 Task: Find connections with filter location Pelileo with filter topic #homeofficewith filter profile language Spanish with filter current company Bhanzu with filter school CEPT University with filter industry Executive Offices with filter service category Business Law with filter keywords title Geologist
Action: Mouse moved to (638, 81)
Screenshot: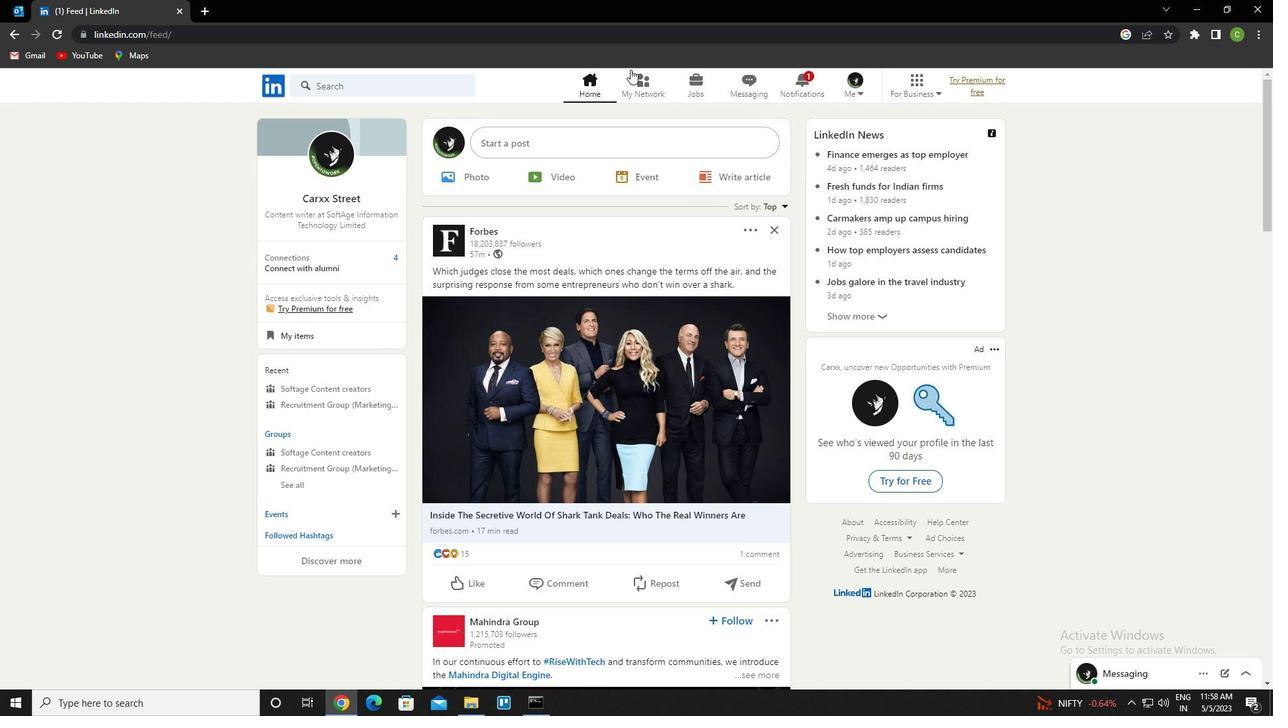 
Action: Mouse pressed left at (638, 81)
Screenshot: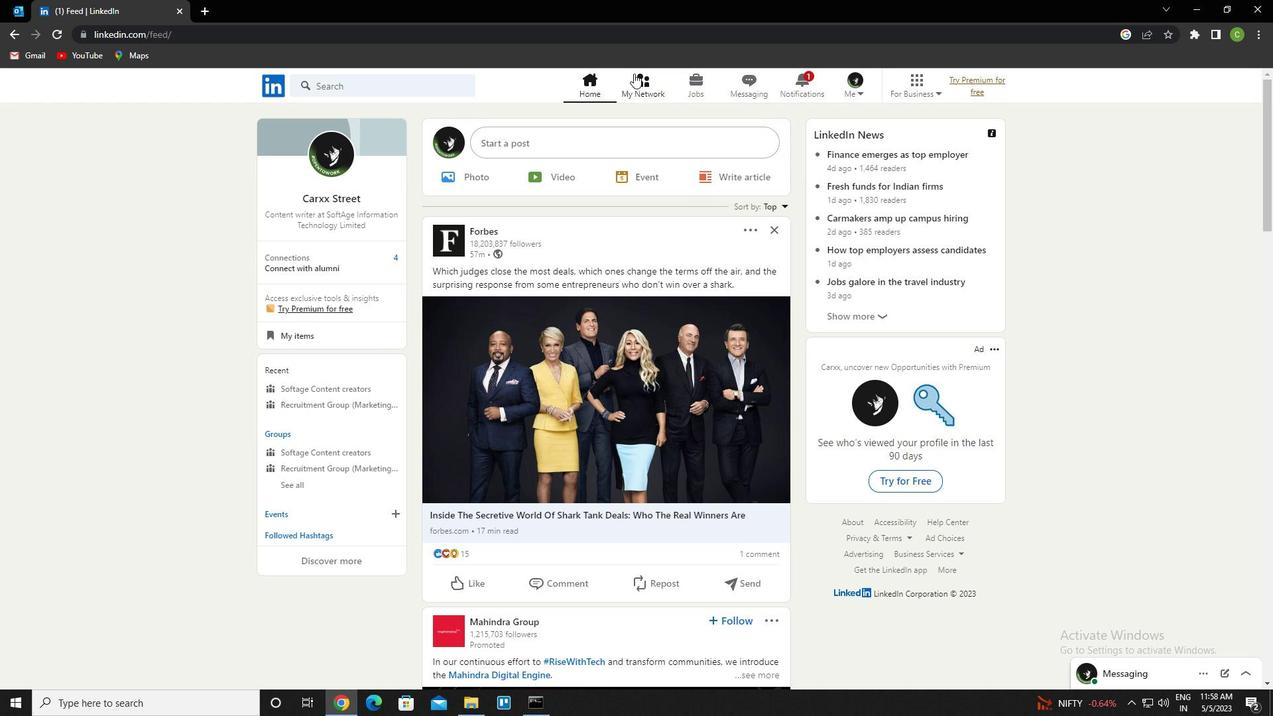 
Action: Mouse moved to (407, 157)
Screenshot: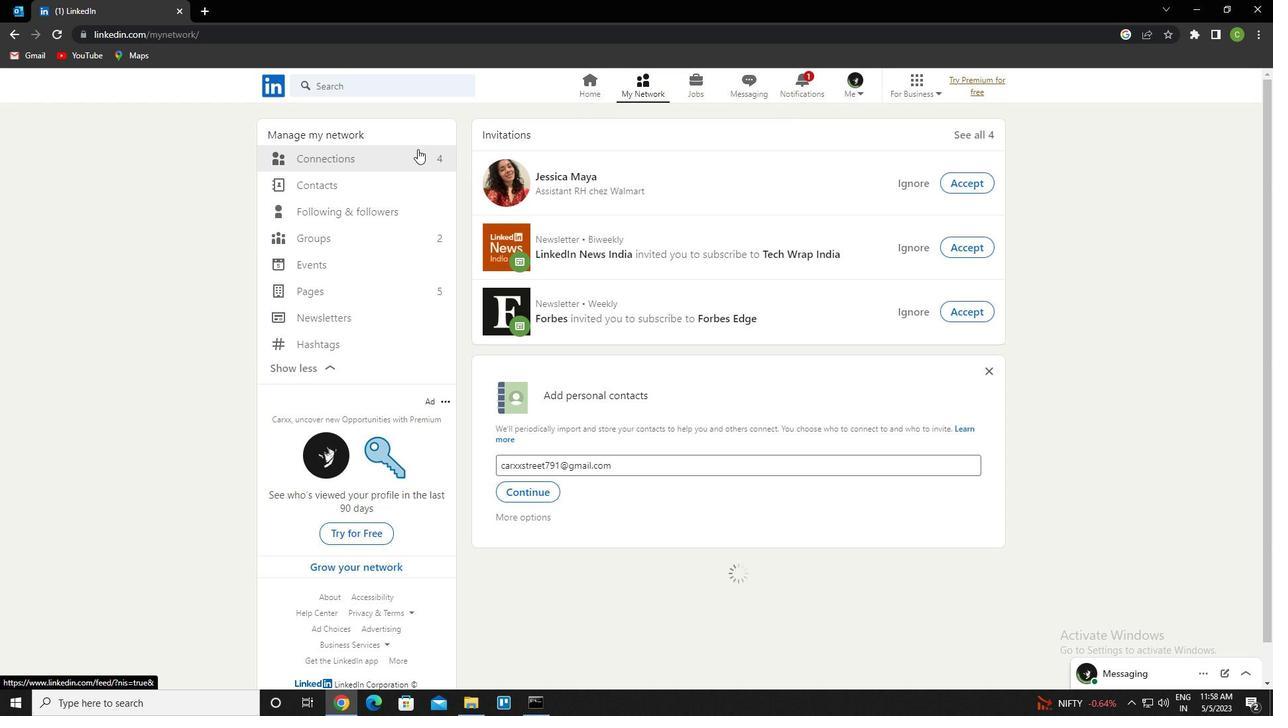 
Action: Mouse pressed left at (407, 157)
Screenshot: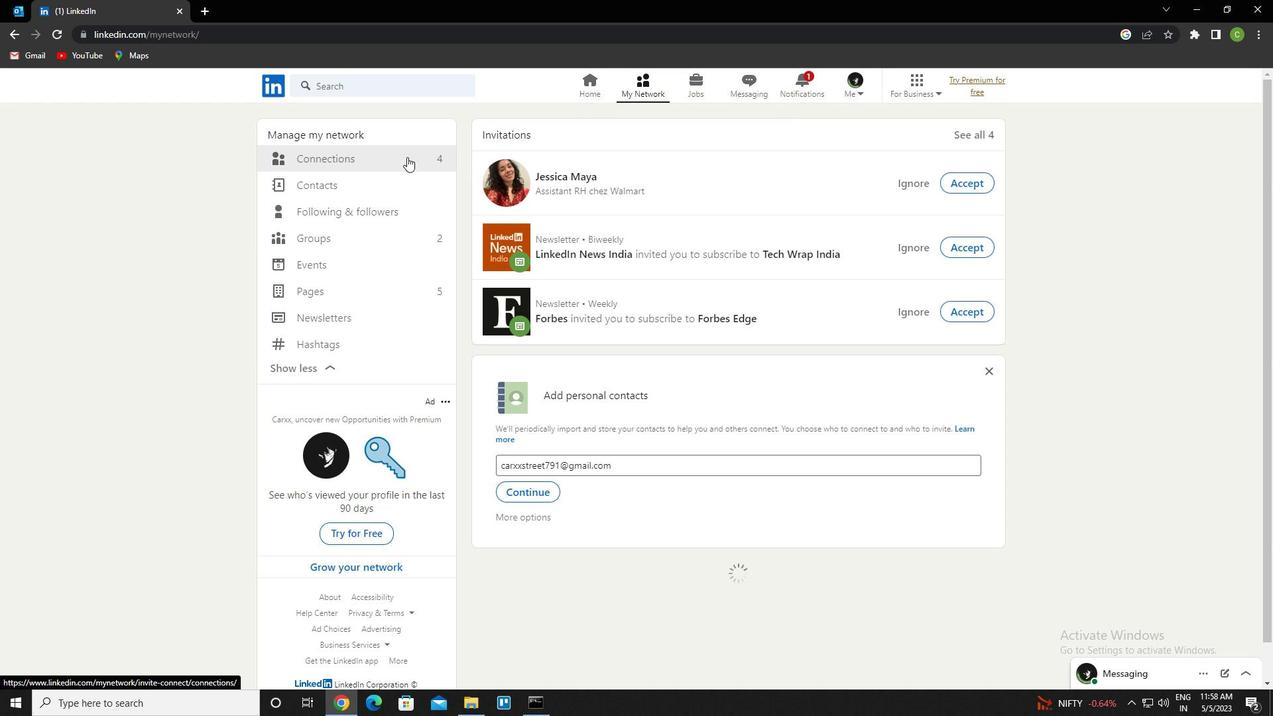 
Action: Mouse moved to (731, 161)
Screenshot: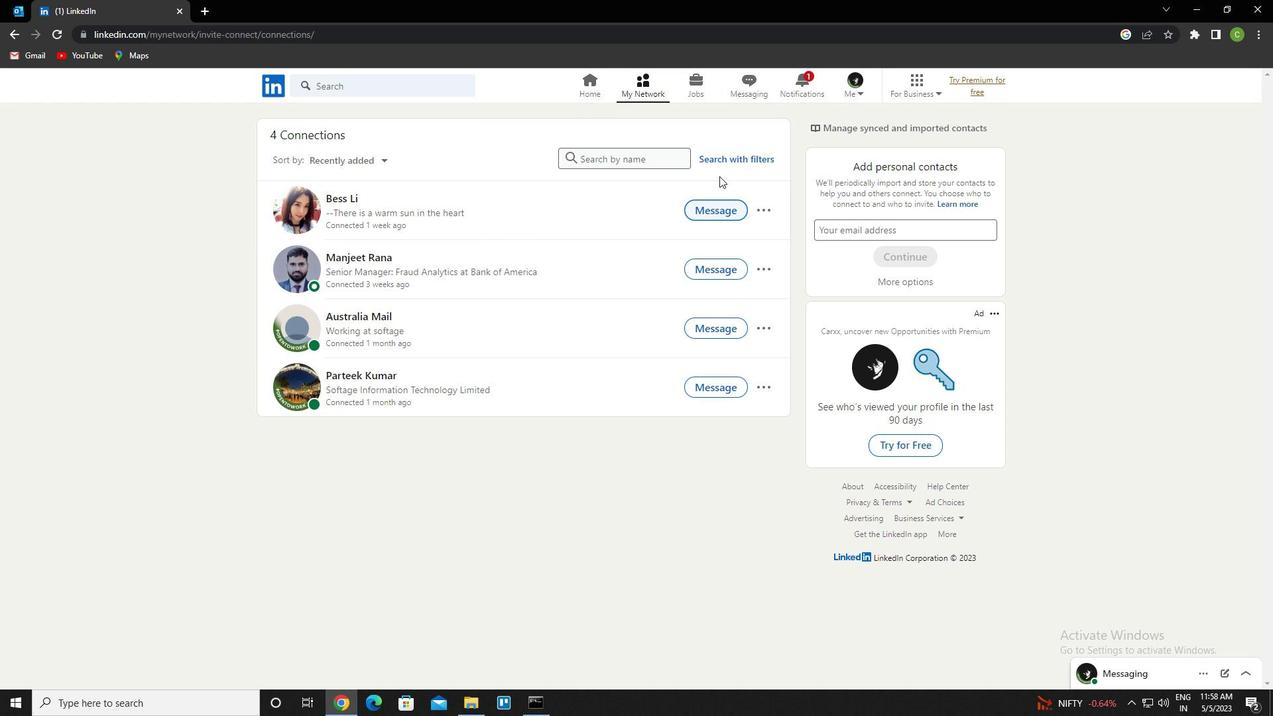 
Action: Mouse pressed left at (731, 161)
Screenshot: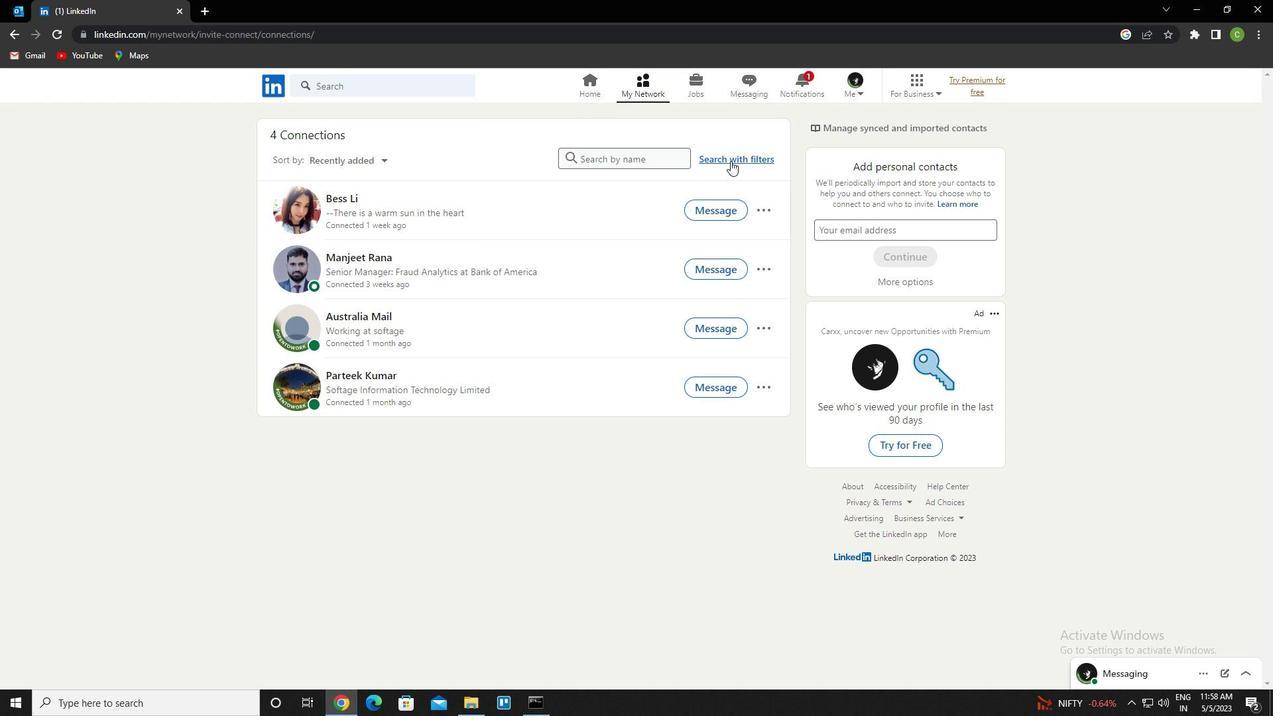 
Action: Mouse moved to (683, 125)
Screenshot: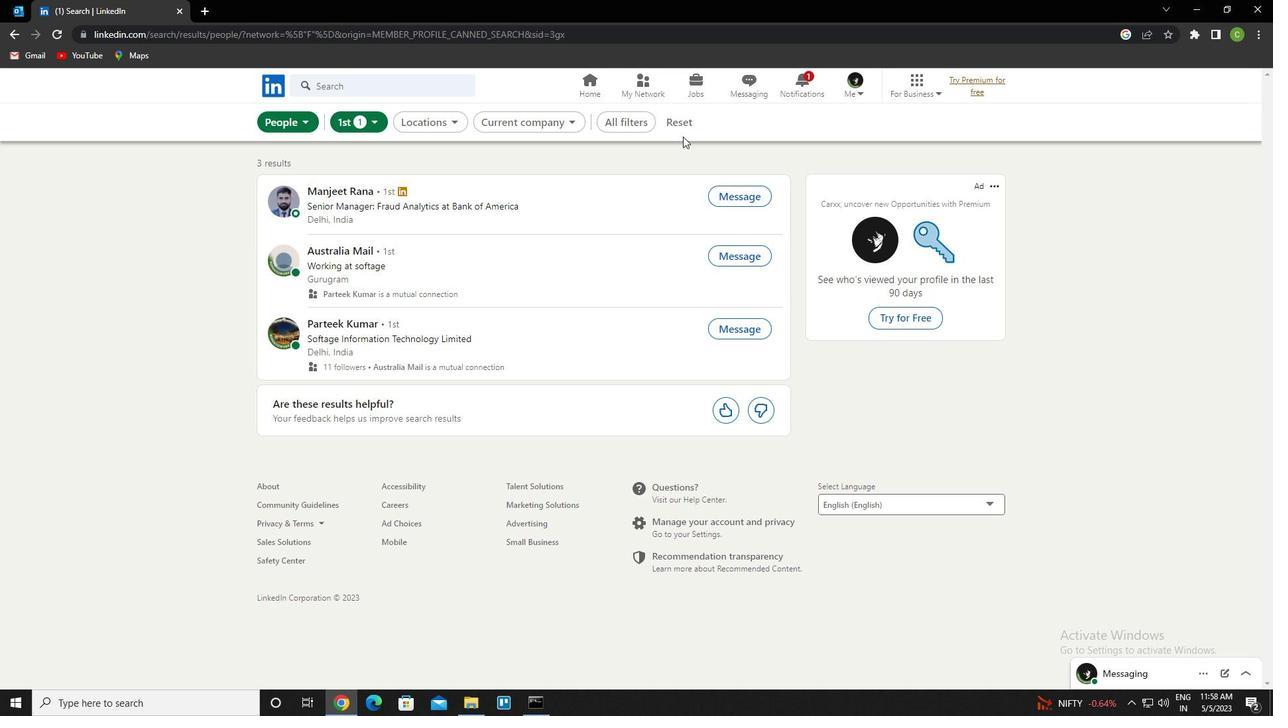 
Action: Mouse pressed left at (683, 125)
Screenshot: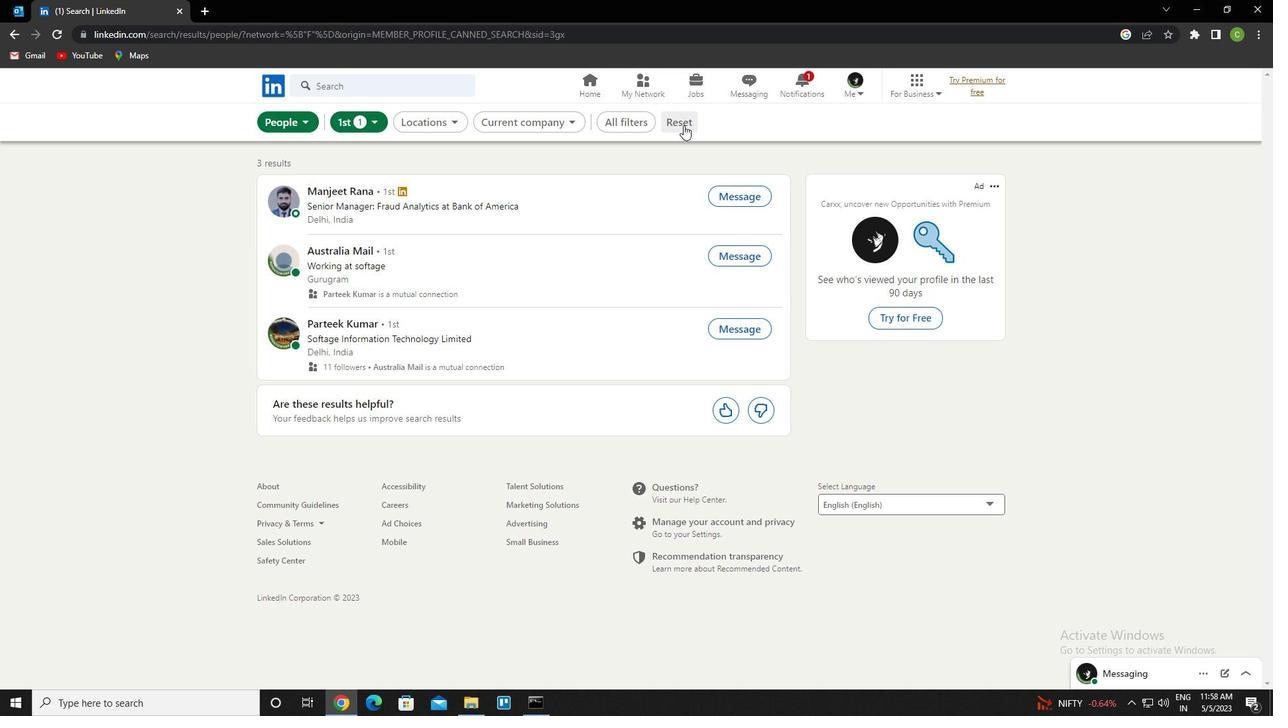 
Action: Mouse moved to (665, 121)
Screenshot: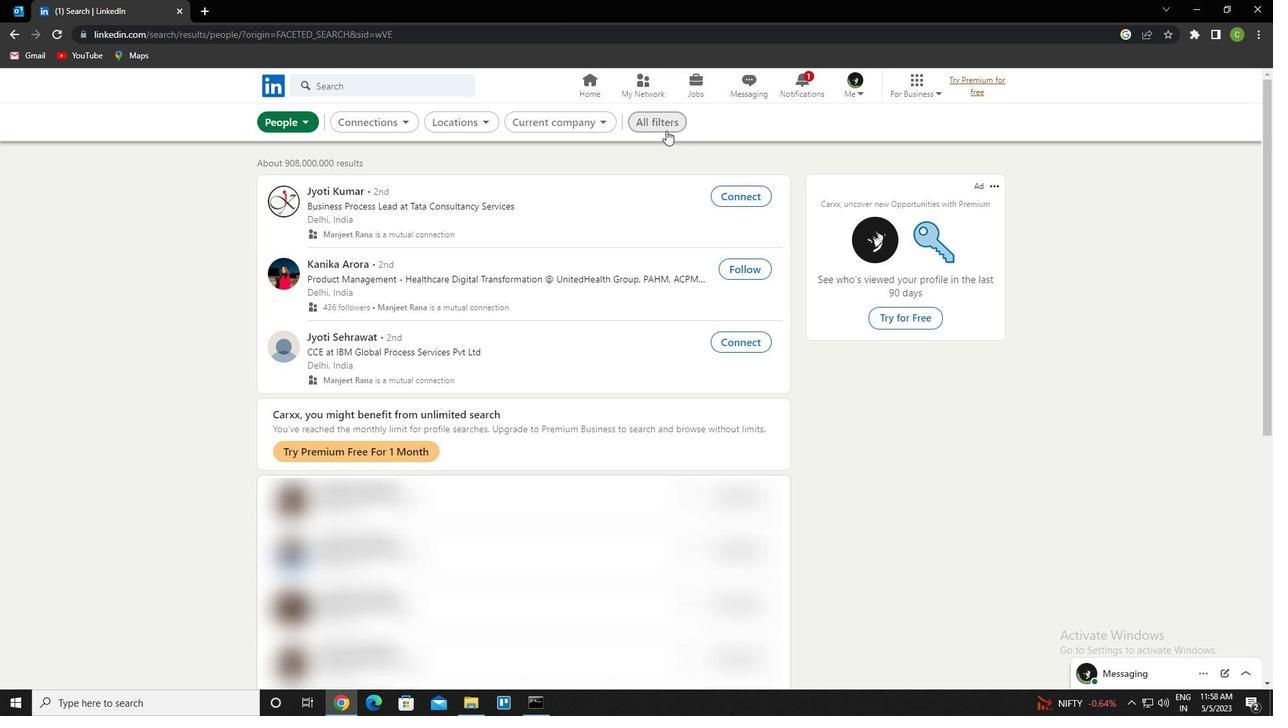 
Action: Mouse pressed left at (665, 121)
Screenshot: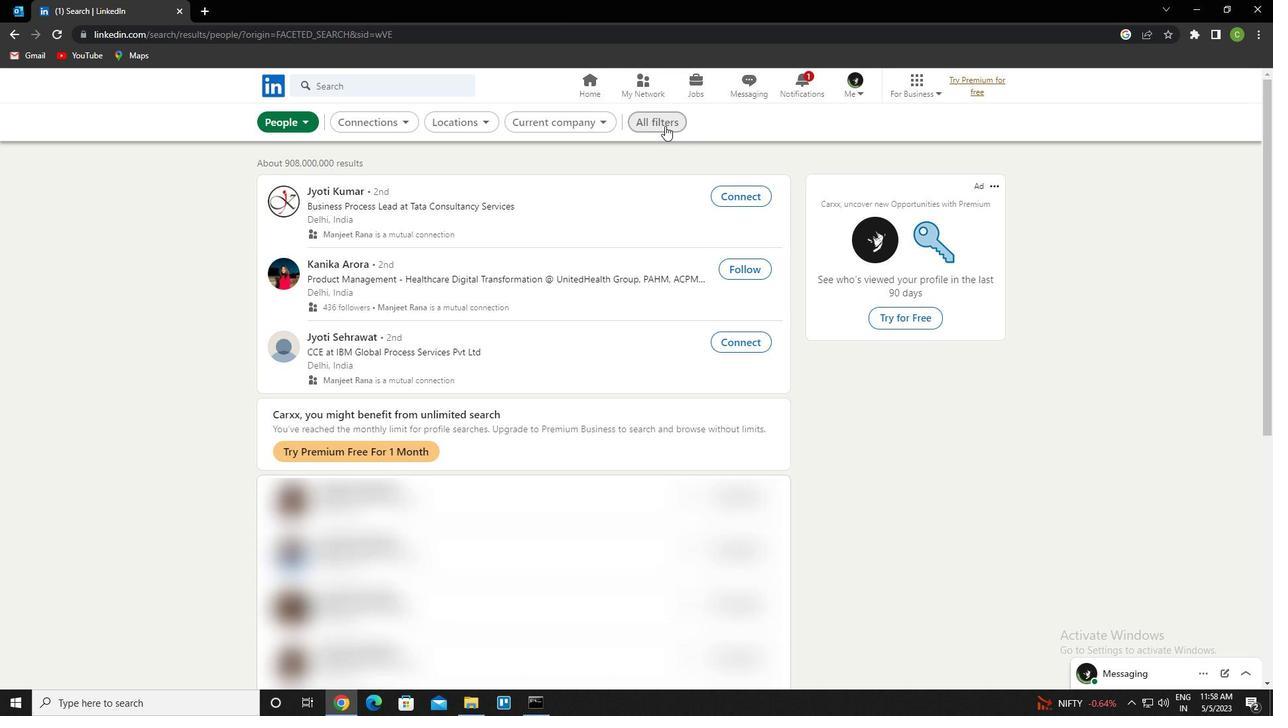 
Action: Mouse moved to (1114, 461)
Screenshot: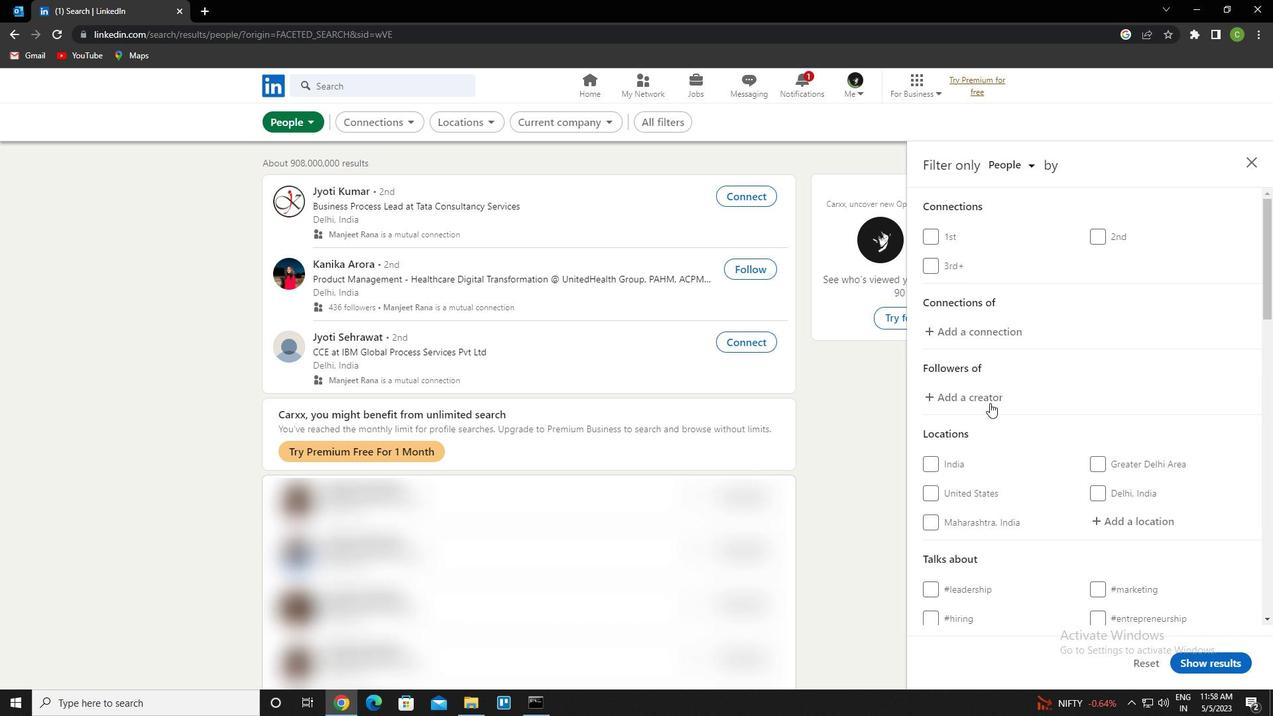 
Action: Mouse scrolled (1114, 461) with delta (0, 0)
Screenshot: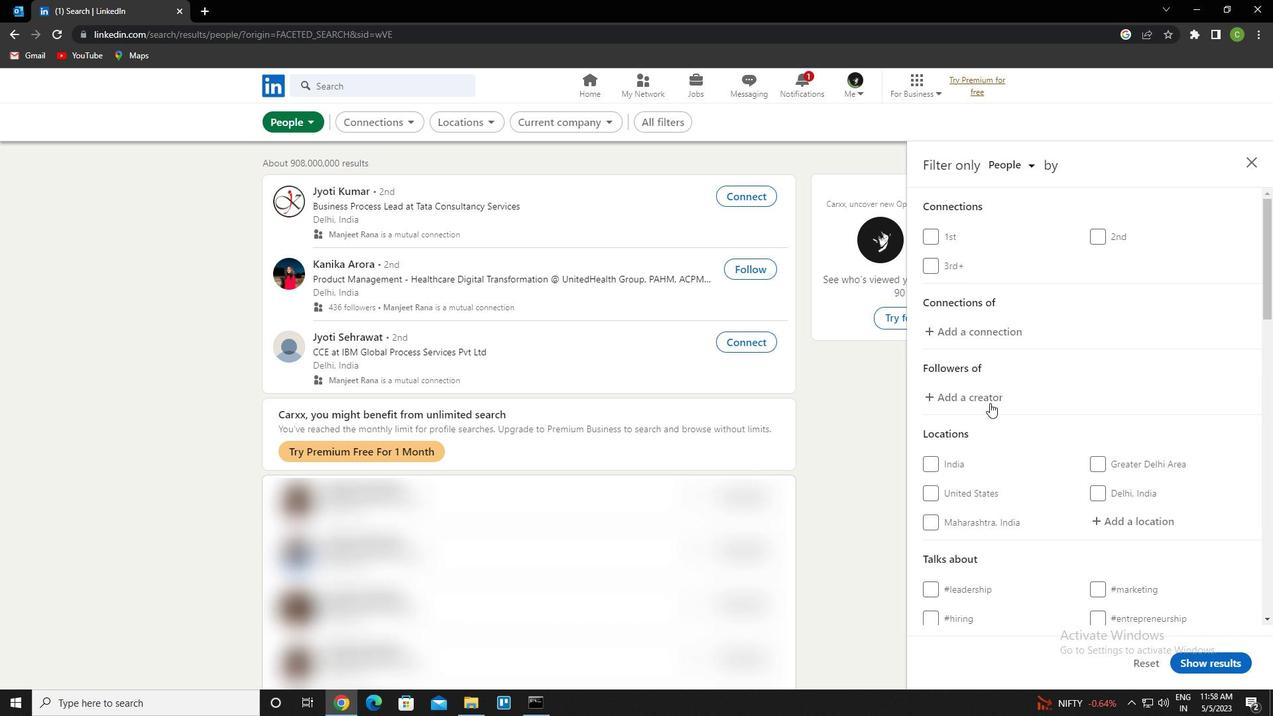 
Action: Mouse moved to (1129, 457)
Screenshot: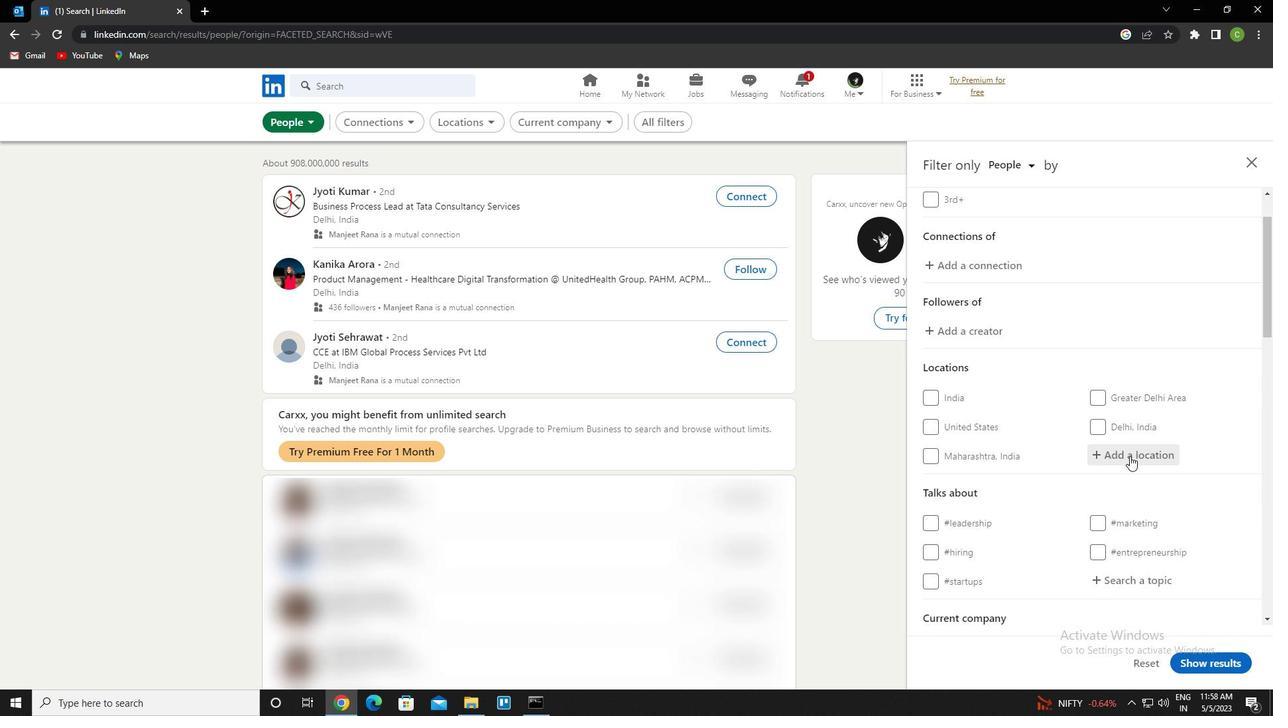 
Action: Mouse pressed left at (1129, 457)
Screenshot: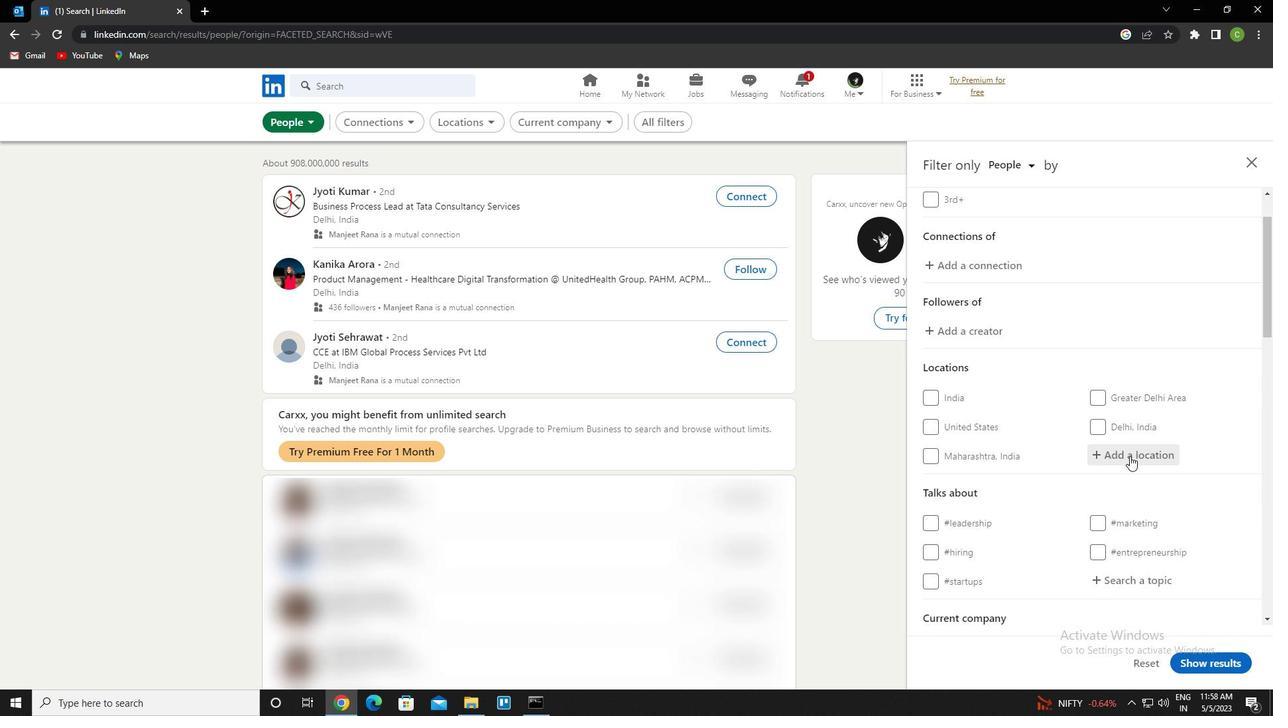 
Action: Key pressed <Key.caps_lock>p<Key.caps_lock>elileo<Key.down><Key.enter>
Screenshot: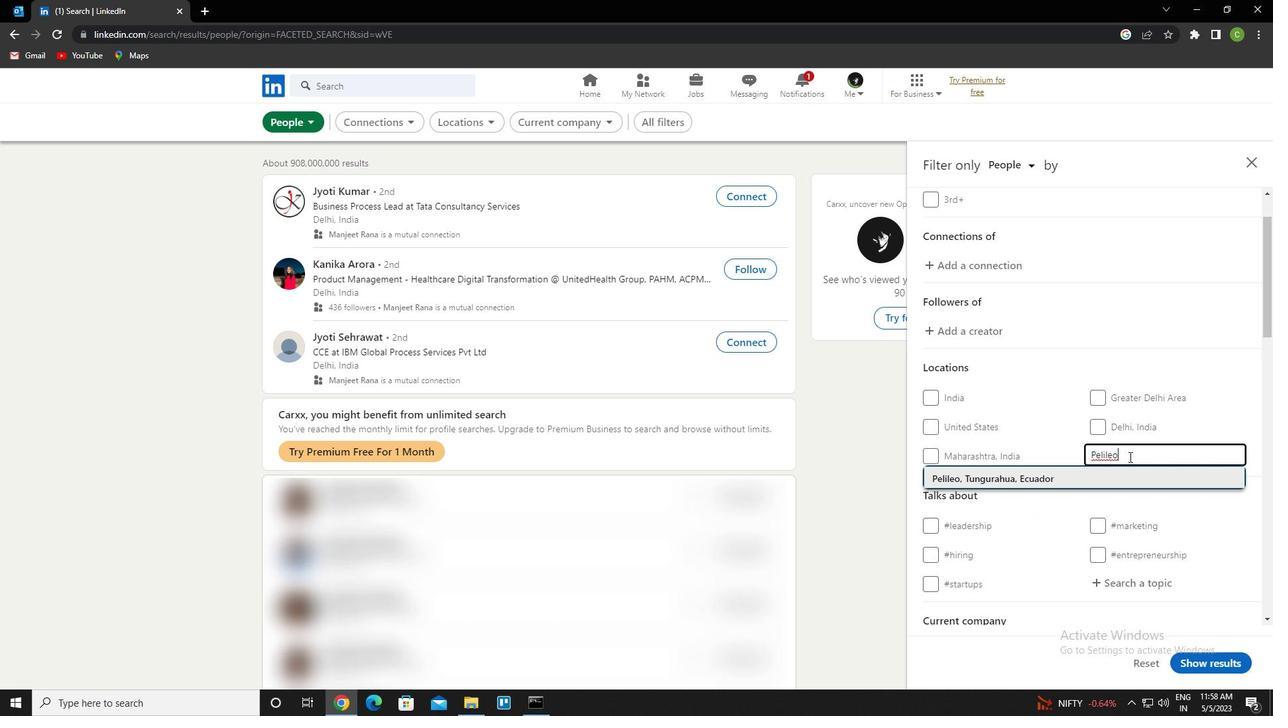 
Action: Mouse scrolled (1129, 456) with delta (0, 0)
Screenshot: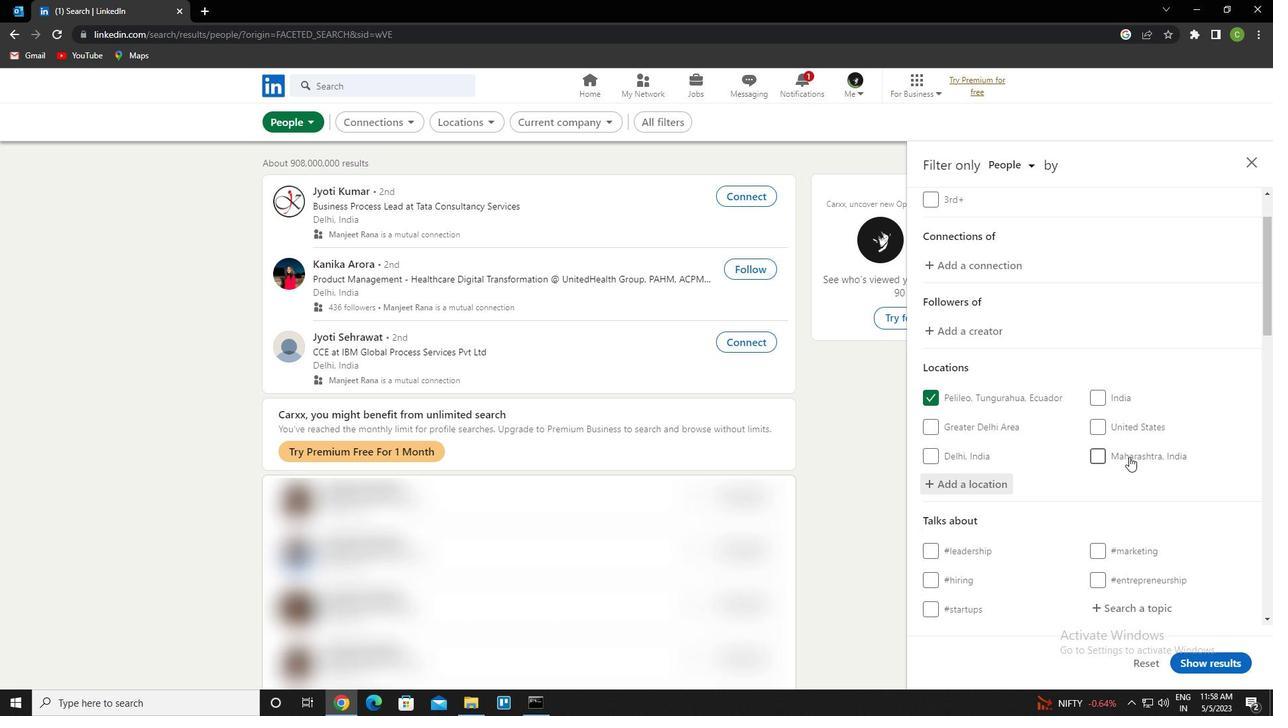 
Action: Mouse moved to (1135, 541)
Screenshot: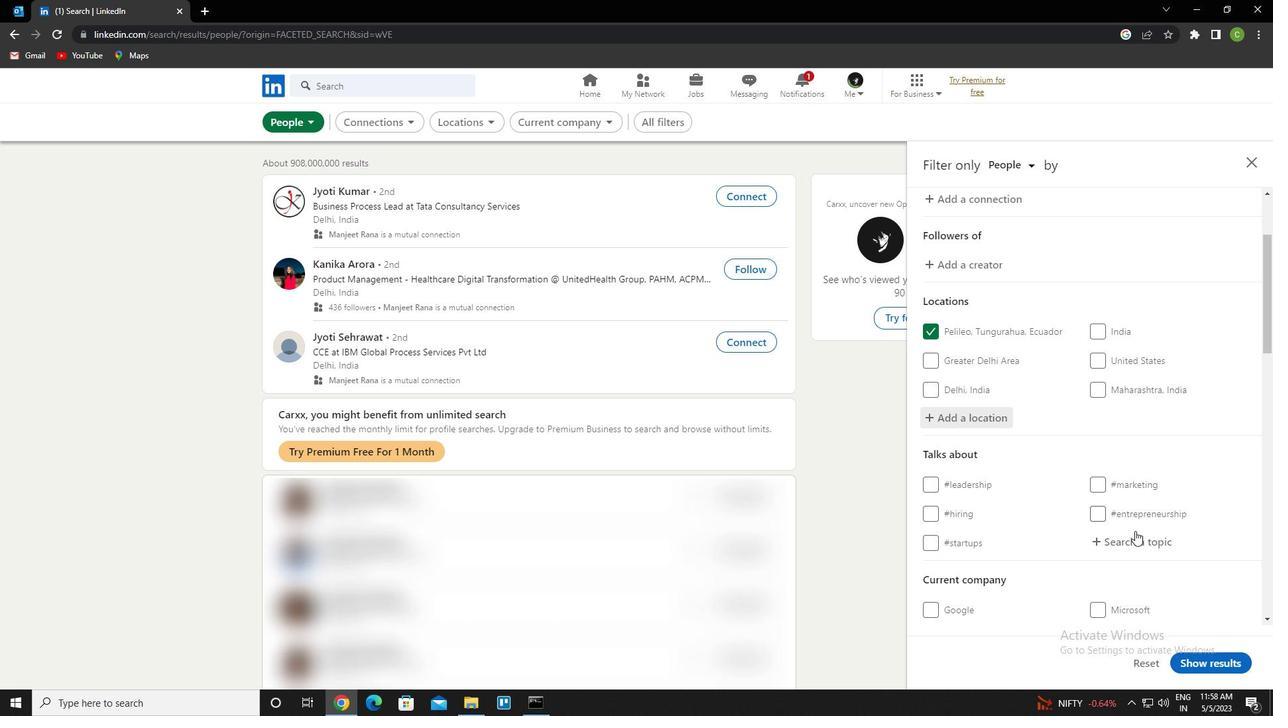 
Action: Mouse pressed left at (1135, 541)
Screenshot: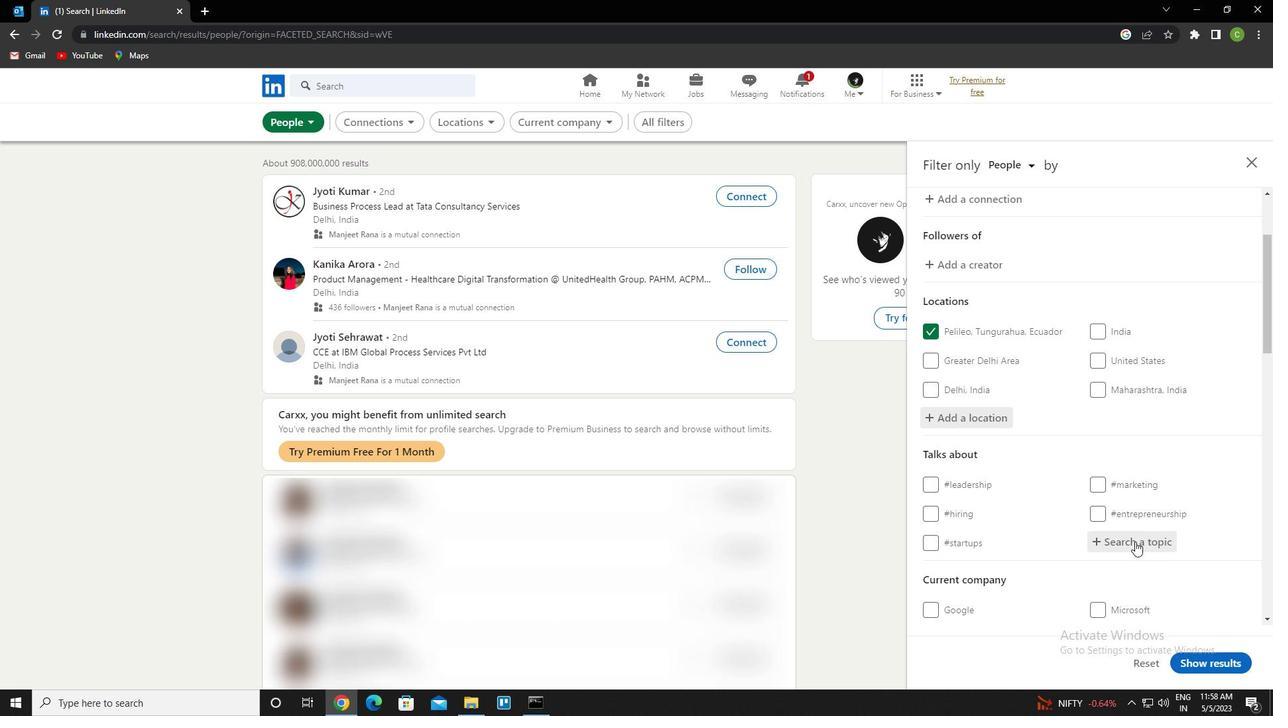 
Action: Key pressed homeoffice<Key.down><Key.enter>
Screenshot: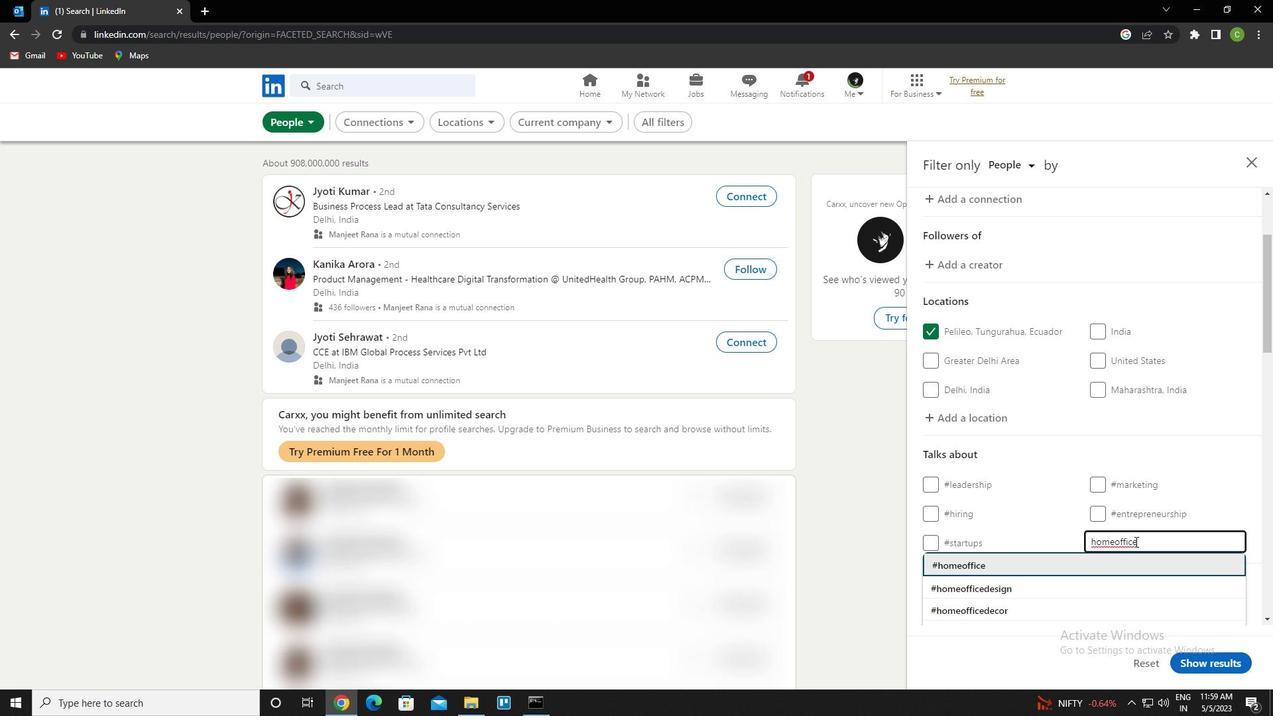 
Action: Mouse moved to (1143, 546)
Screenshot: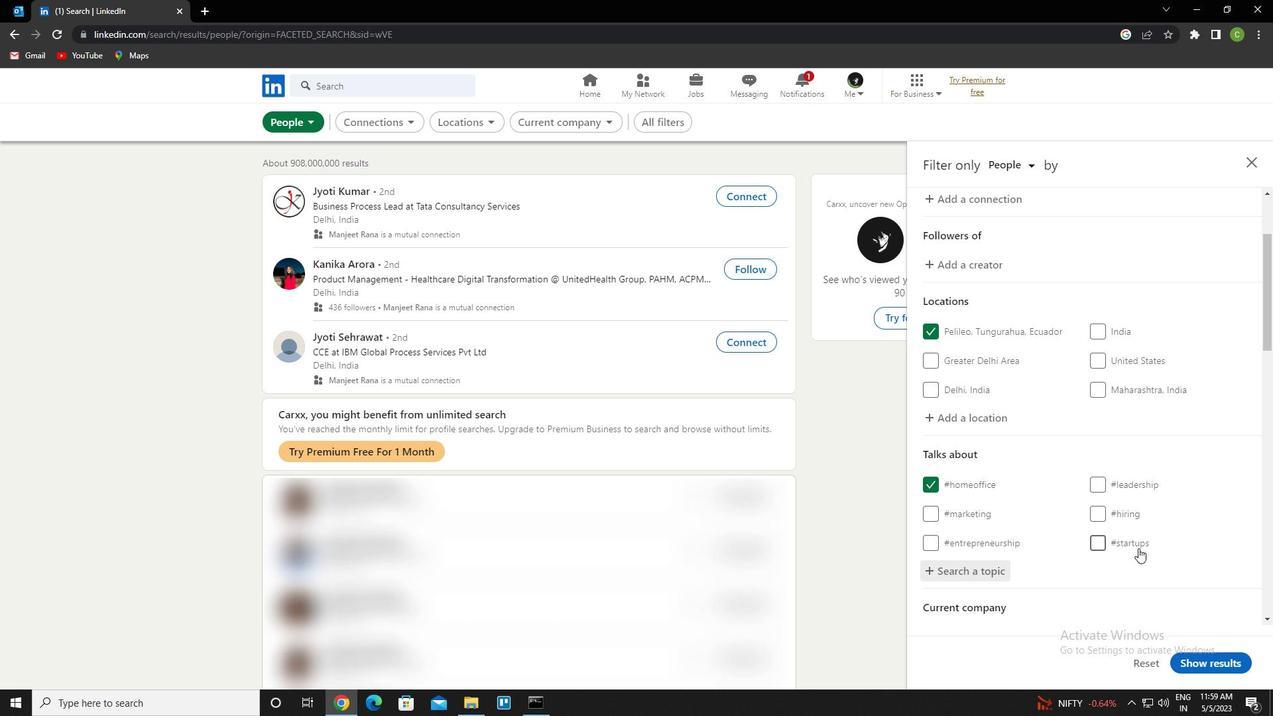 
Action: Mouse scrolled (1143, 545) with delta (0, 0)
Screenshot: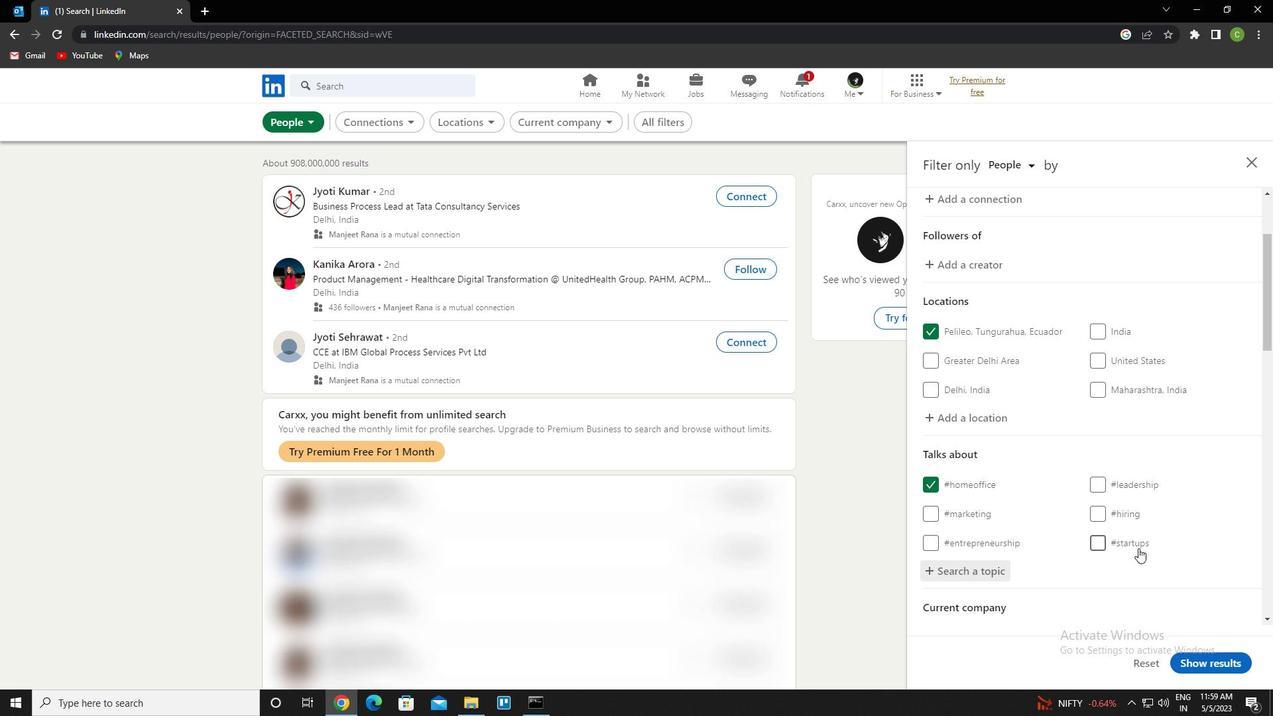 
Action: Mouse moved to (1134, 529)
Screenshot: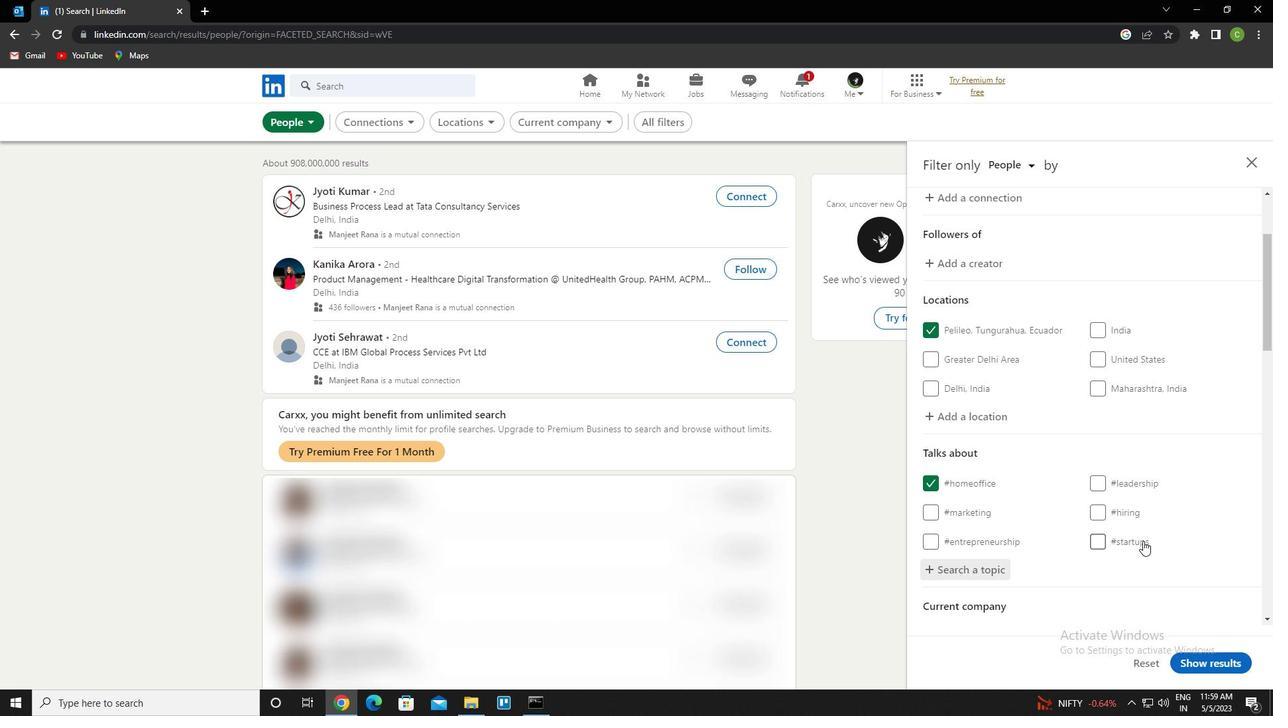
Action: Mouse scrolled (1134, 528) with delta (0, 0)
Screenshot: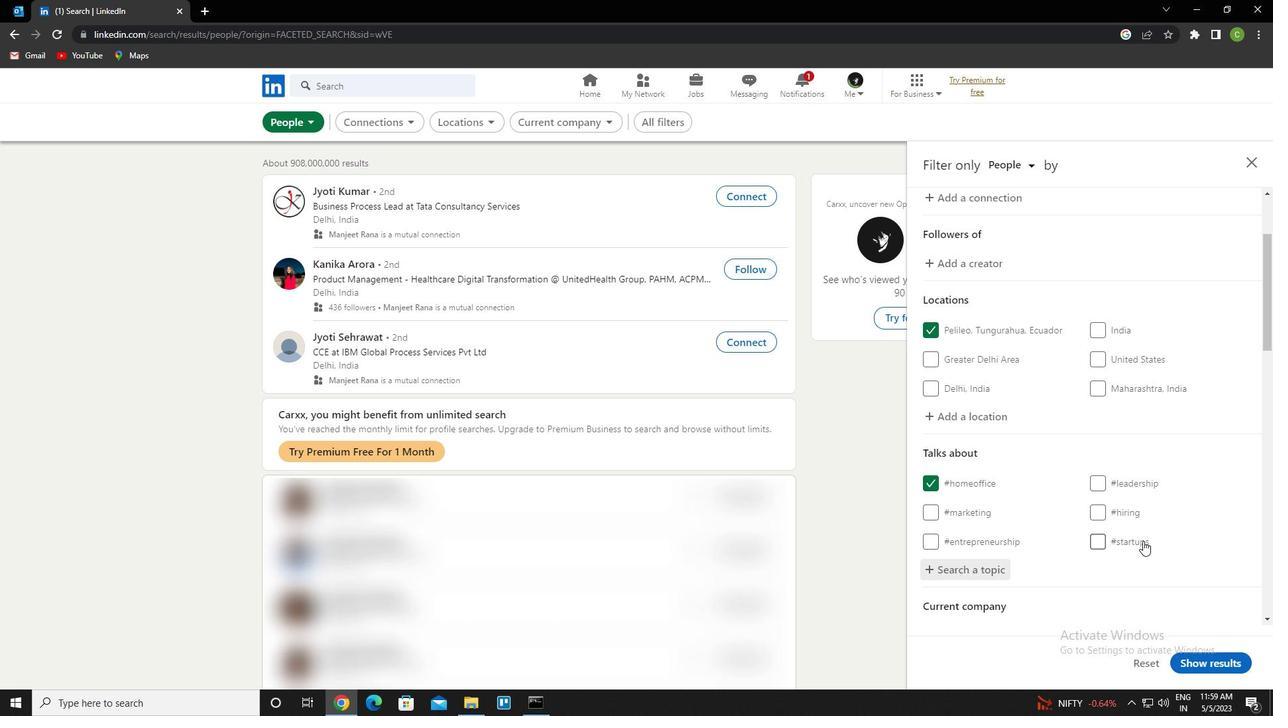 
Action: Mouse moved to (1108, 521)
Screenshot: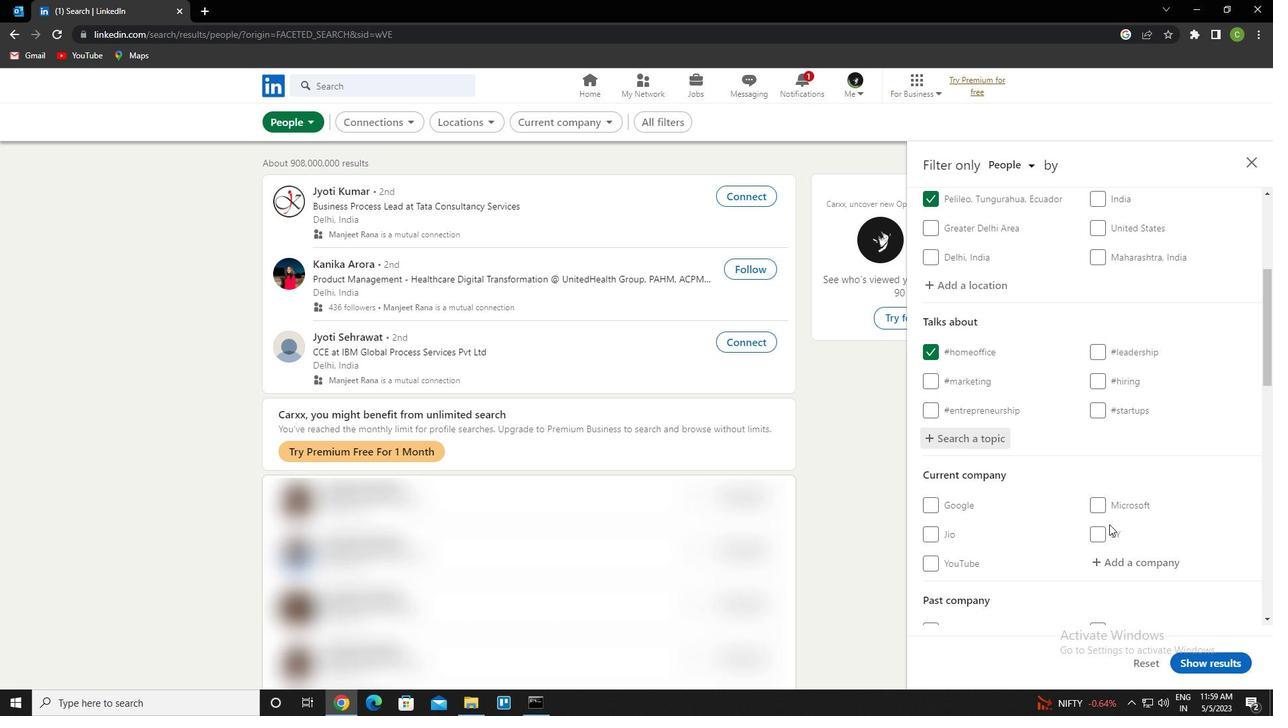 
Action: Mouse scrolled (1108, 520) with delta (0, 0)
Screenshot: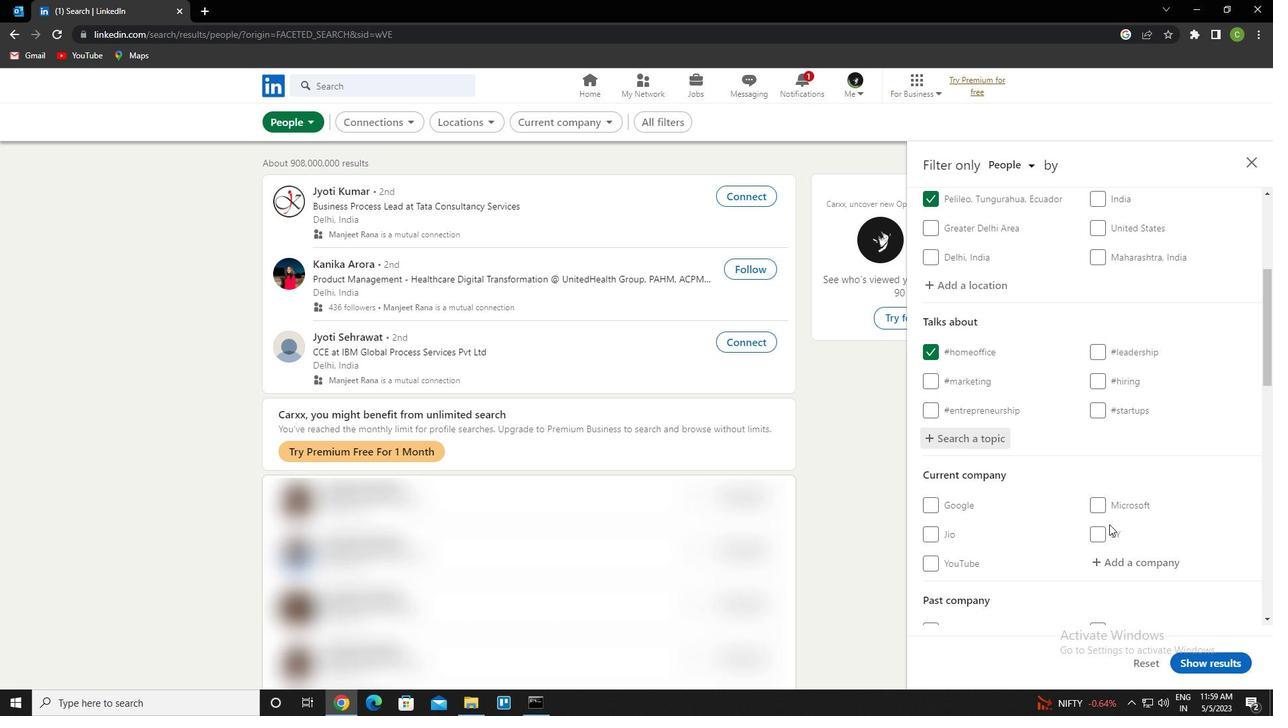 
Action: Mouse moved to (1097, 489)
Screenshot: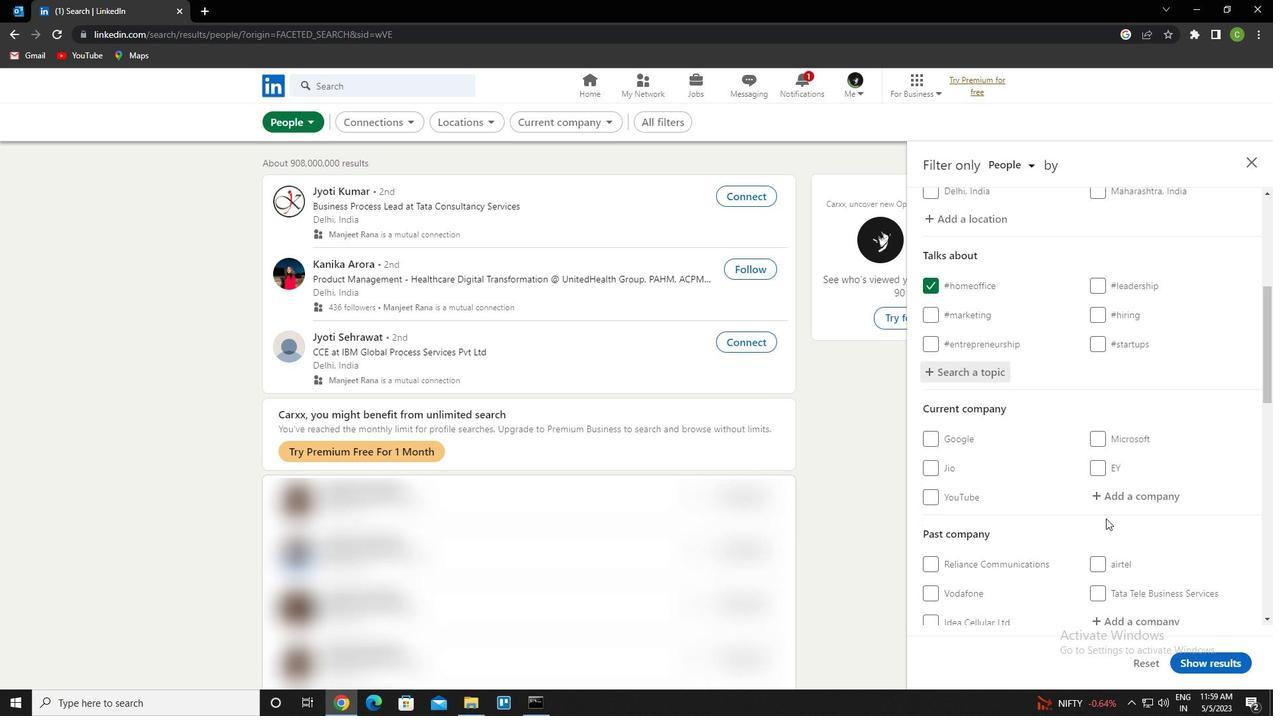 
Action: Mouse scrolled (1097, 488) with delta (0, 0)
Screenshot: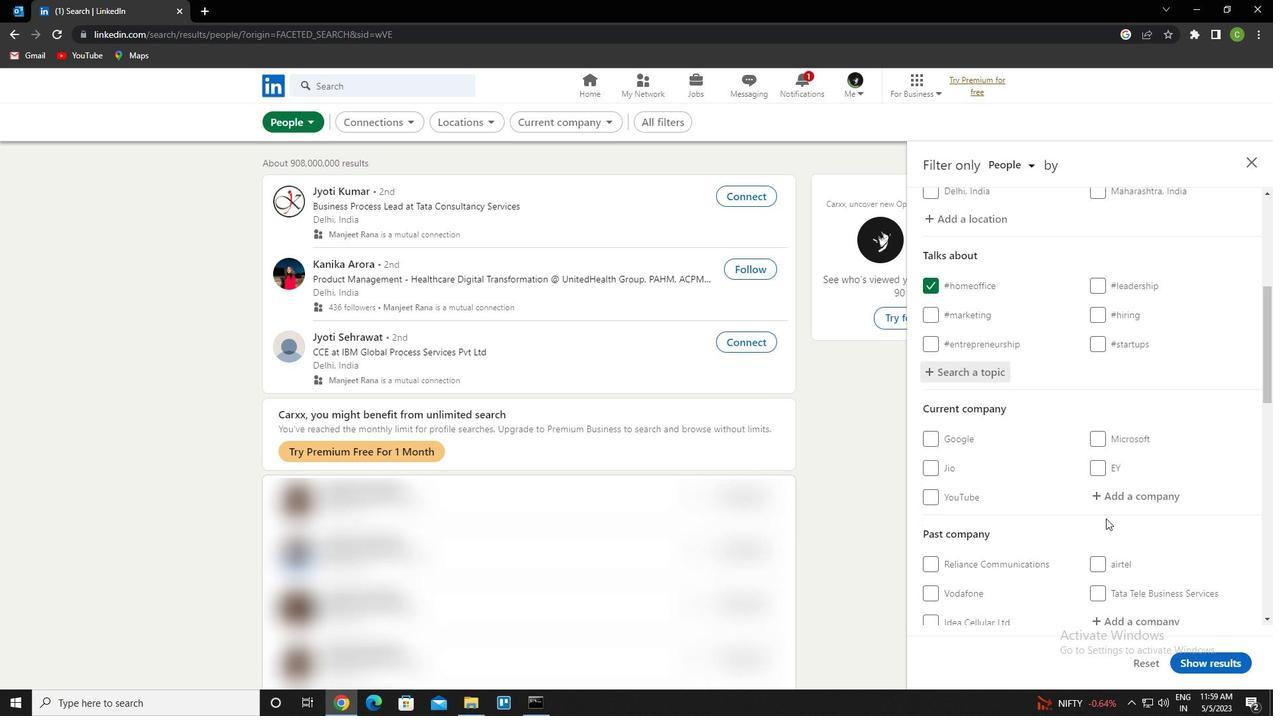 
Action: Mouse moved to (1094, 484)
Screenshot: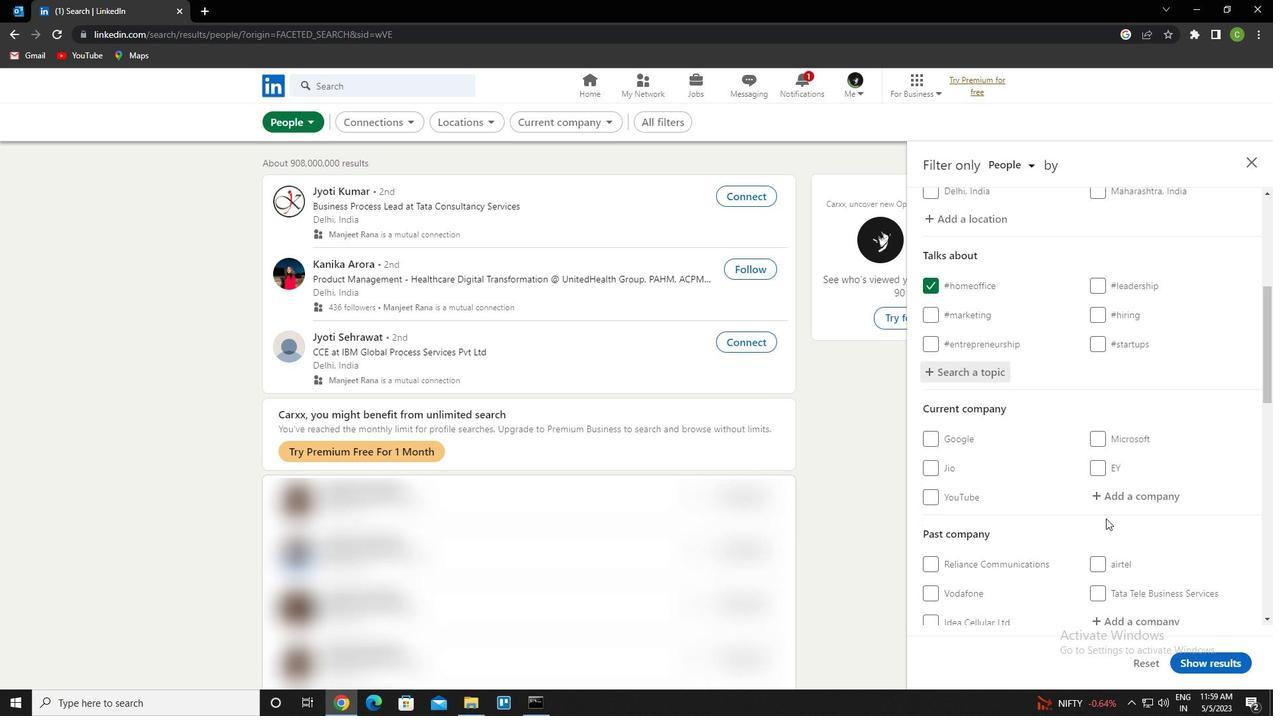 
Action: Mouse scrolled (1094, 484) with delta (0, 0)
Screenshot: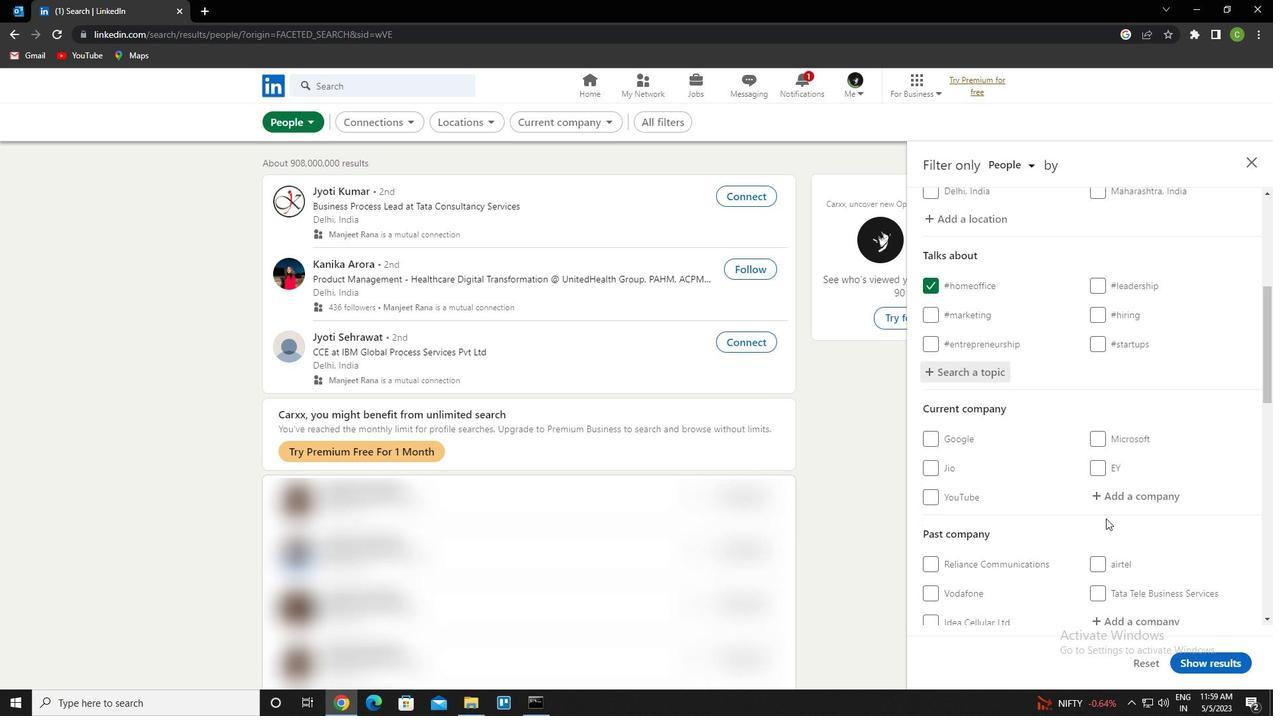 
Action: Mouse moved to (1095, 476)
Screenshot: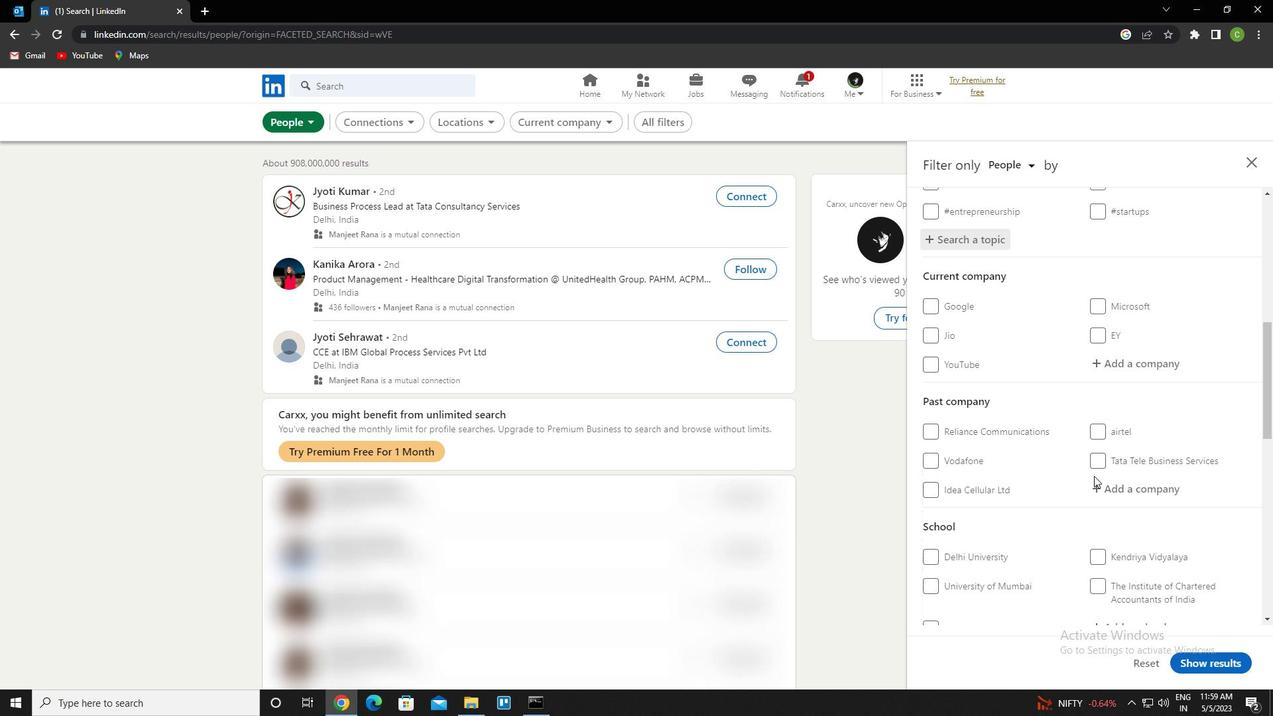 
Action: Mouse scrolled (1095, 475) with delta (0, 0)
Screenshot: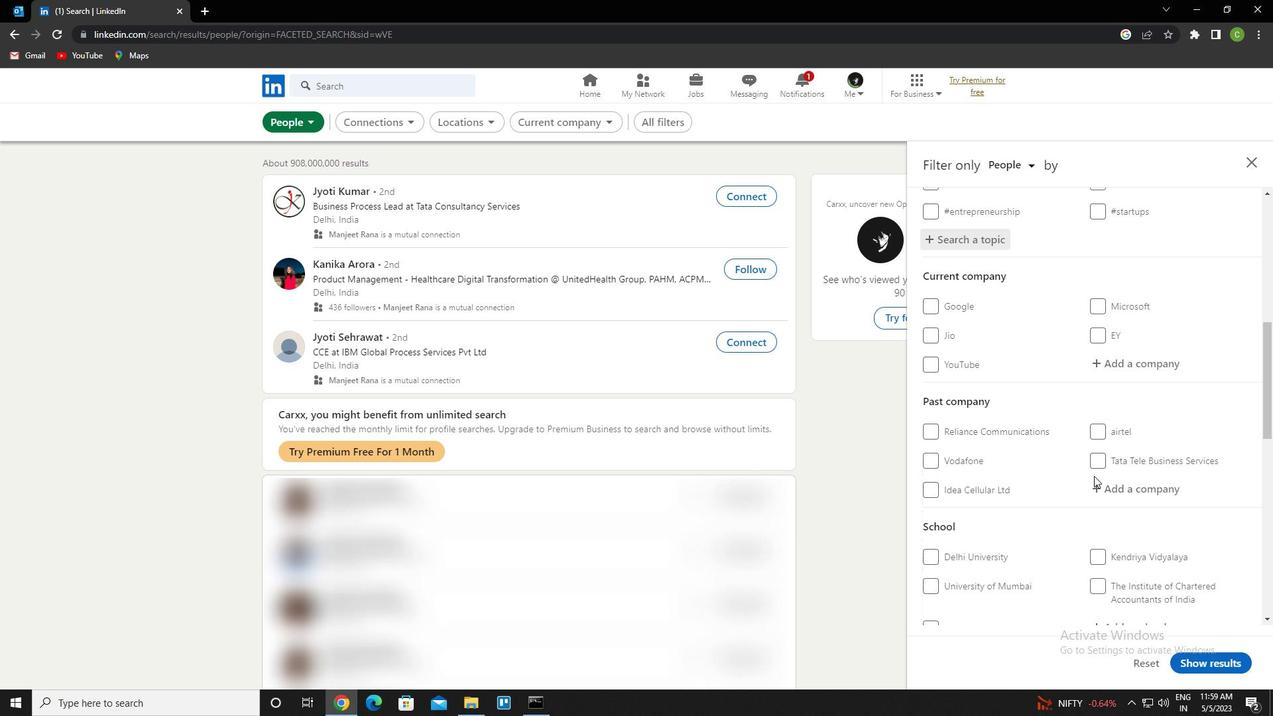 
Action: Mouse moved to (1095, 476)
Screenshot: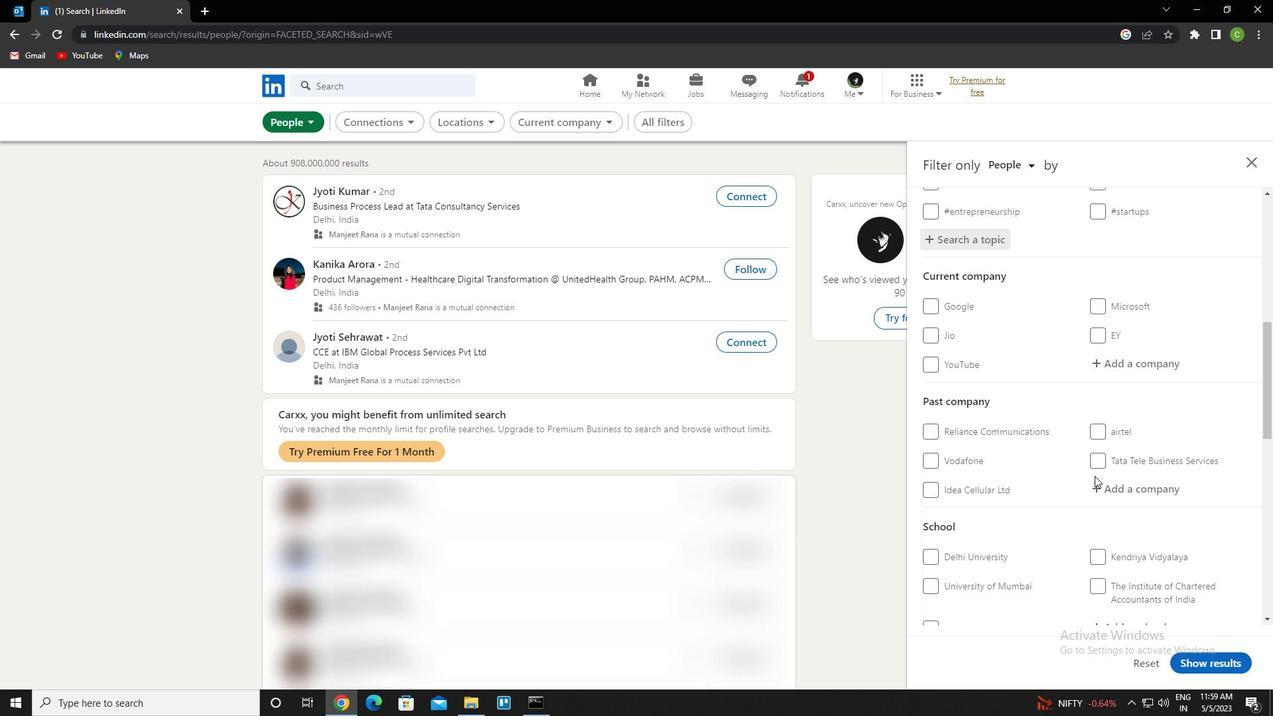 
Action: Mouse scrolled (1095, 476) with delta (0, 0)
Screenshot: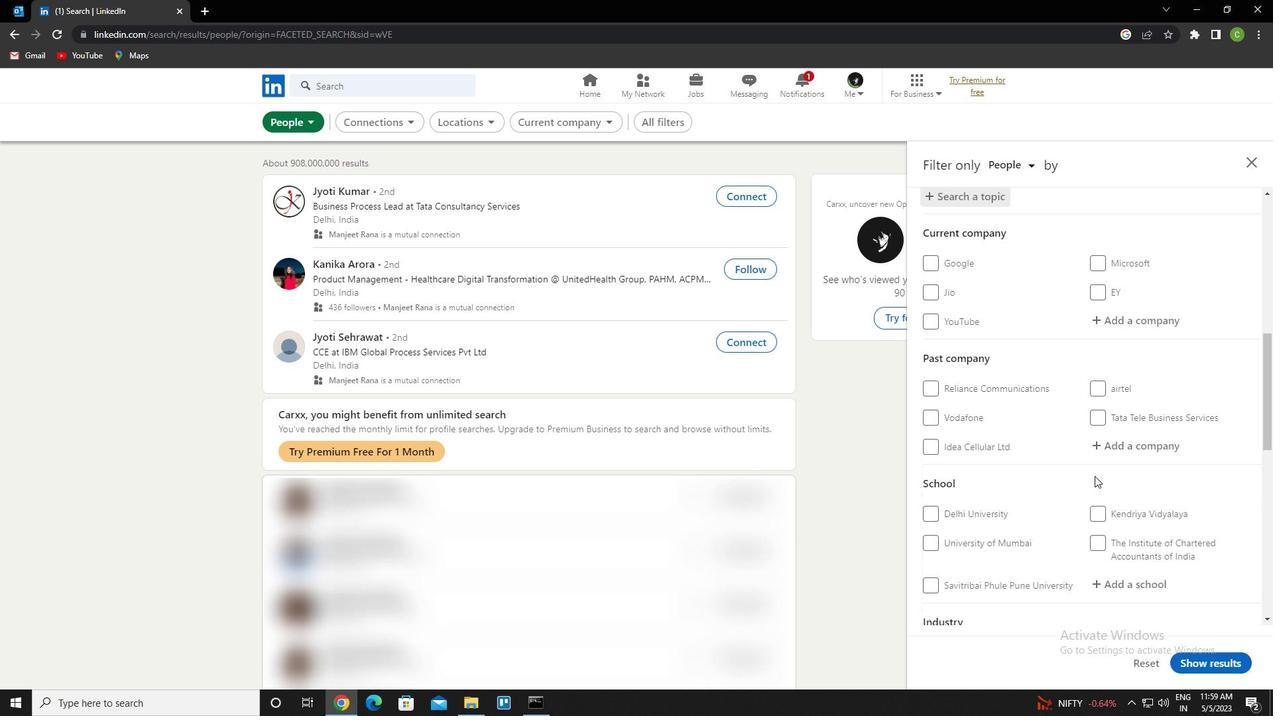 
Action: Mouse moved to (1094, 477)
Screenshot: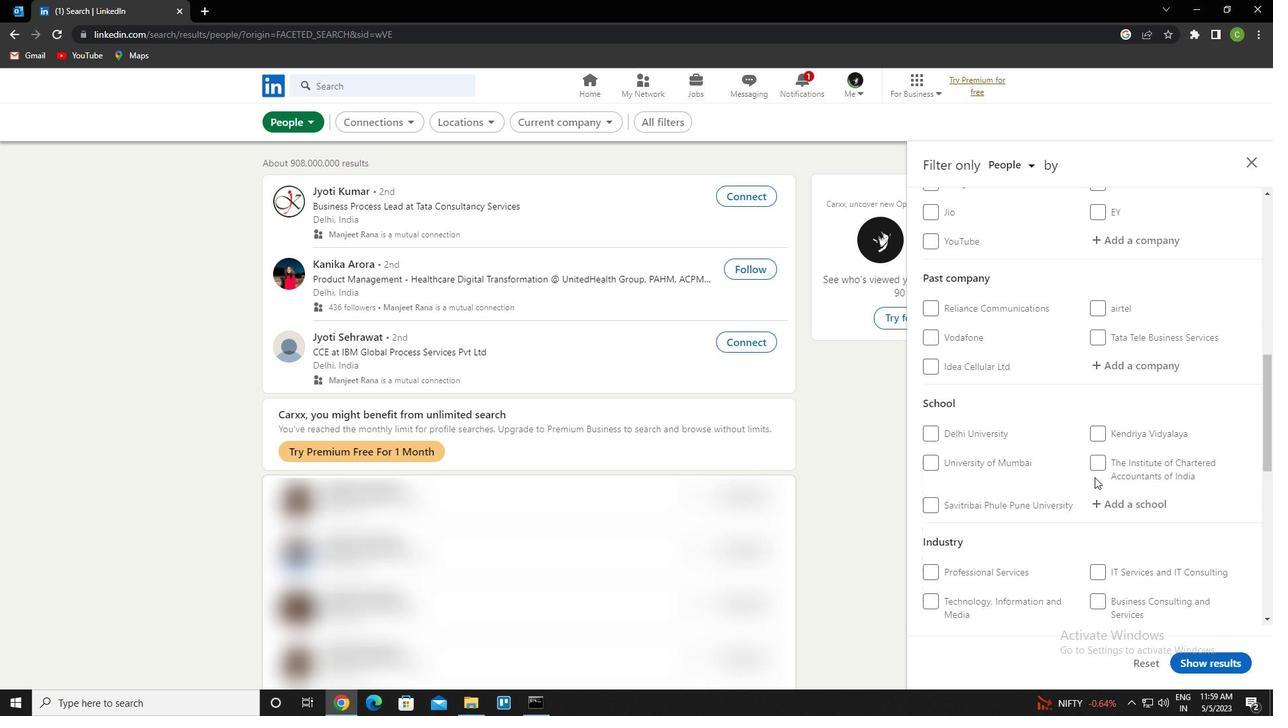 
Action: Mouse scrolled (1094, 476) with delta (0, 0)
Screenshot: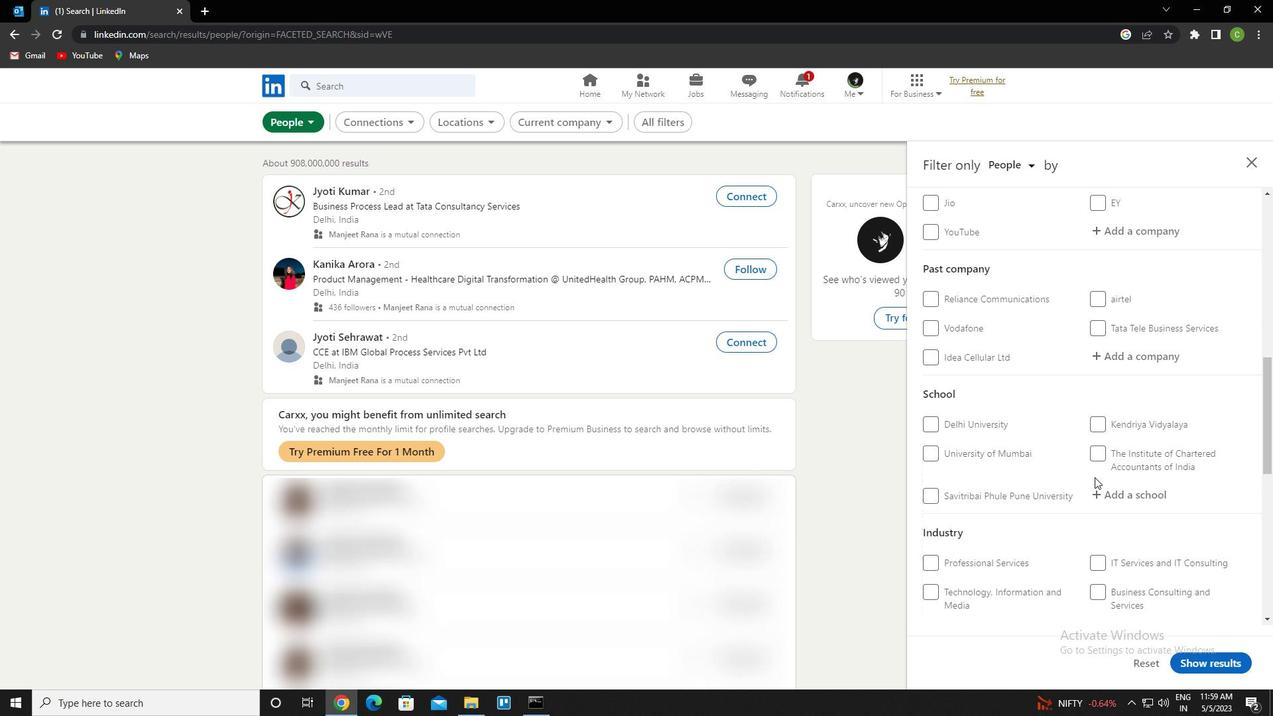 
Action: Mouse moved to (1080, 474)
Screenshot: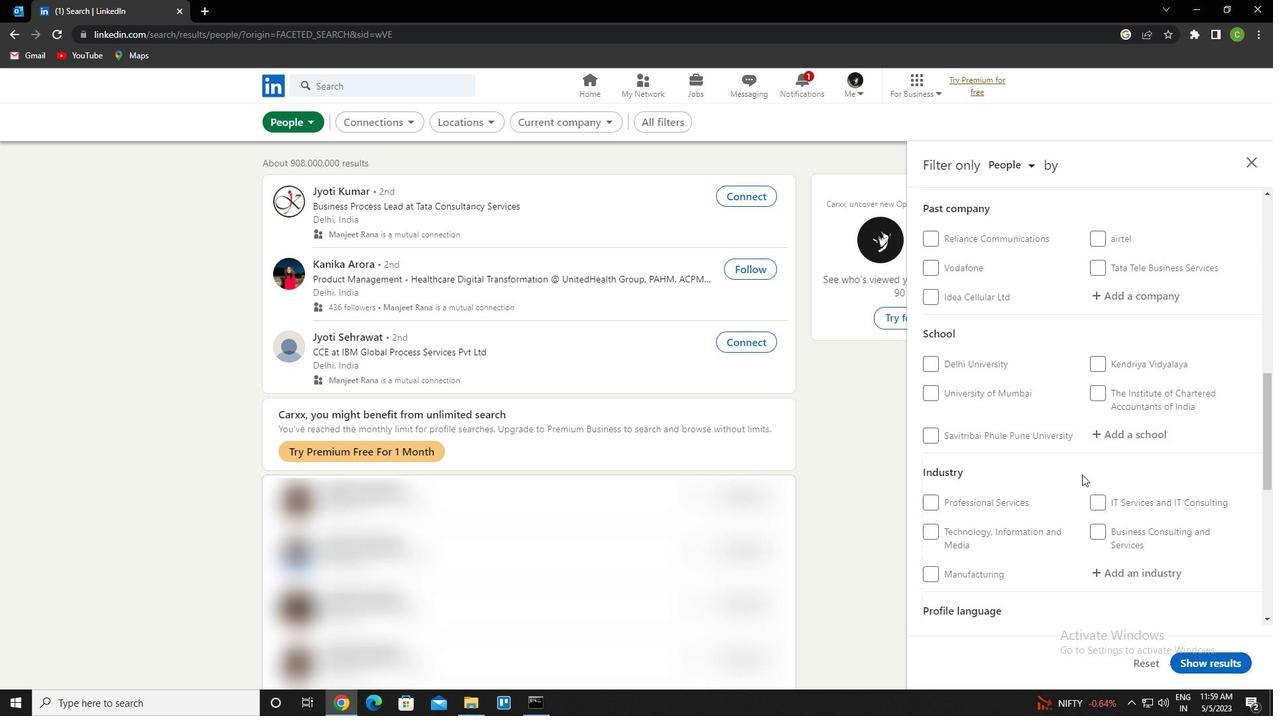 
Action: Mouse scrolled (1080, 474) with delta (0, 0)
Screenshot: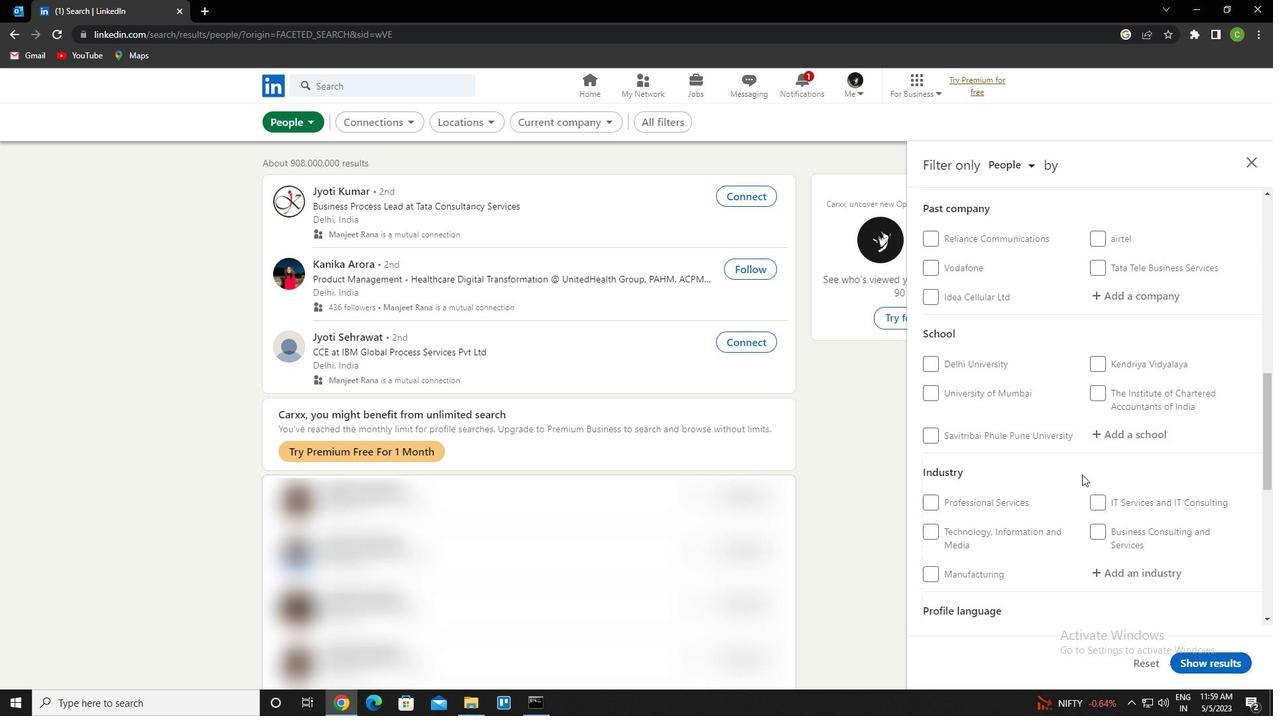 
Action: Mouse moved to (1056, 481)
Screenshot: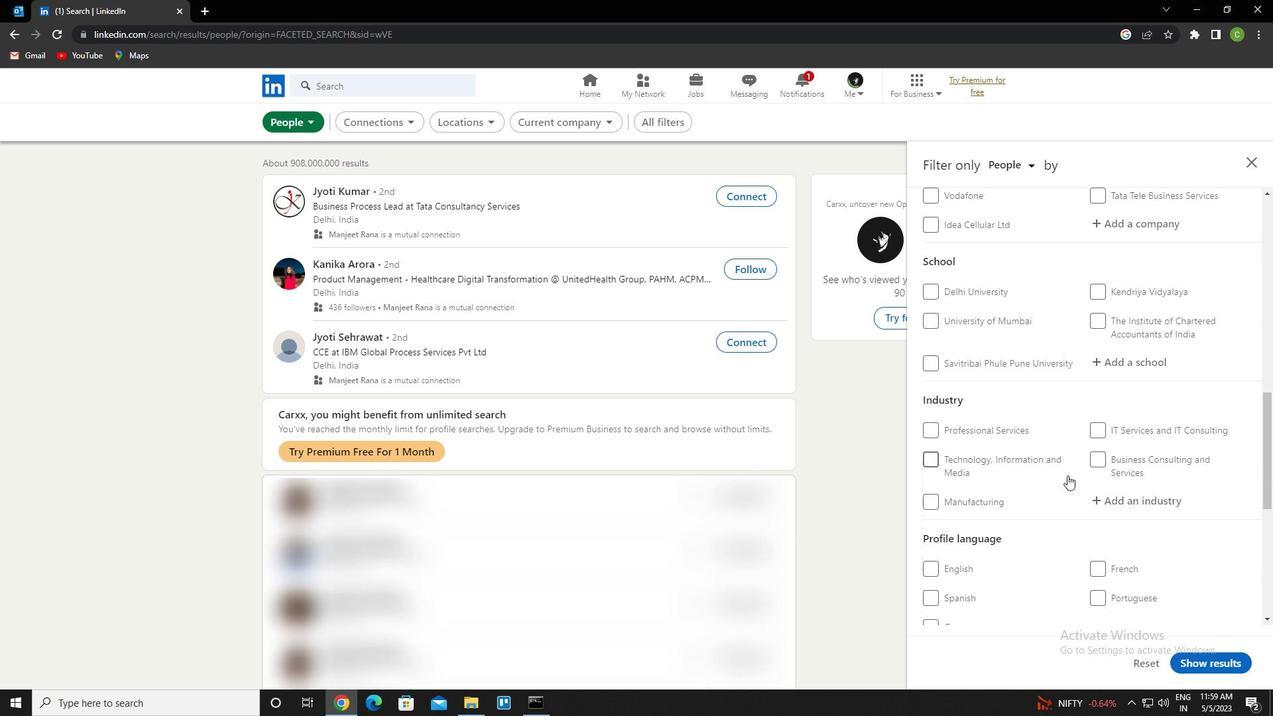 
Action: Mouse scrolled (1056, 480) with delta (0, 0)
Screenshot: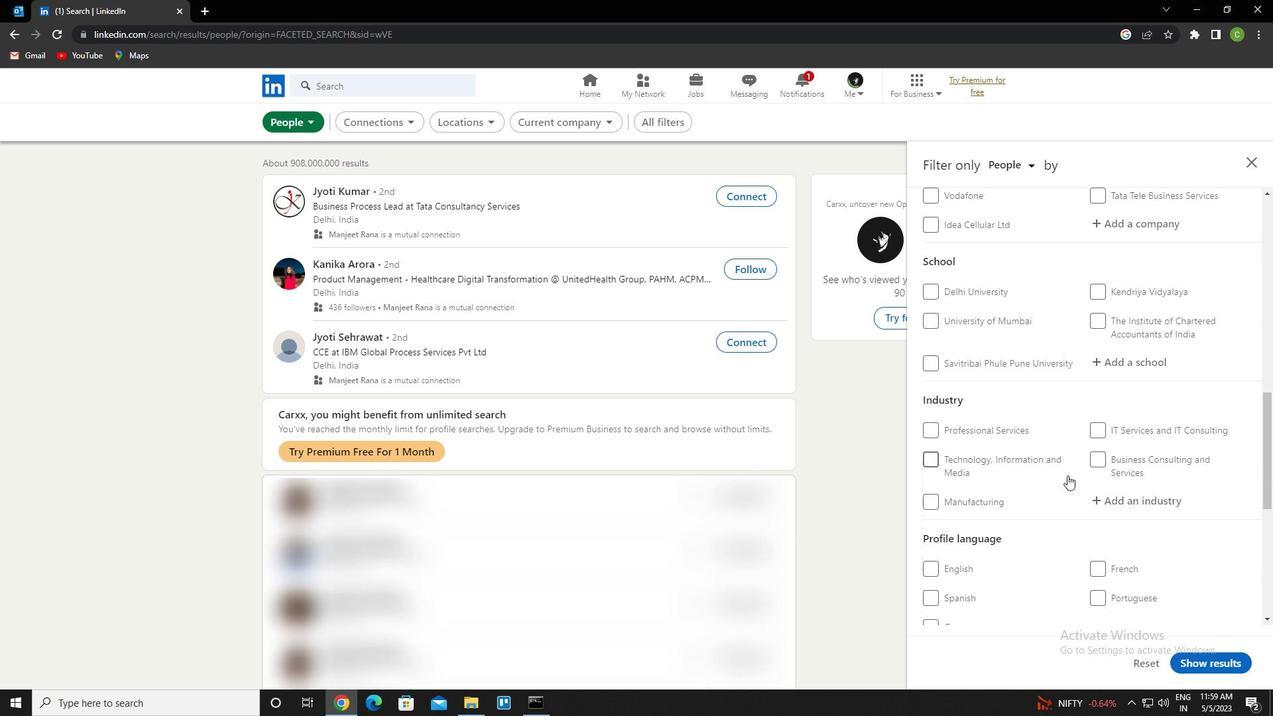 
Action: Mouse moved to (1053, 488)
Screenshot: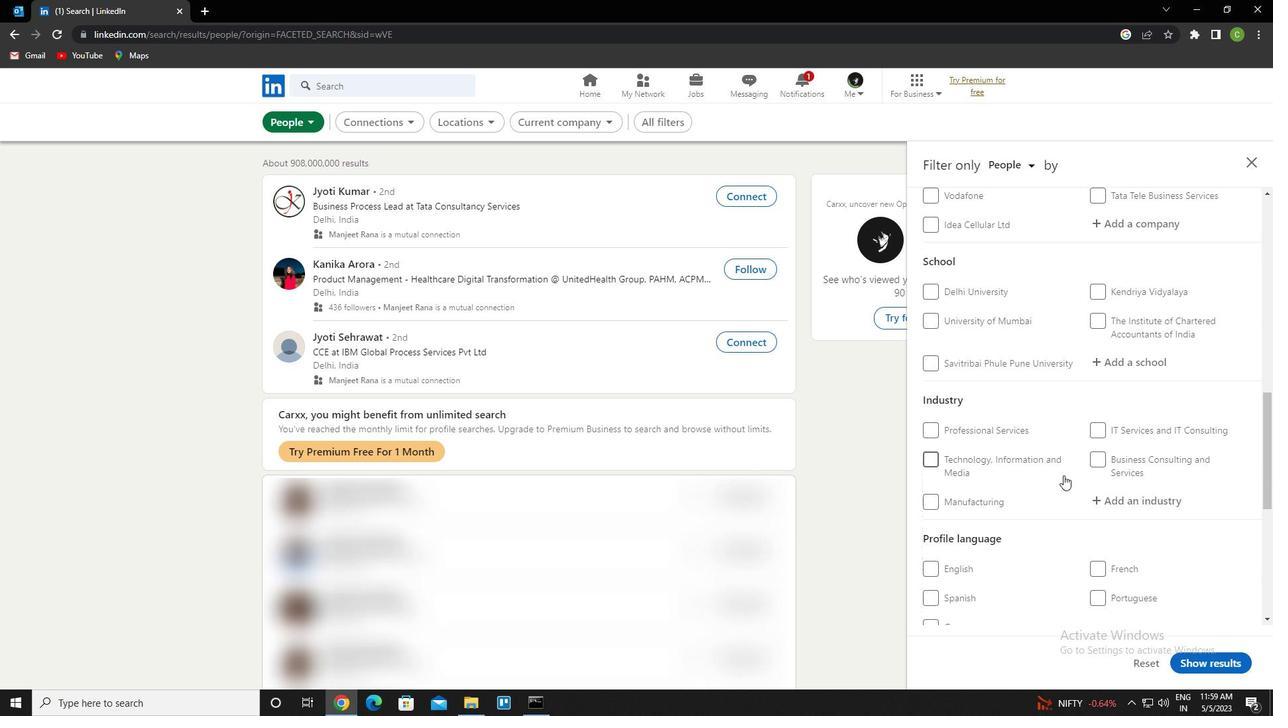 
Action: Mouse scrolled (1053, 488) with delta (0, 0)
Screenshot: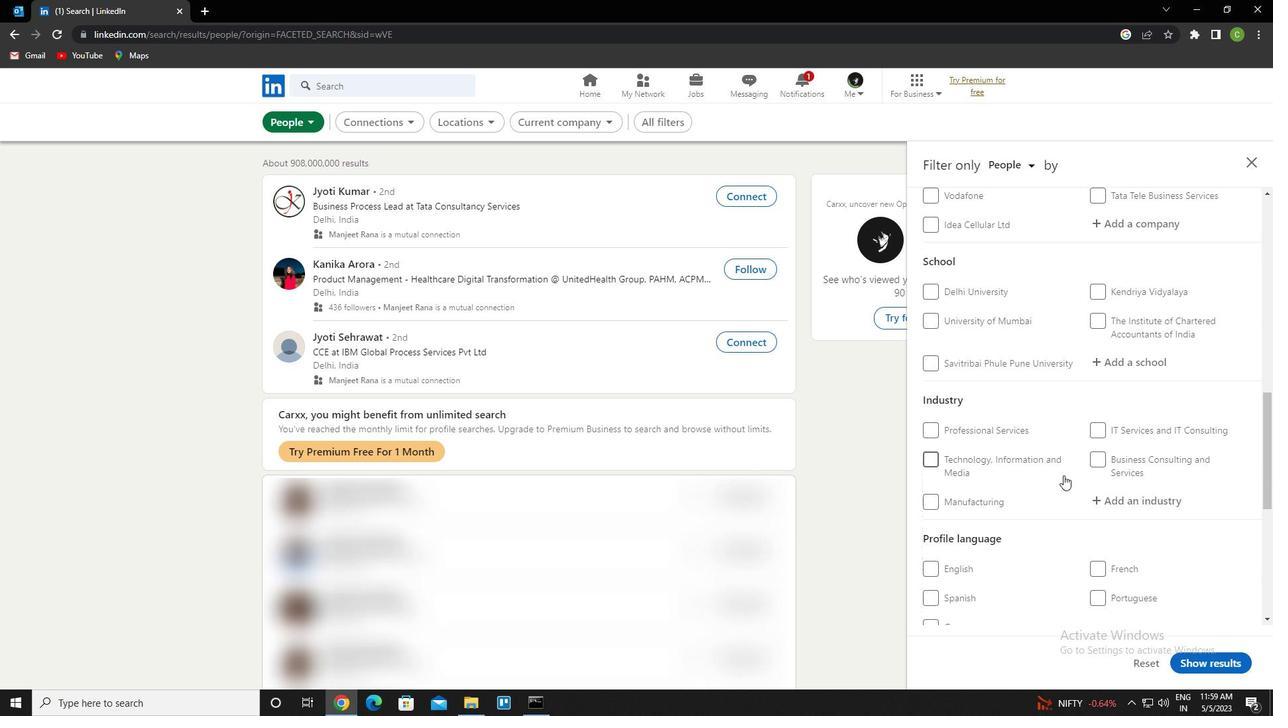 
Action: Mouse moved to (1052, 489)
Screenshot: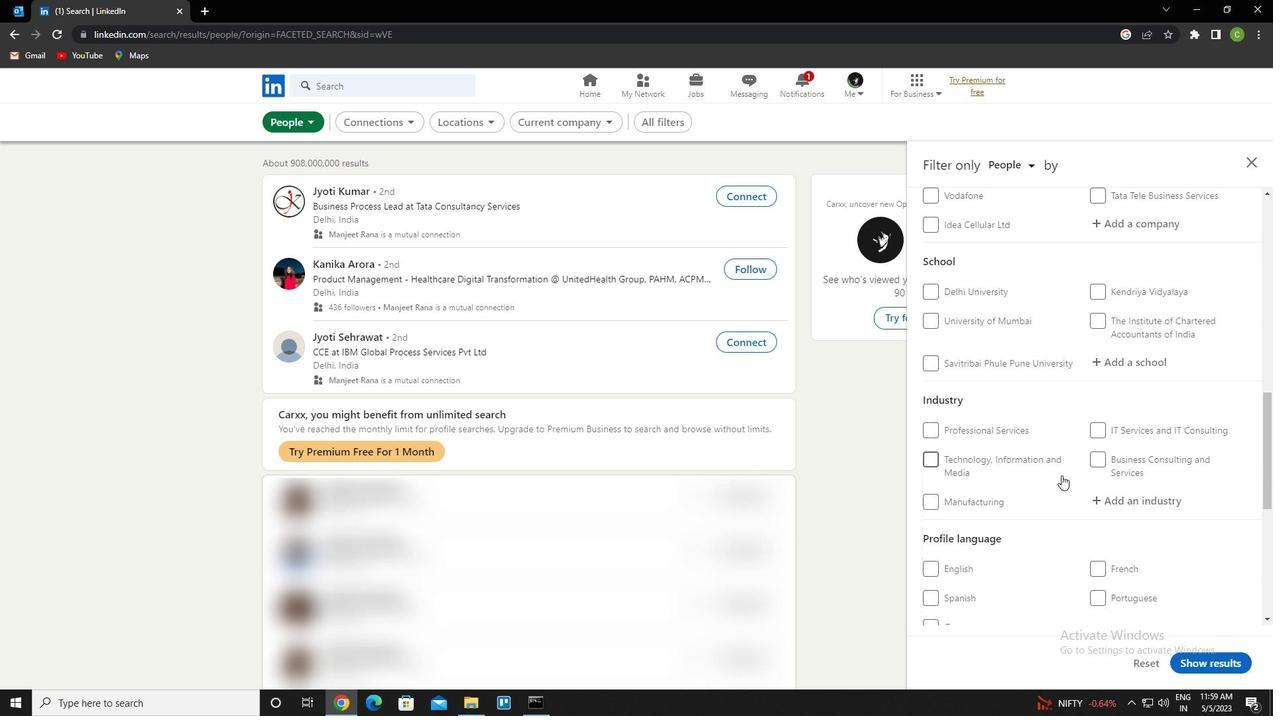 
Action: Mouse scrolled (1052, 488) with delta (0, 0)
Screenshot: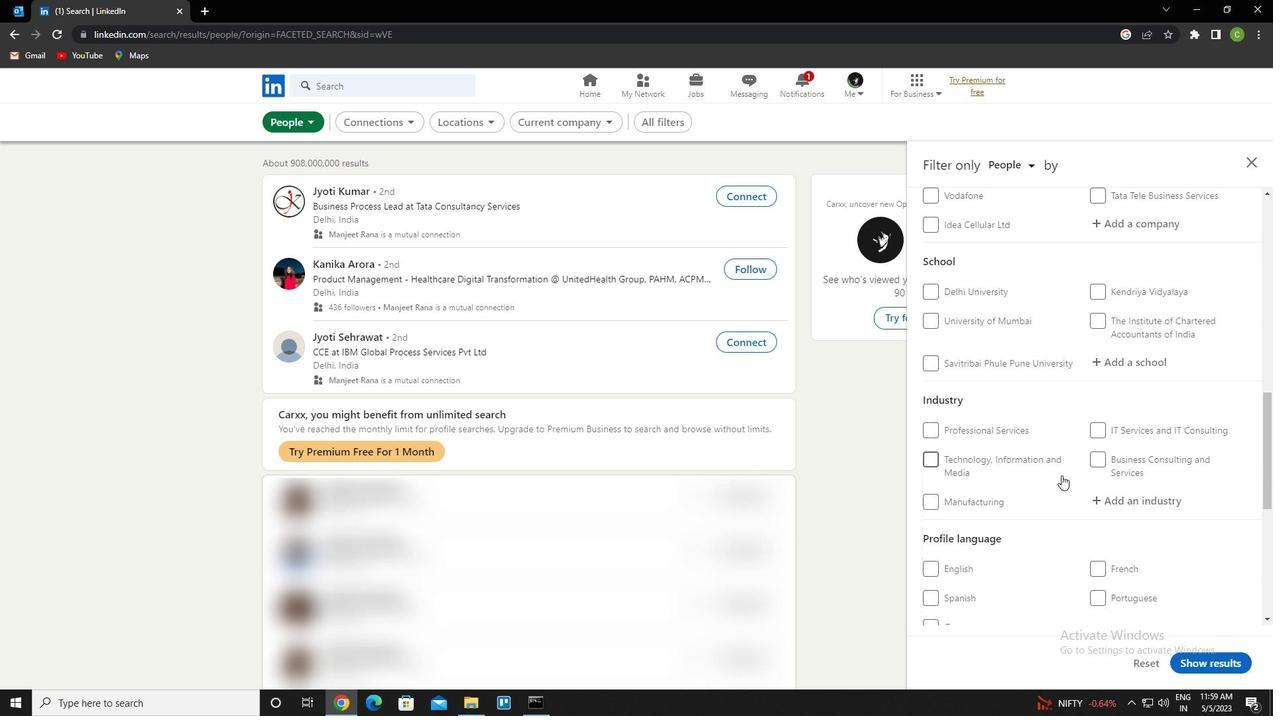 
Action: Mouse moved to (932, 396)
Screenshot: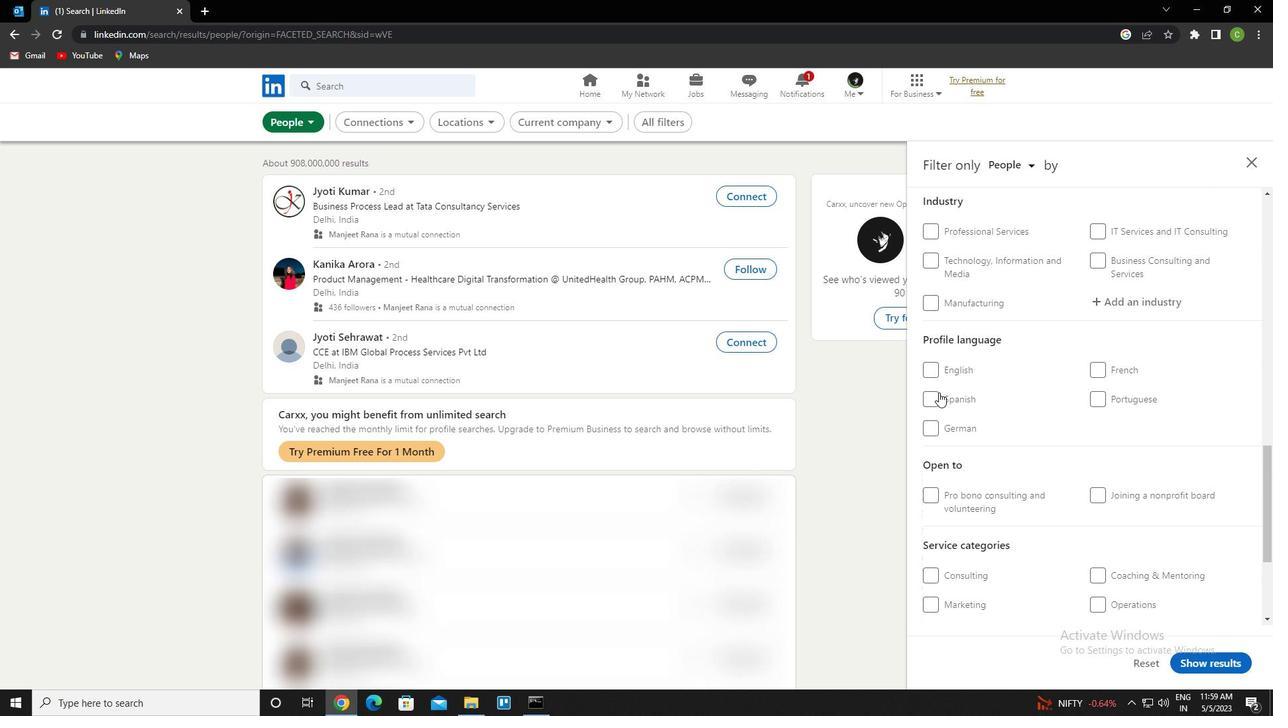 
Action: Mouse pressed left at (932, 396)
Screenshot: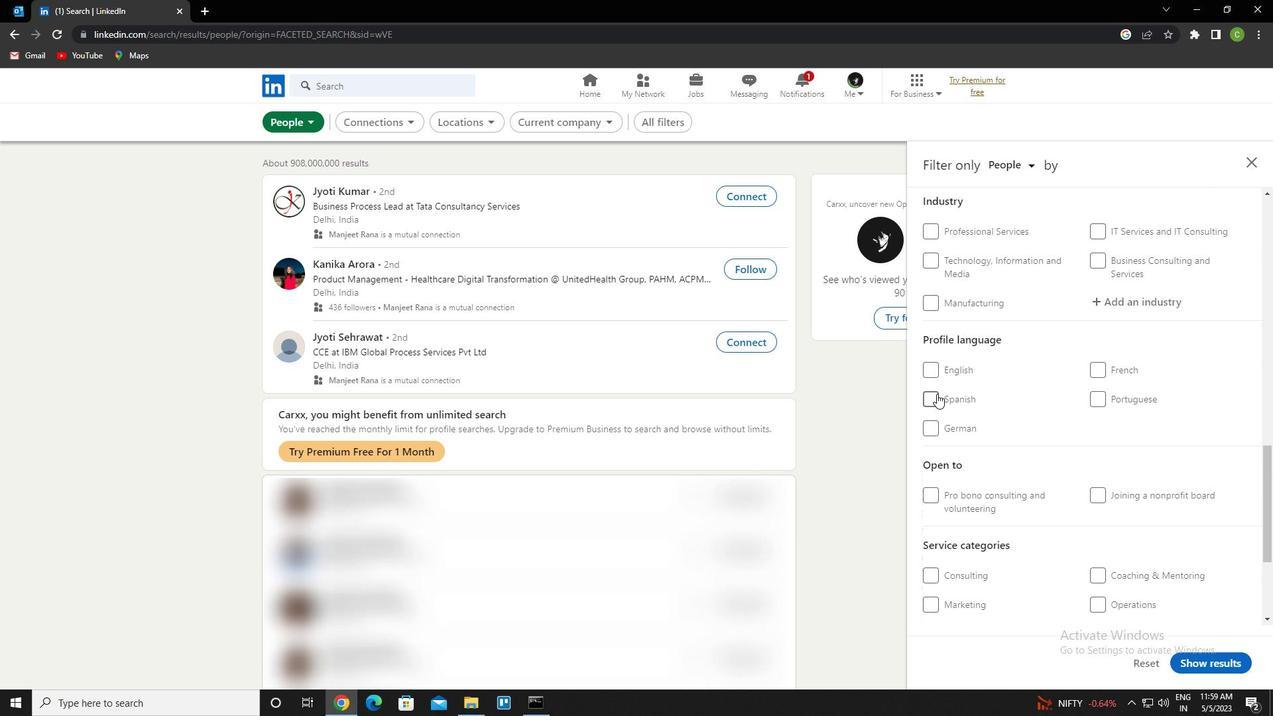 
Action: Mouse moved to (1079, 423)
Screenshot: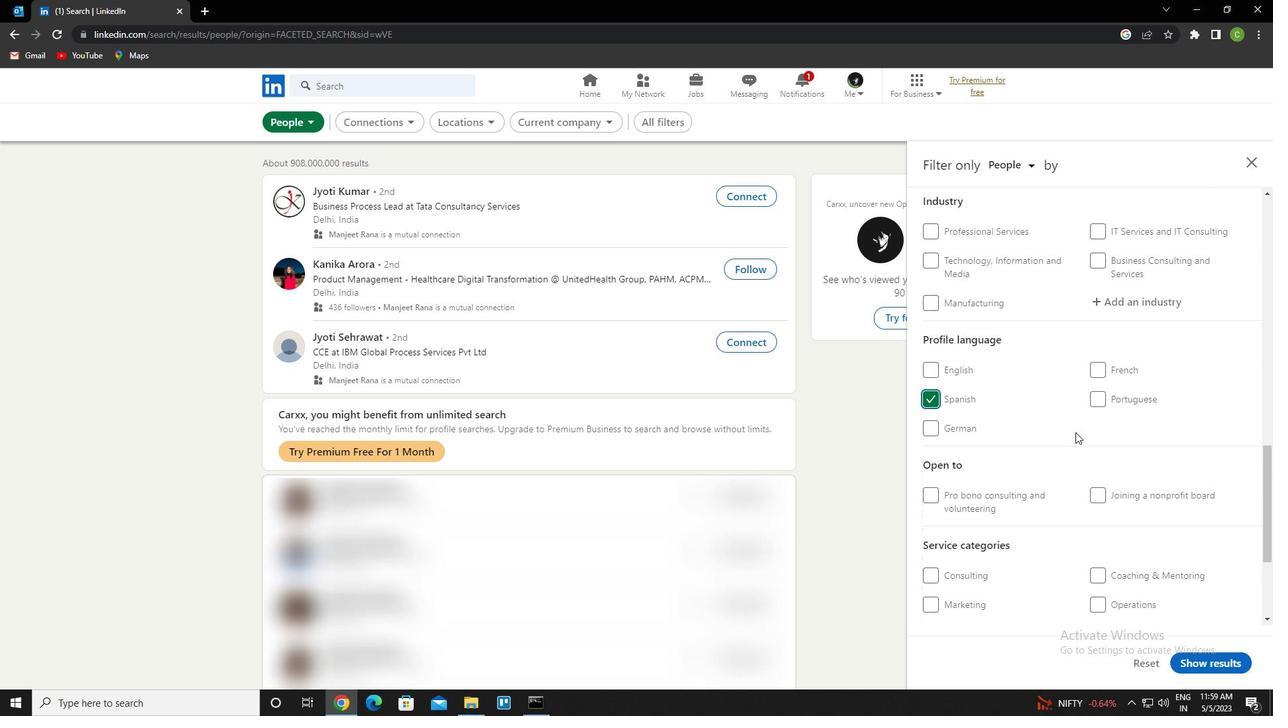 
Action: Mouse scrolled (1079, 423) with delta (0, 0)
Screenshot: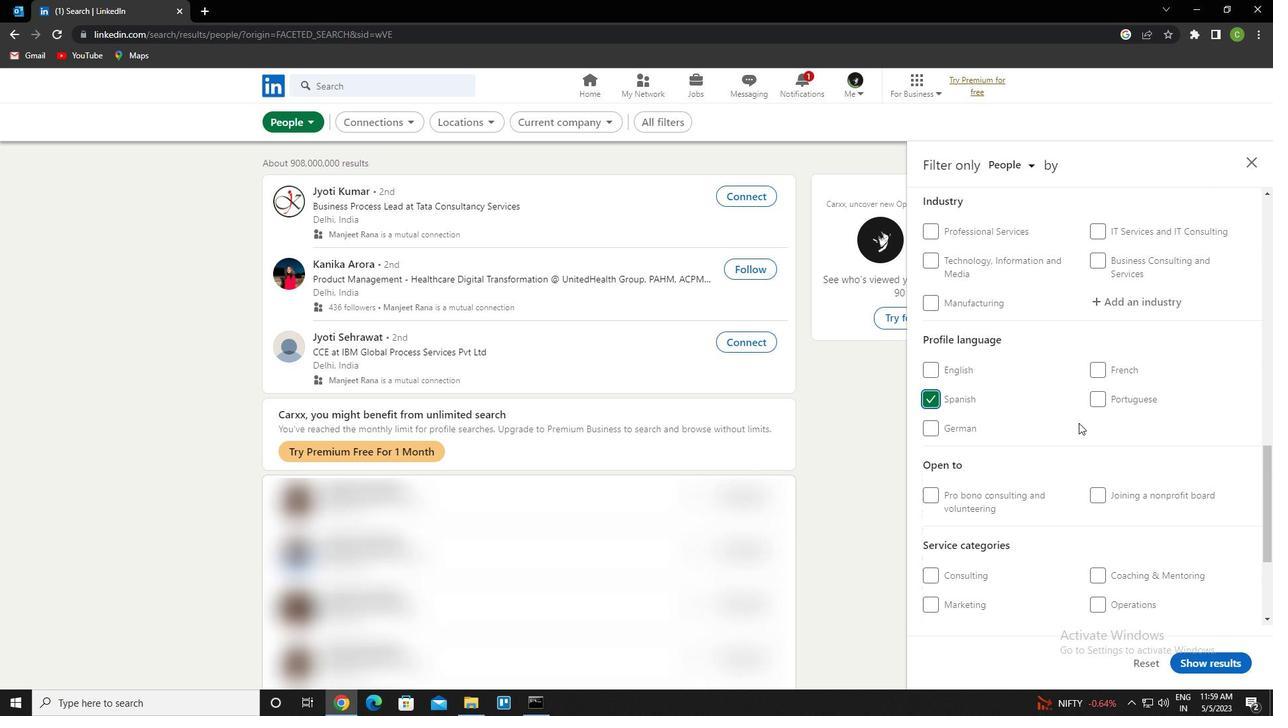 
Action: Mouse scrolled (1079, 423) with delta (0, 0)
Screenshot: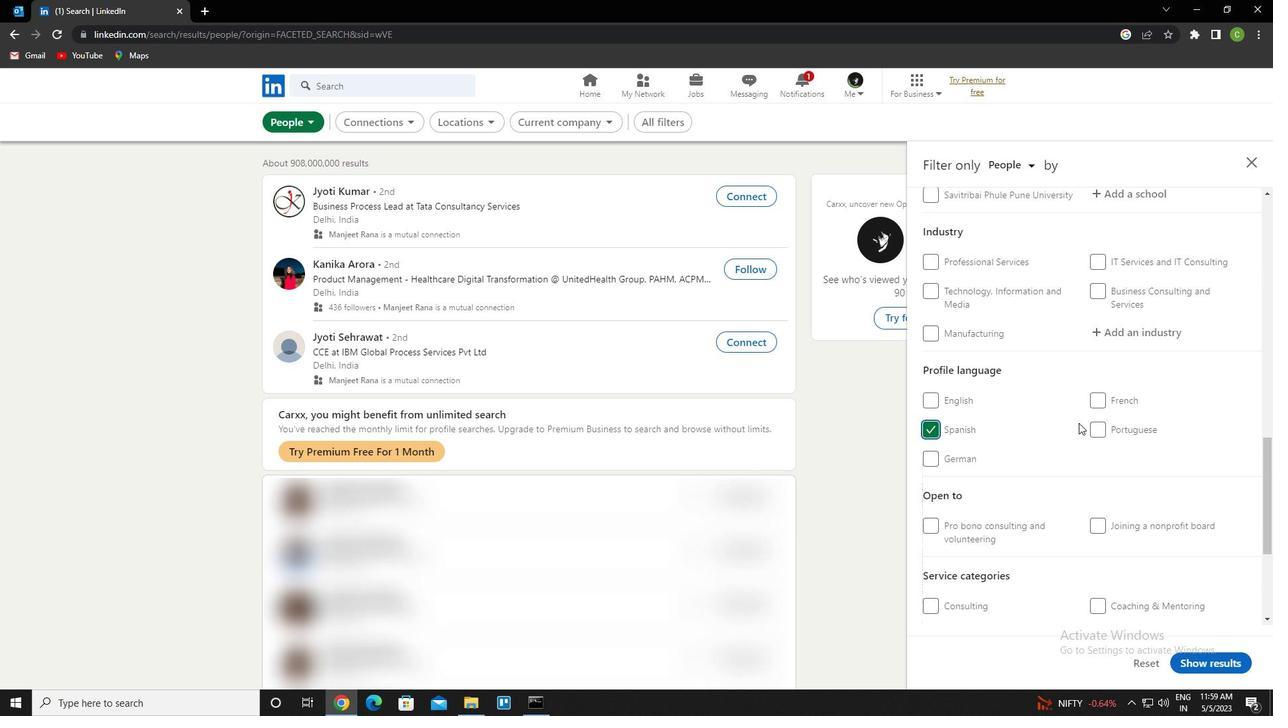 
Action: Mouse scrolled (1079, 423) with delta (0, 0)
Screenshot: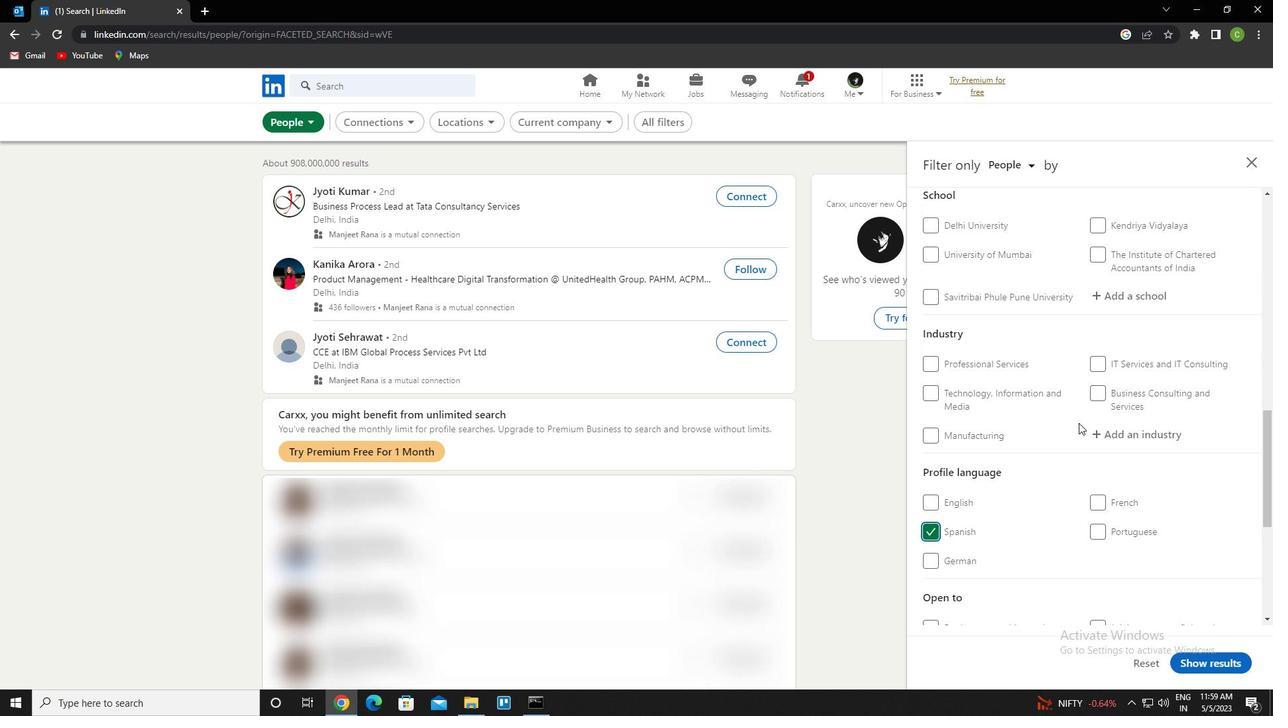 
Action: Mouse scrolled (1079, 423) with delta (0, 0)
Screenshot: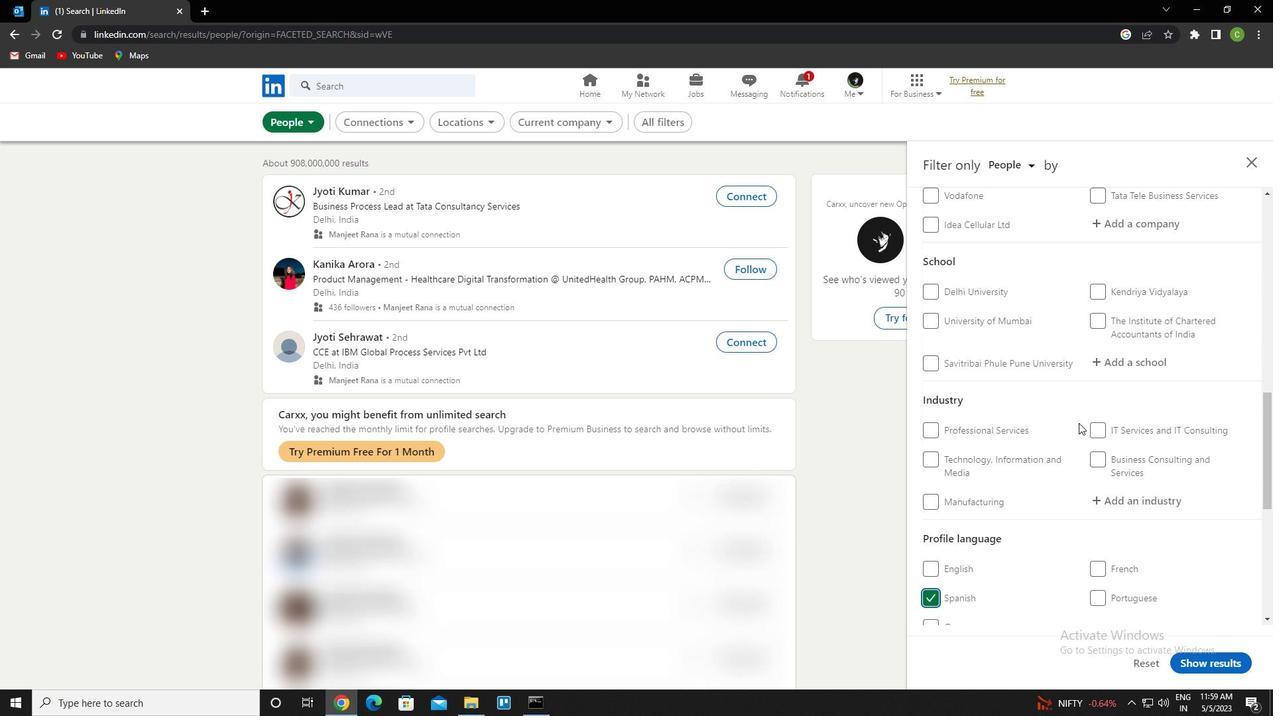 
Action: Mouse scrolled (1079, 423) with delta (0, 0)
Screenshot: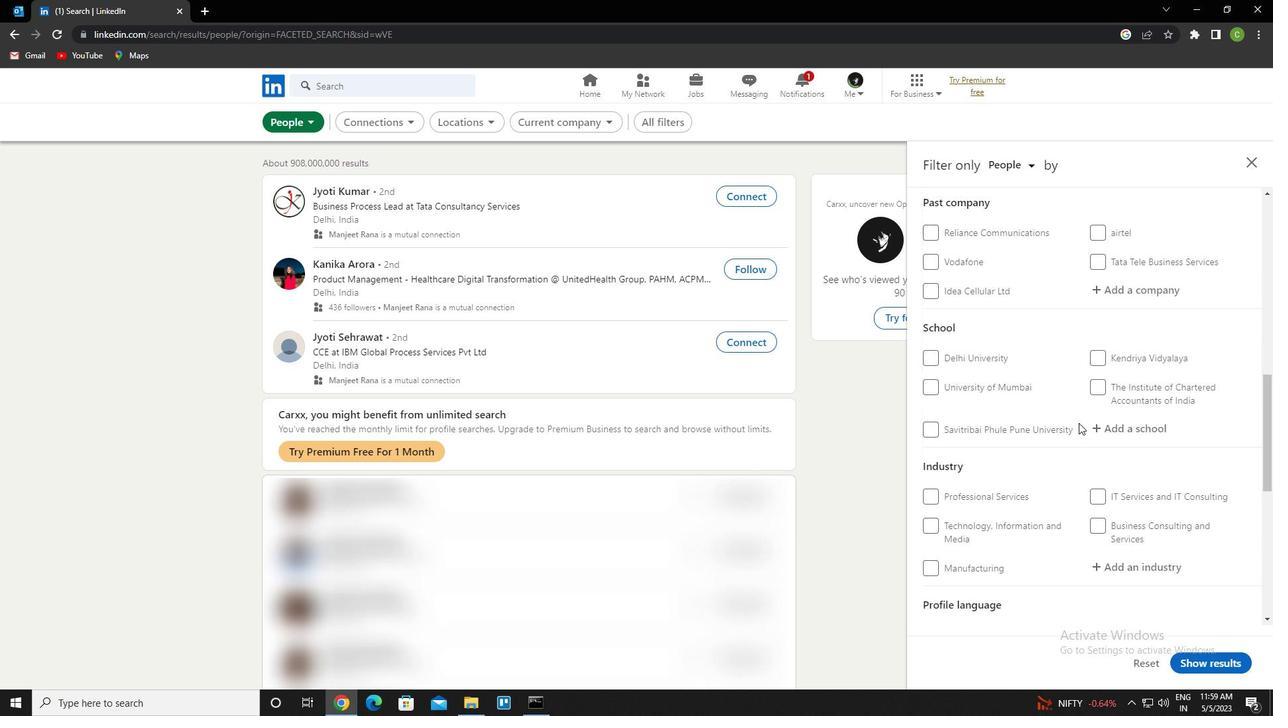
Action: Mouse moved to (1032, 358)
Screenshot: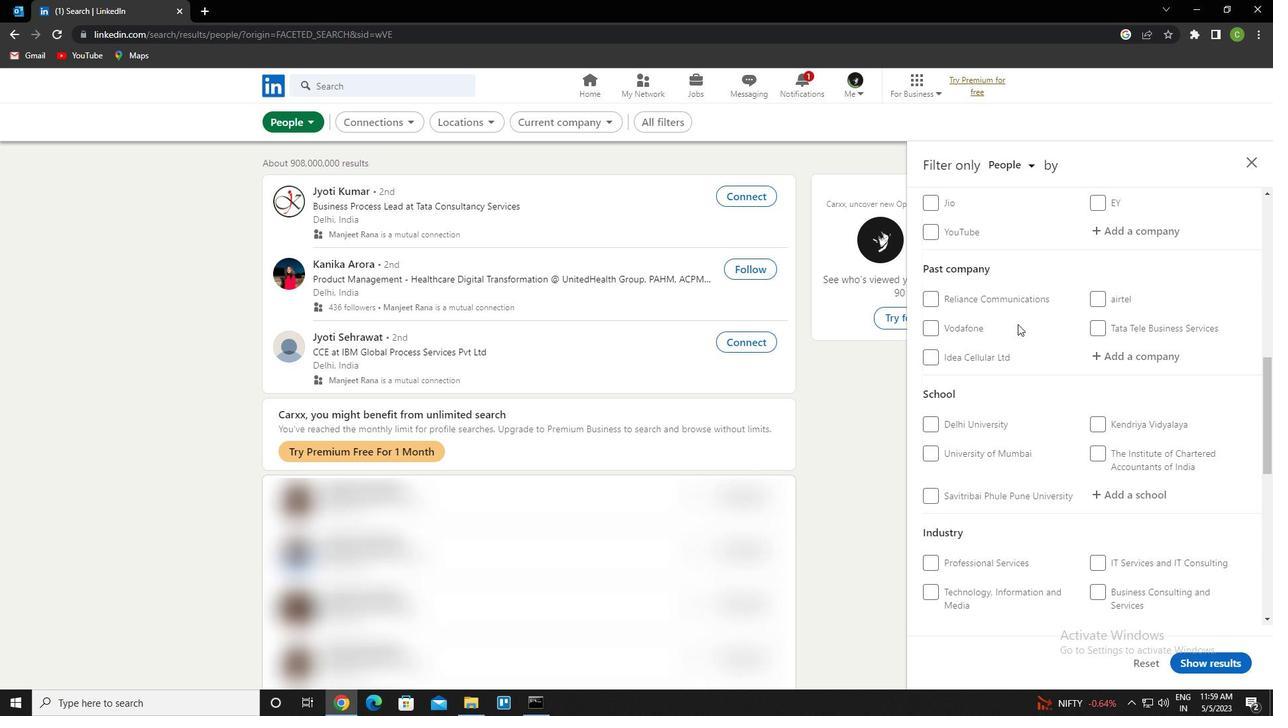 
Action: Mouse scrolled (1032, 358) with delta (0, 0)
Screenshot: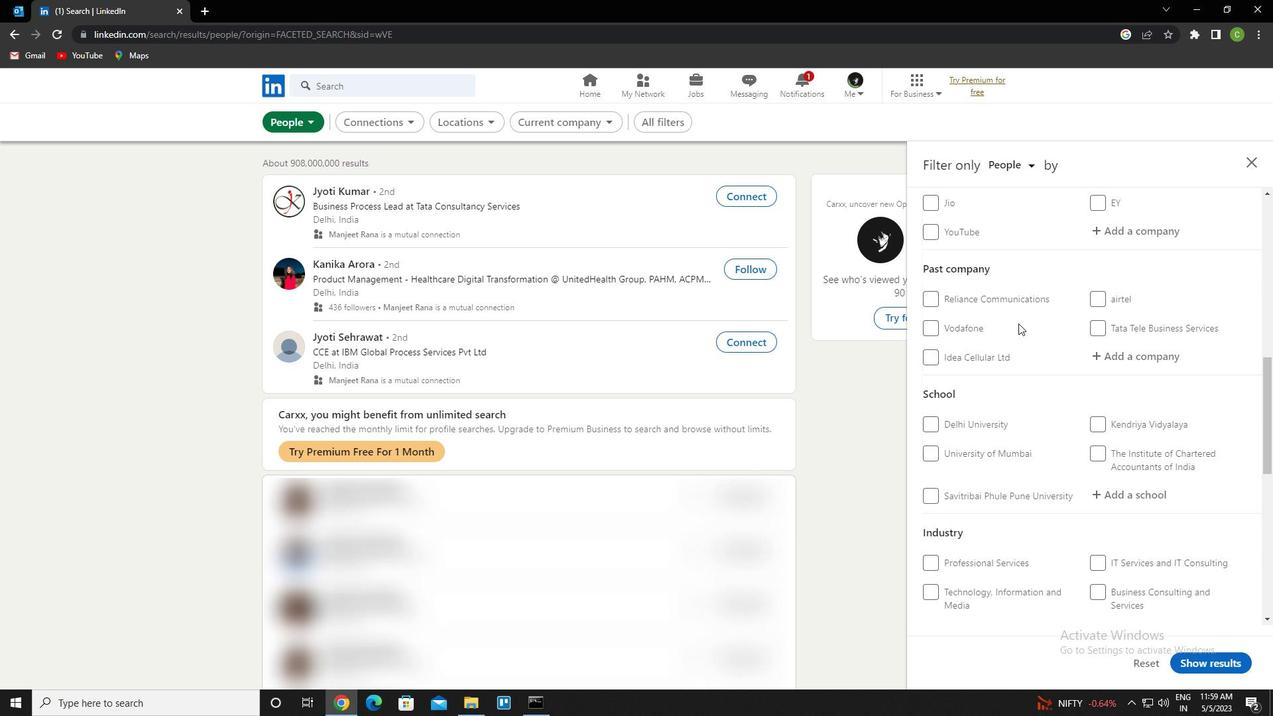 
Action: Mouse scrolled (1032, 358) with delta (0, 0)
Screenshot: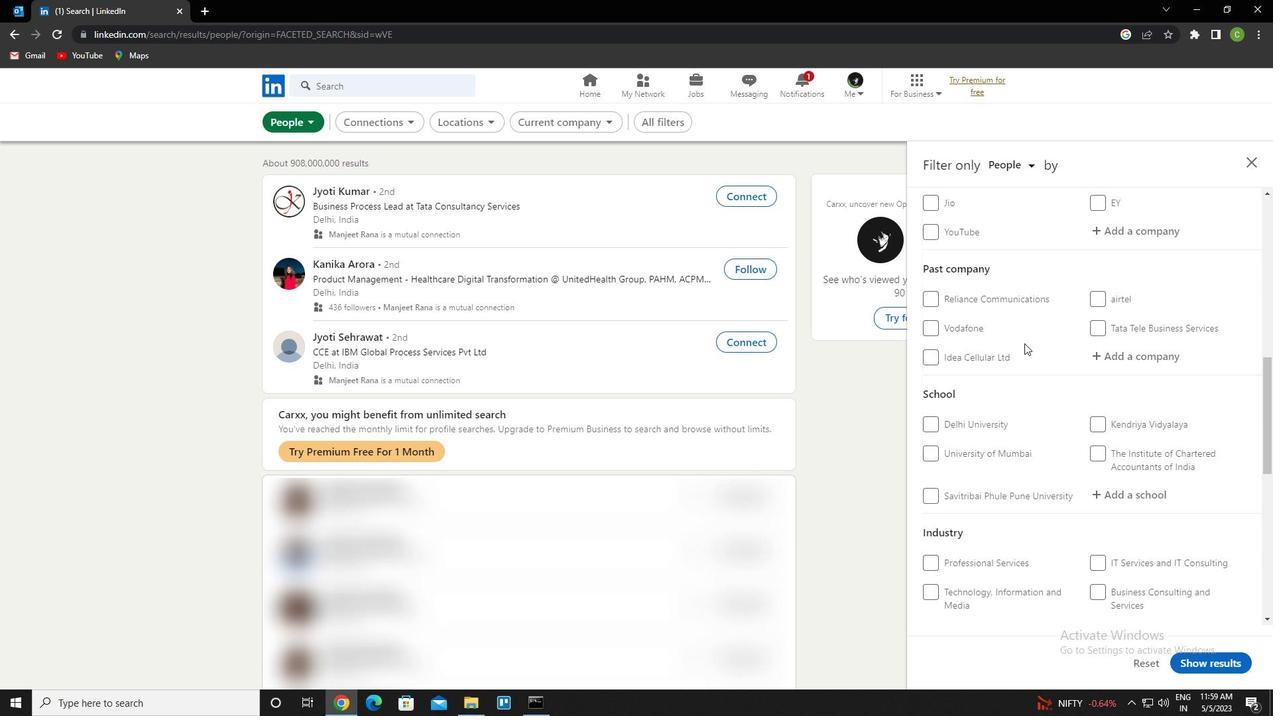 
Action: Mouse moved to (1129, 370)
Screenshot: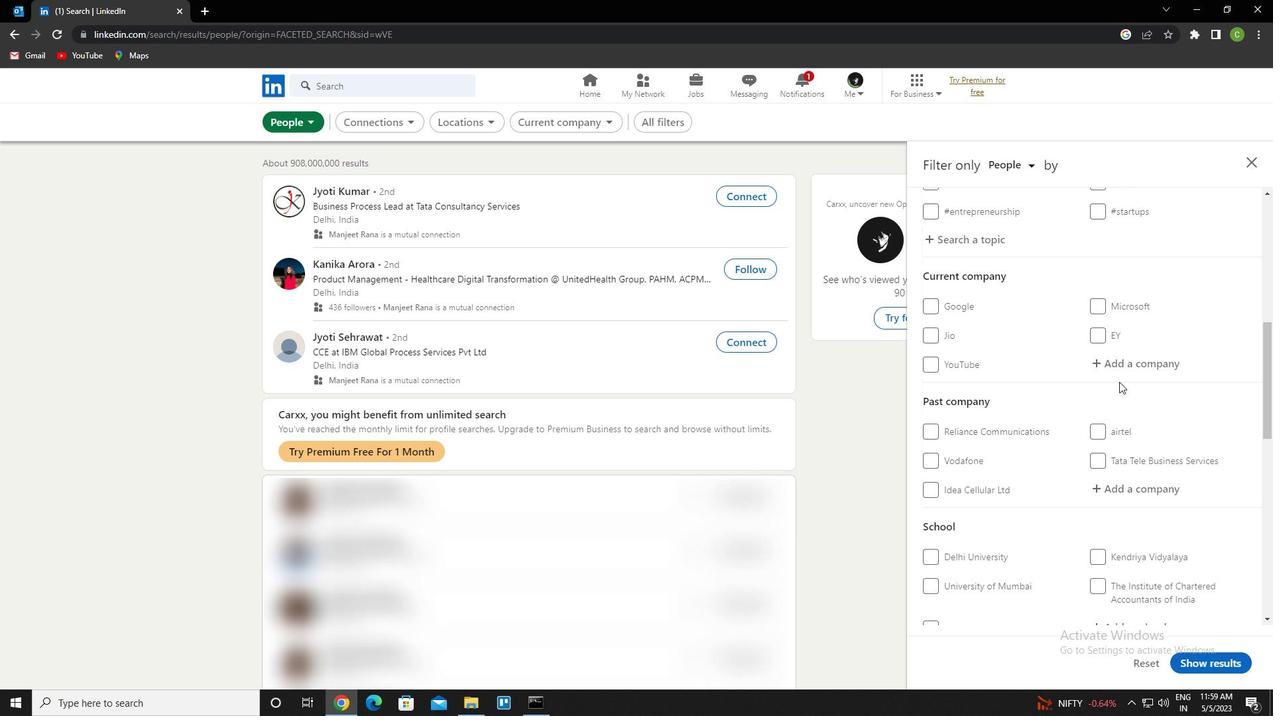 
Action: Mouse pressed left at (1129, 370)
Screenshot: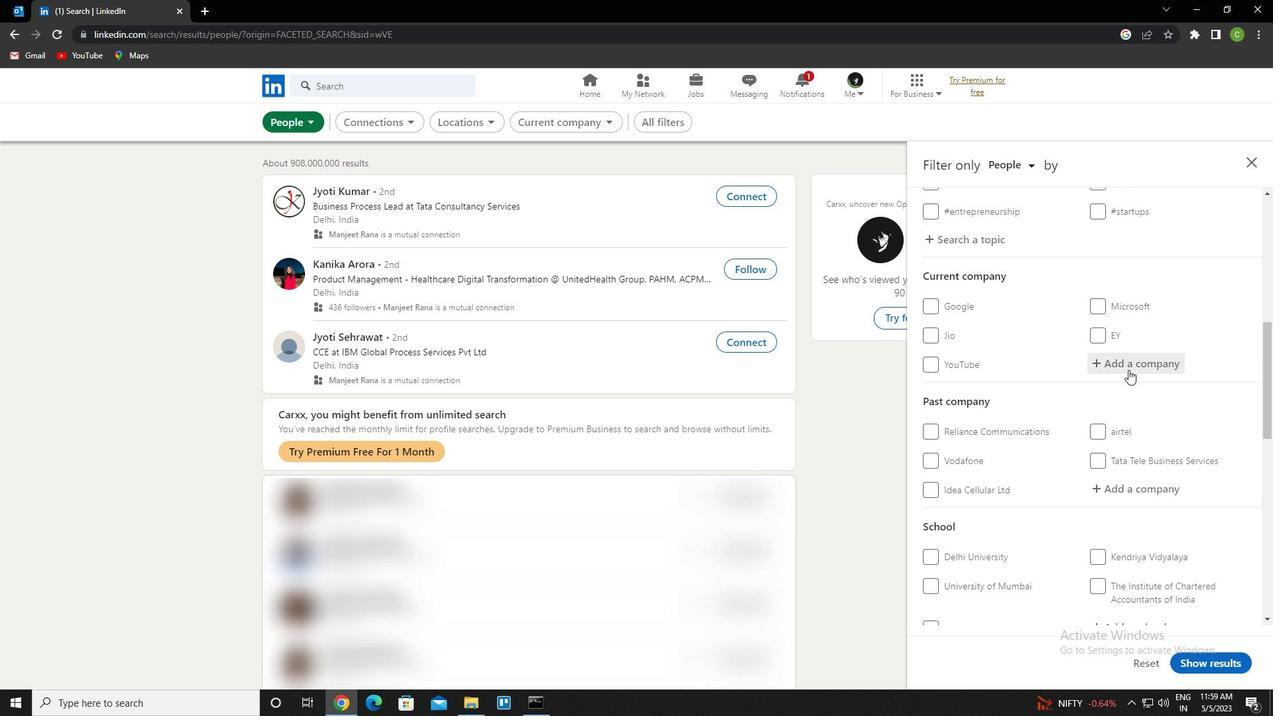 
Action: Key pressed <Key.caps_lock>b<Key.caps_lock>Hanzu<Key.down><Key.enter>
Screenshot: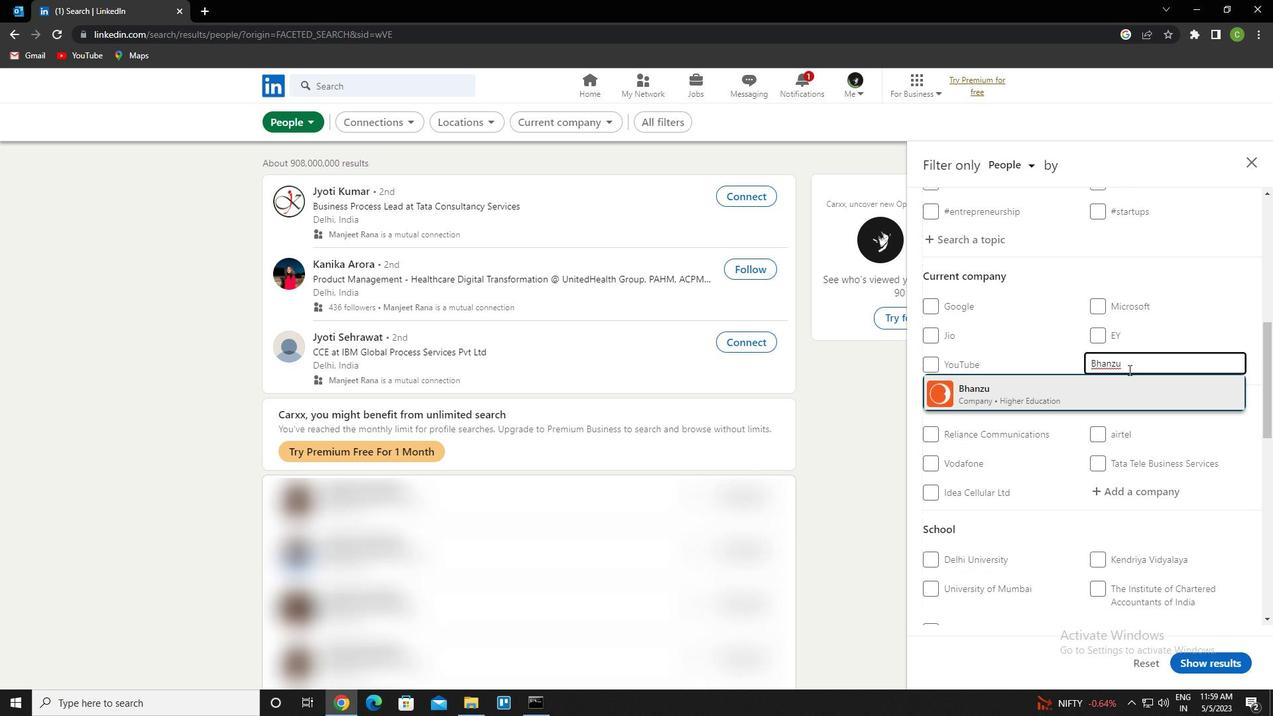 
Action: Mouse scrolled (1129, 369) with delta (0, 0)
Screenshot: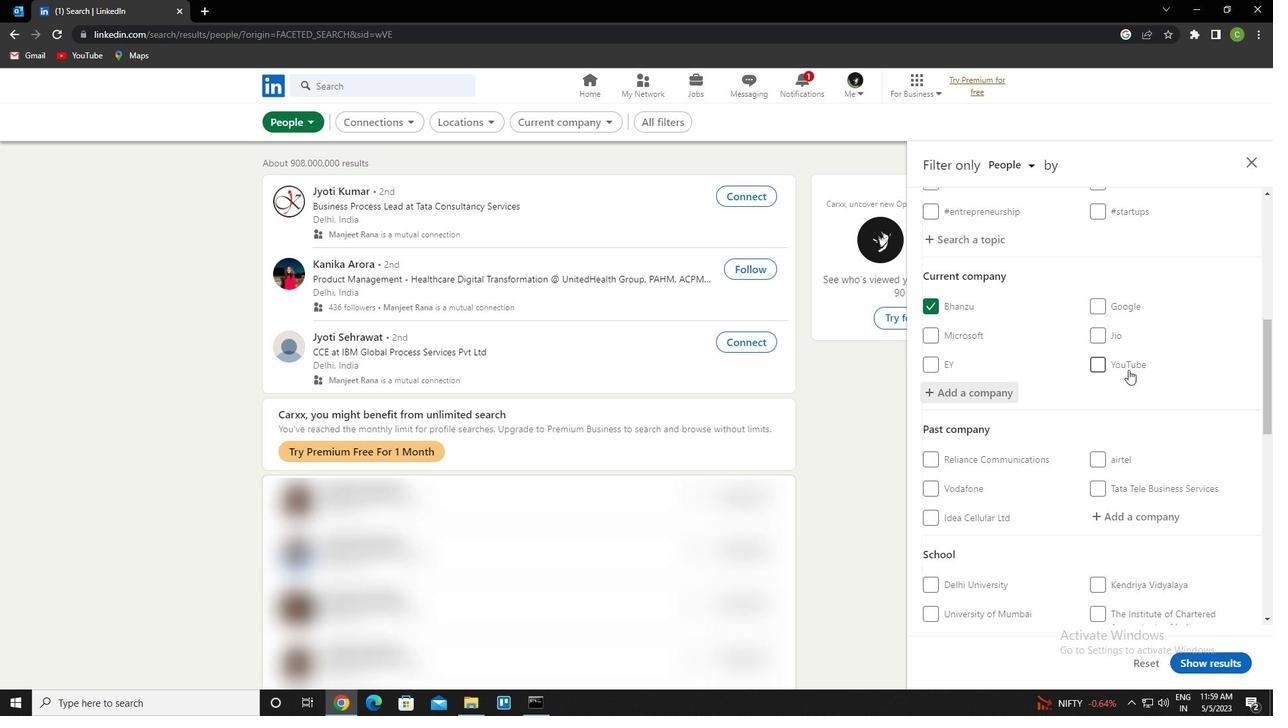 
Action: Mouse scrolled (1129, 369) with delta (0, 0)
Screenshot: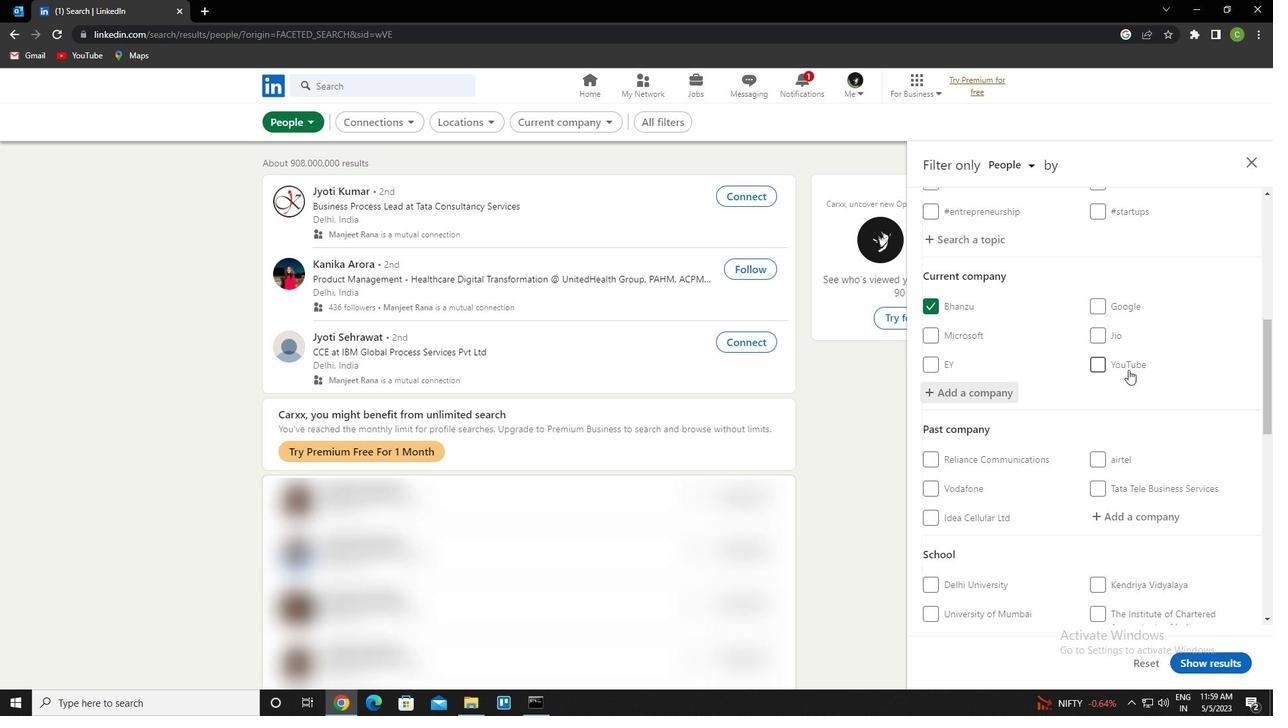 
Action: Mouse scrolled (1129, 369) with delta (0, 0)
Screenshot: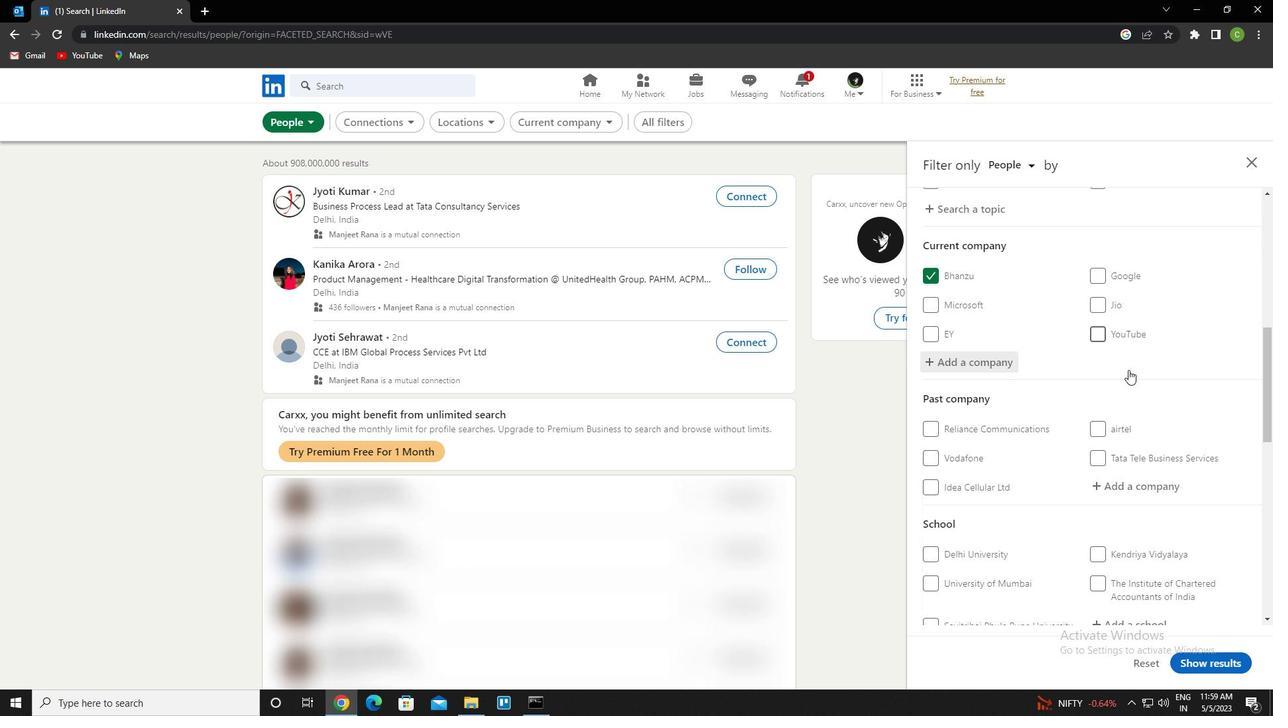 
Action: Mouse moved to (1128, 400)
Screenshot: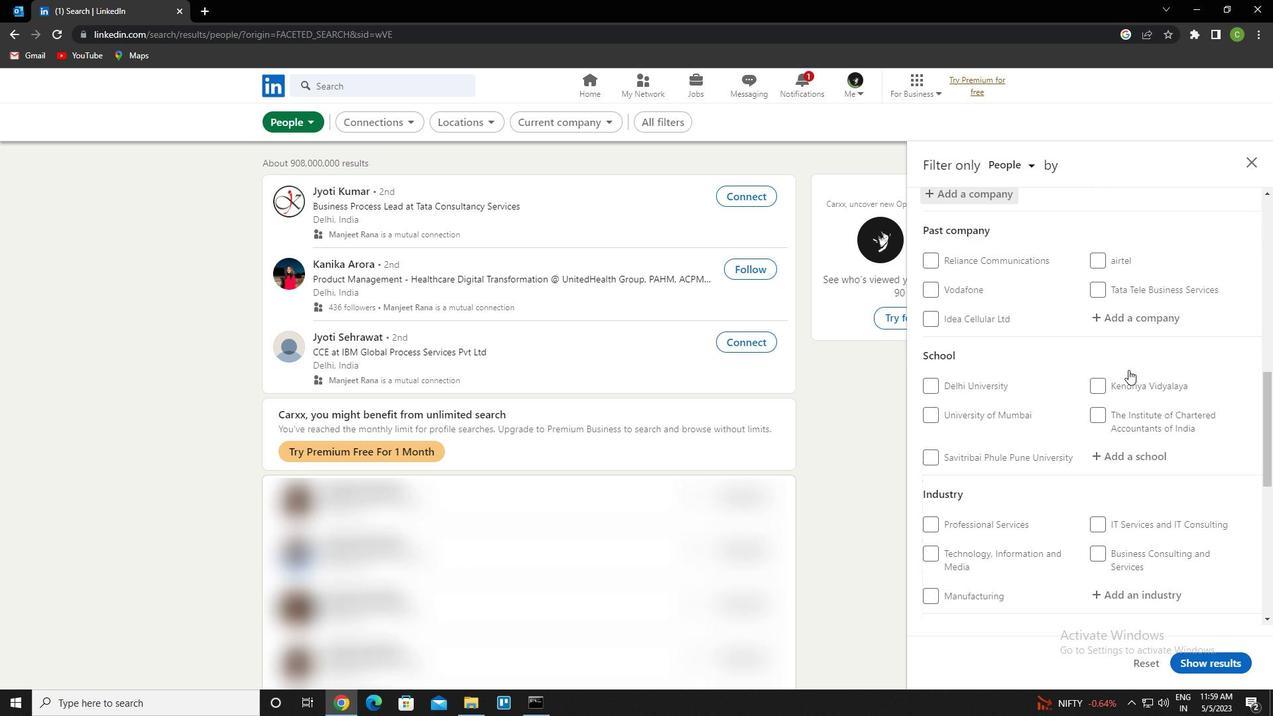
Action: Mouse scrolled (1128, 399) with delta (0, 0)
Screenshot: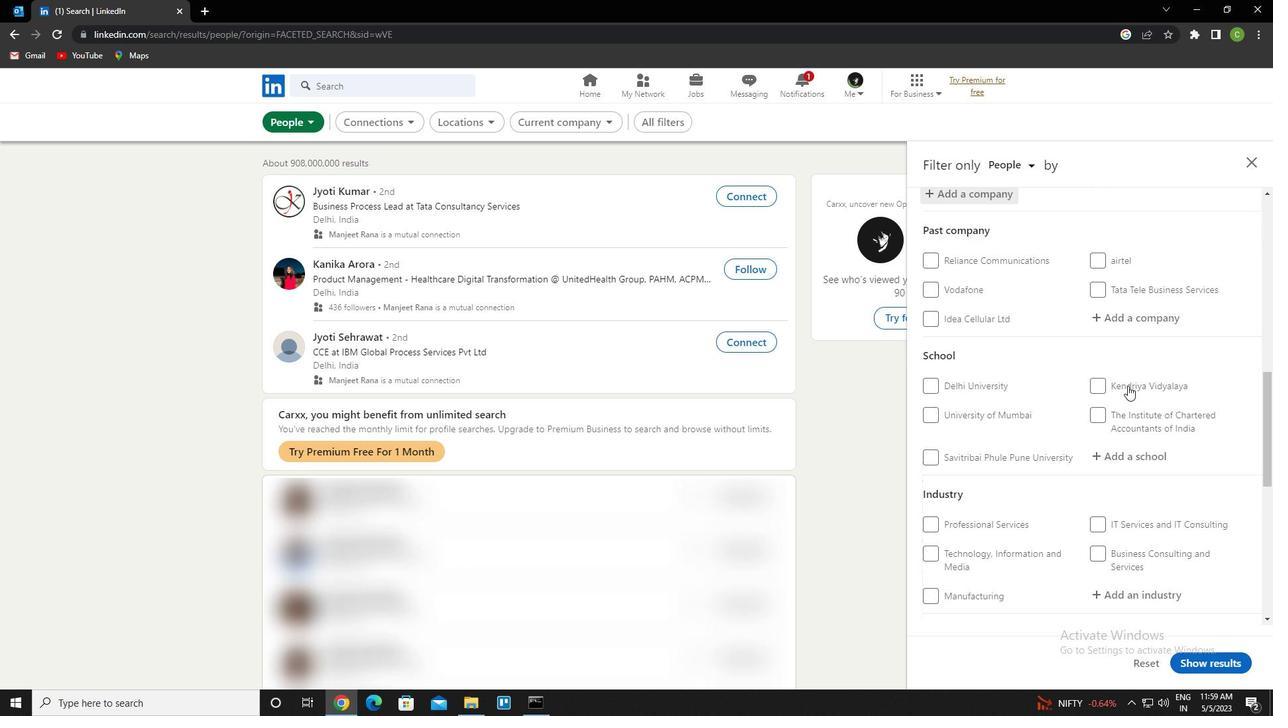 
Action: Mouse moved to (1141, 388)
Screenshot: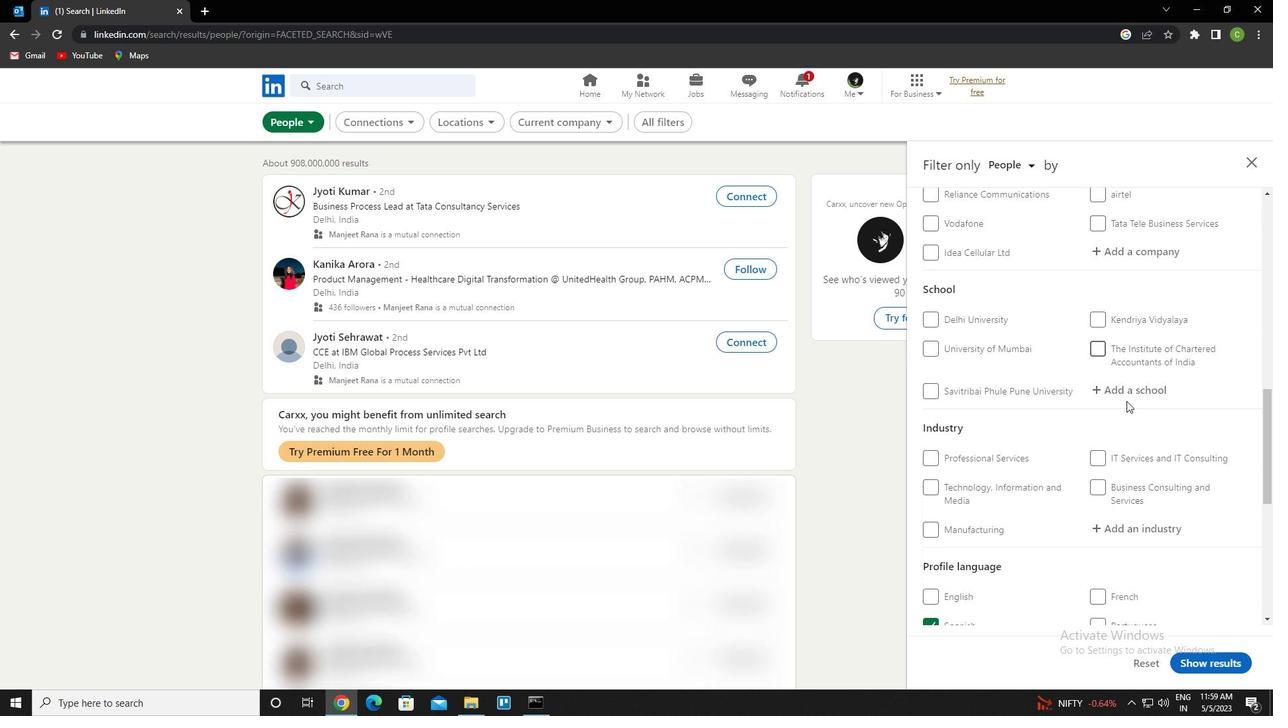 
Action: Mouse pressed left at (1141, 388)
Screenshot: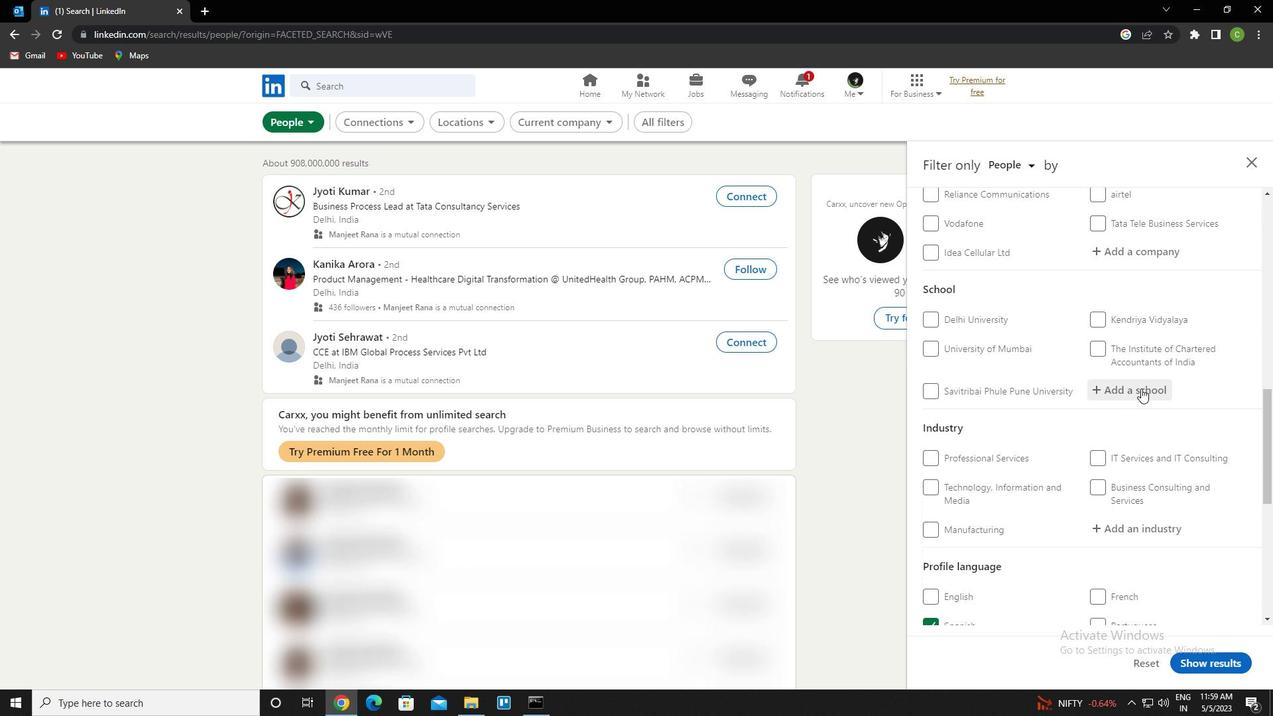 
Action: Key pressed <Key.caps_lock>cept<Key.down><Key.enter>
Screenshot: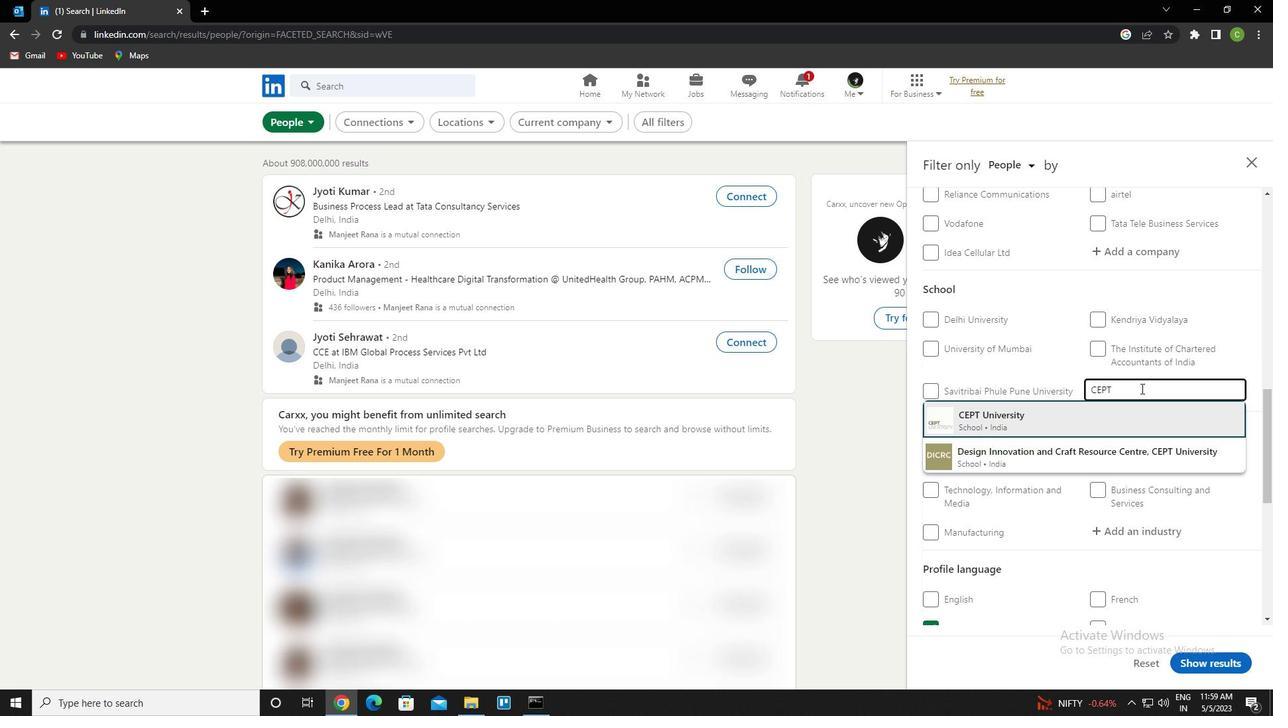 
Action: Mouse moved to (1129, 392)
Screenshot: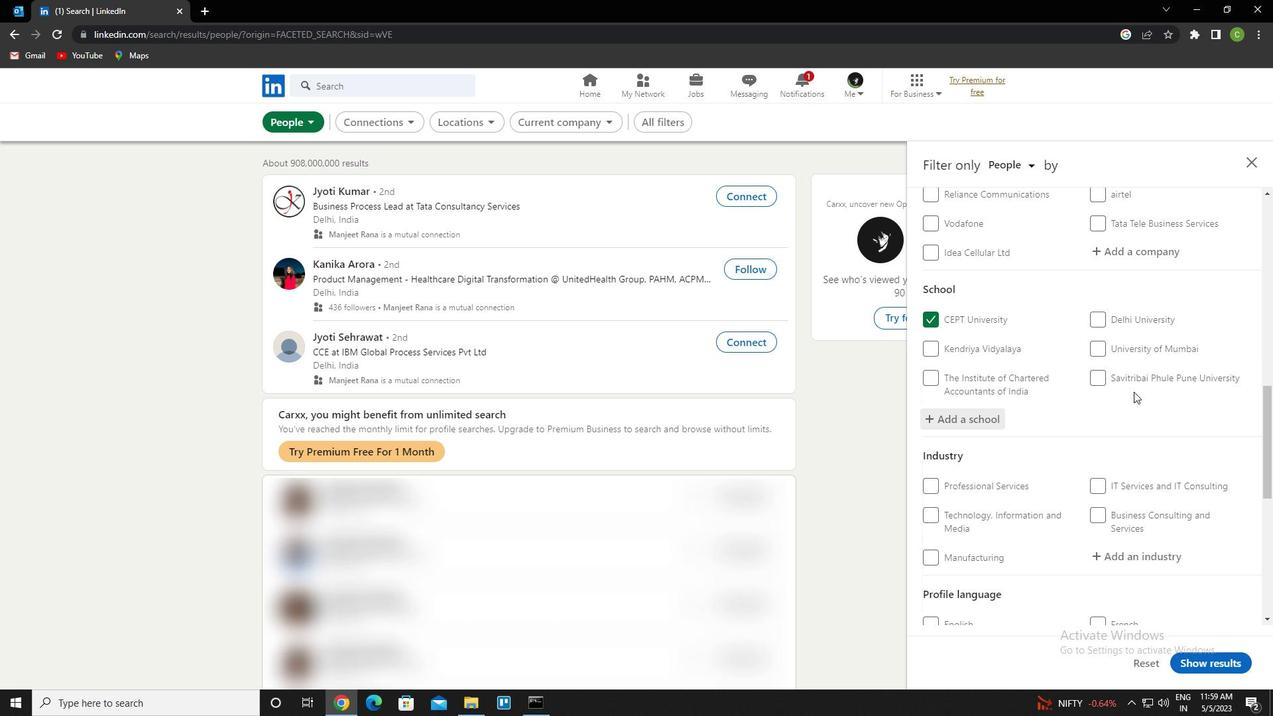 
Action: Mouse scrolled (1129, 392) with delta (0, 0)
Screenshot: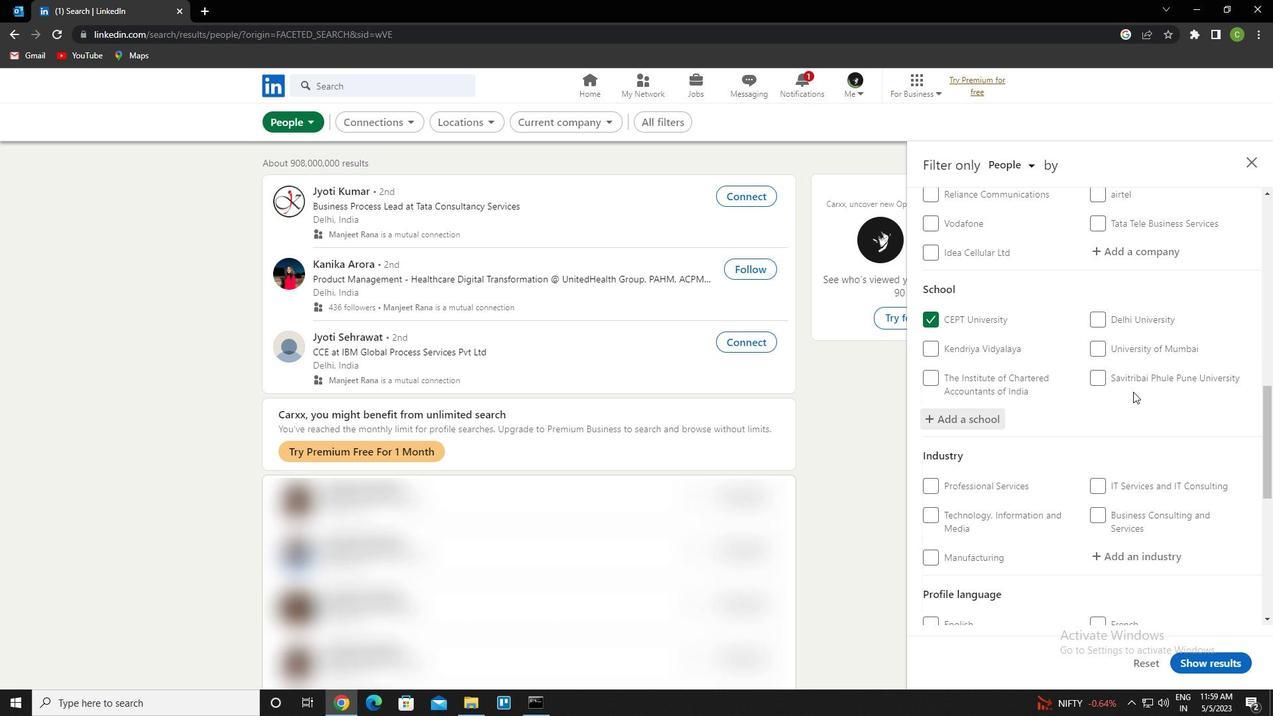 
Action: Mouse moved to (1129, 392)
Screenshot: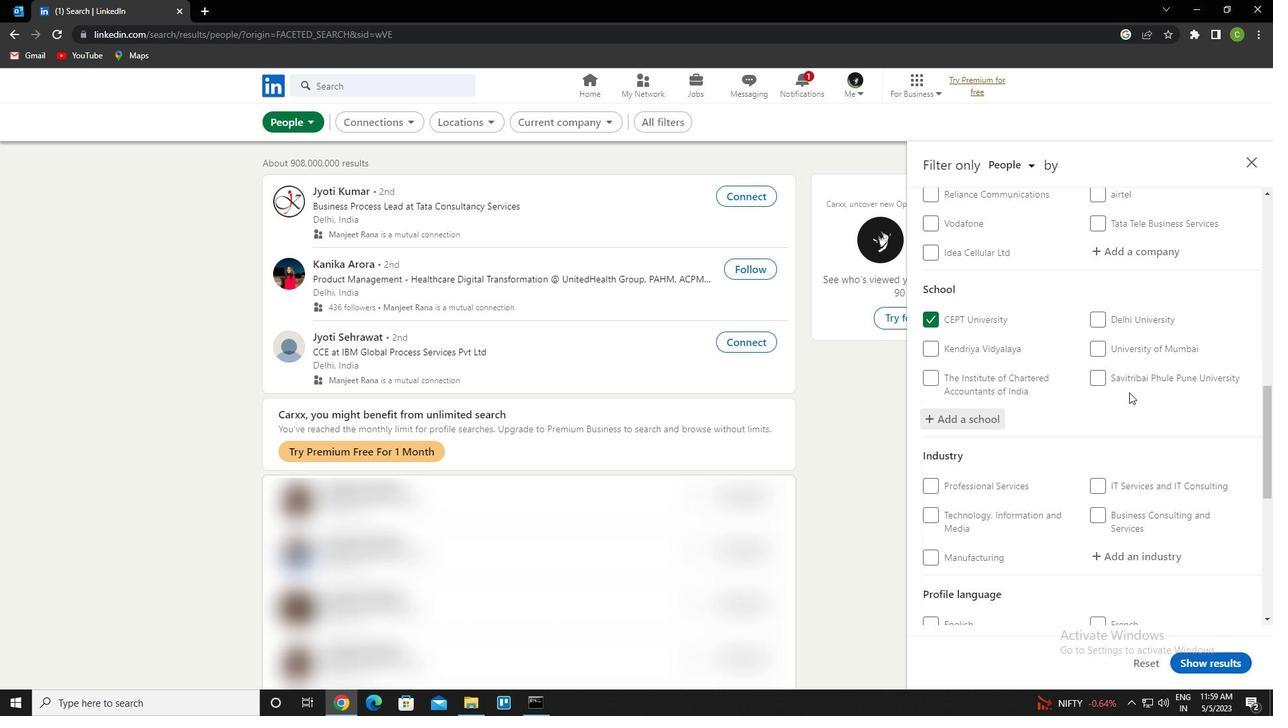 
Action: Mouse scrolled (1129, 392) with delta (0, 0)
Screenshot: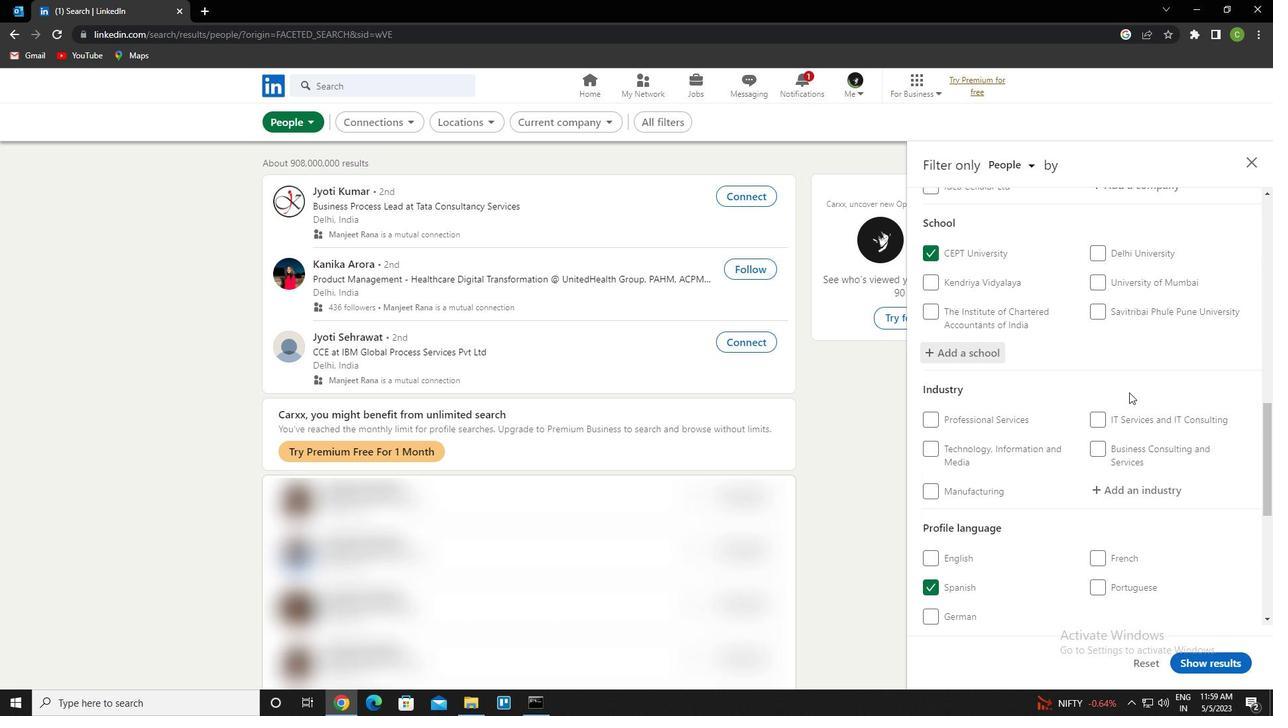 
Action: Mouse scrolled (1129, 392) with delta (0, 0)
Screenshot: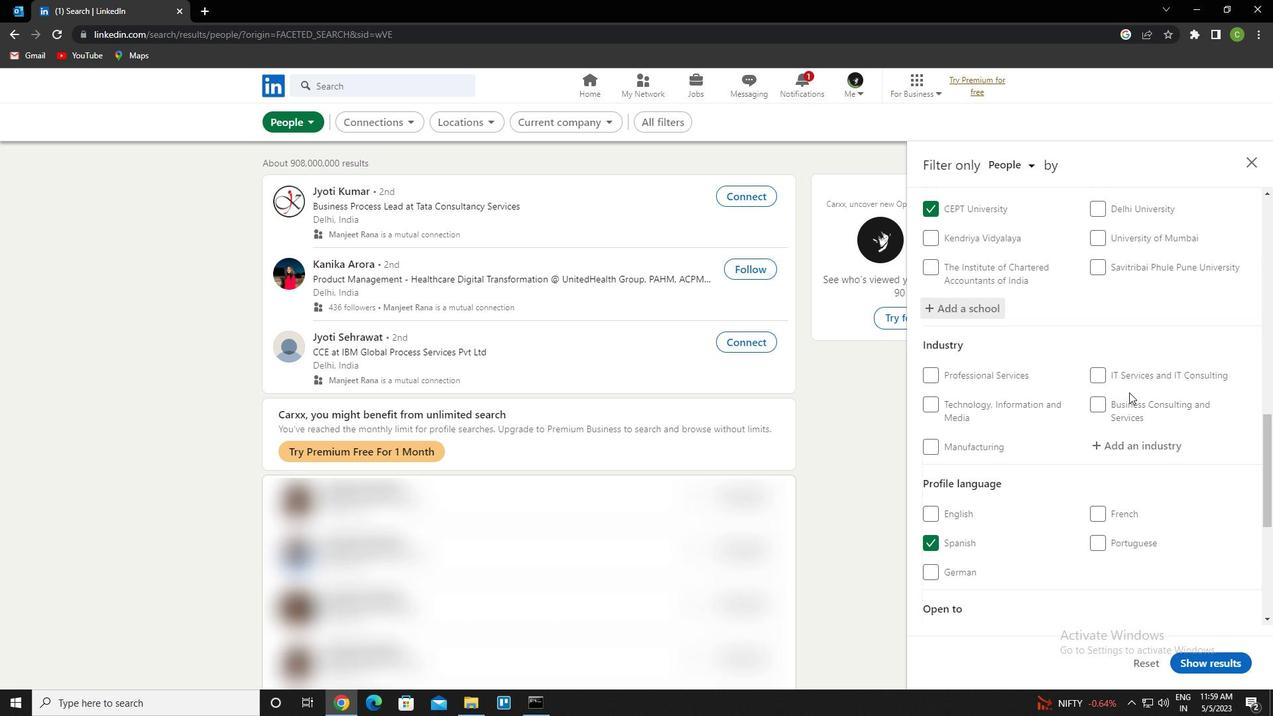 
Action: Mouse scrolled (1129, 392) with delta (0, 0)
Screenshot: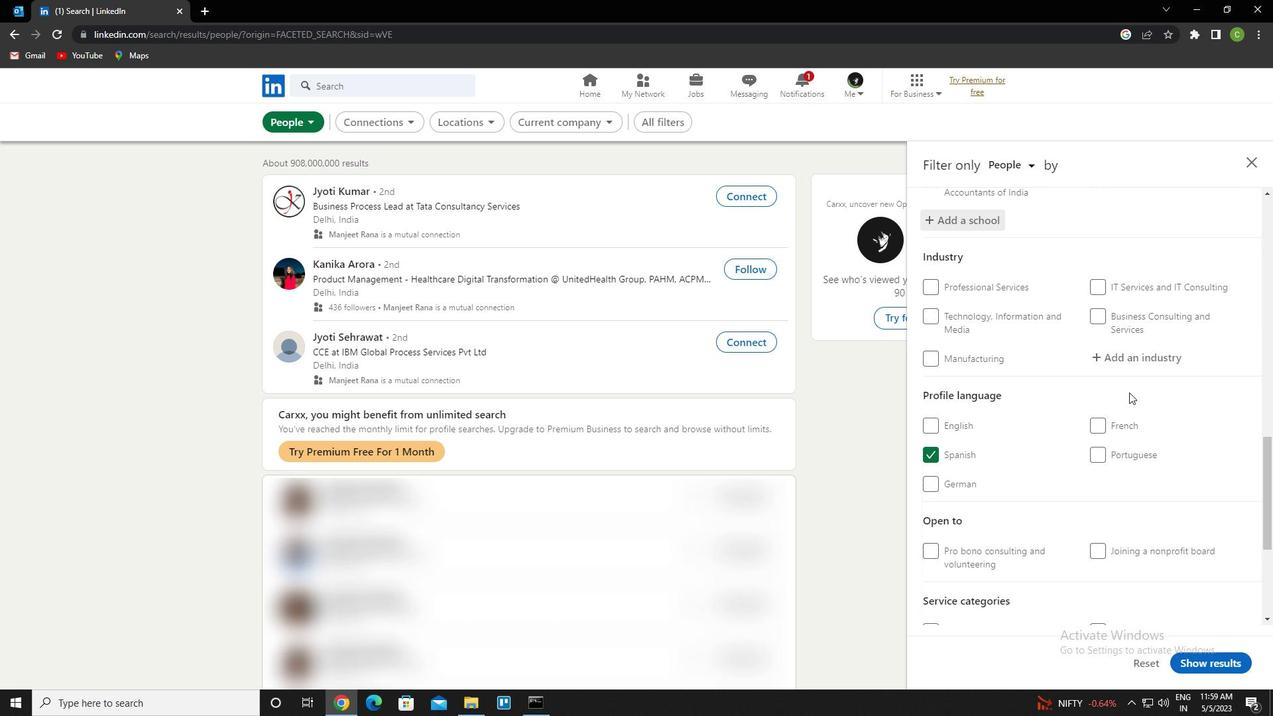 
Action: Mouse scrolled (1129, 392) with delta (0, 0)
Screenshot: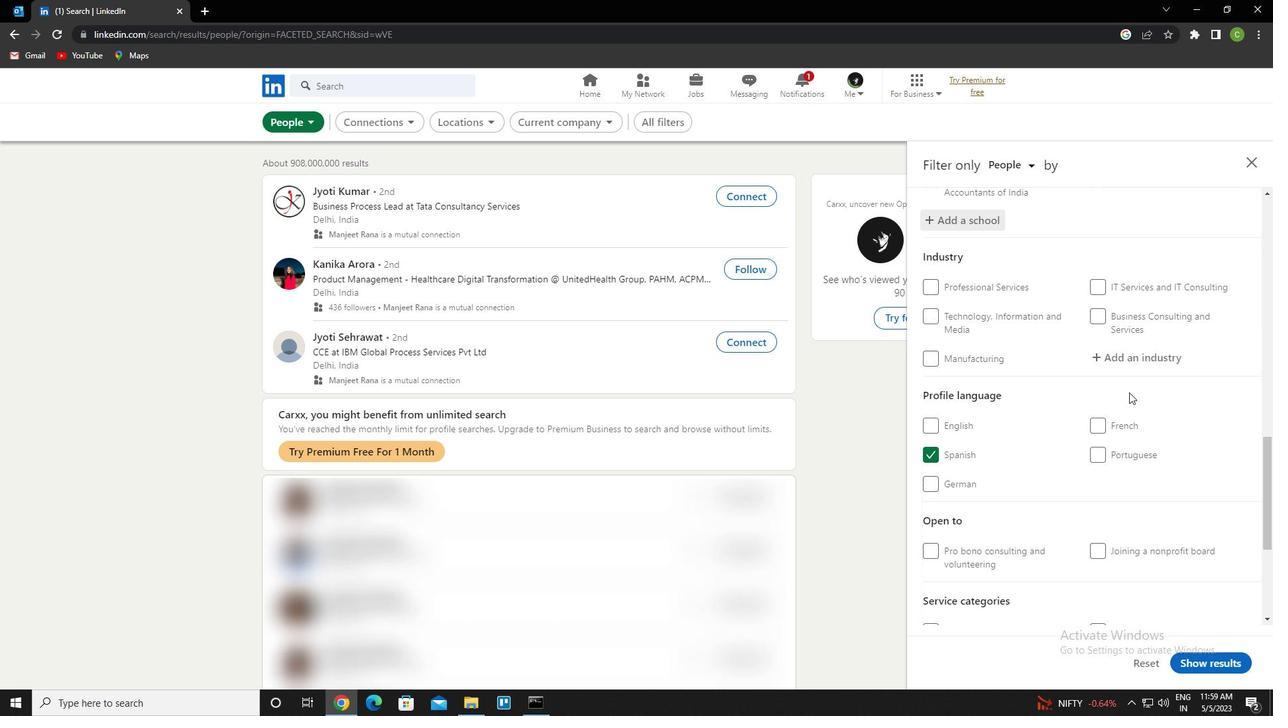 
Action: Mouse moved to (1129, 392)
Screenshot: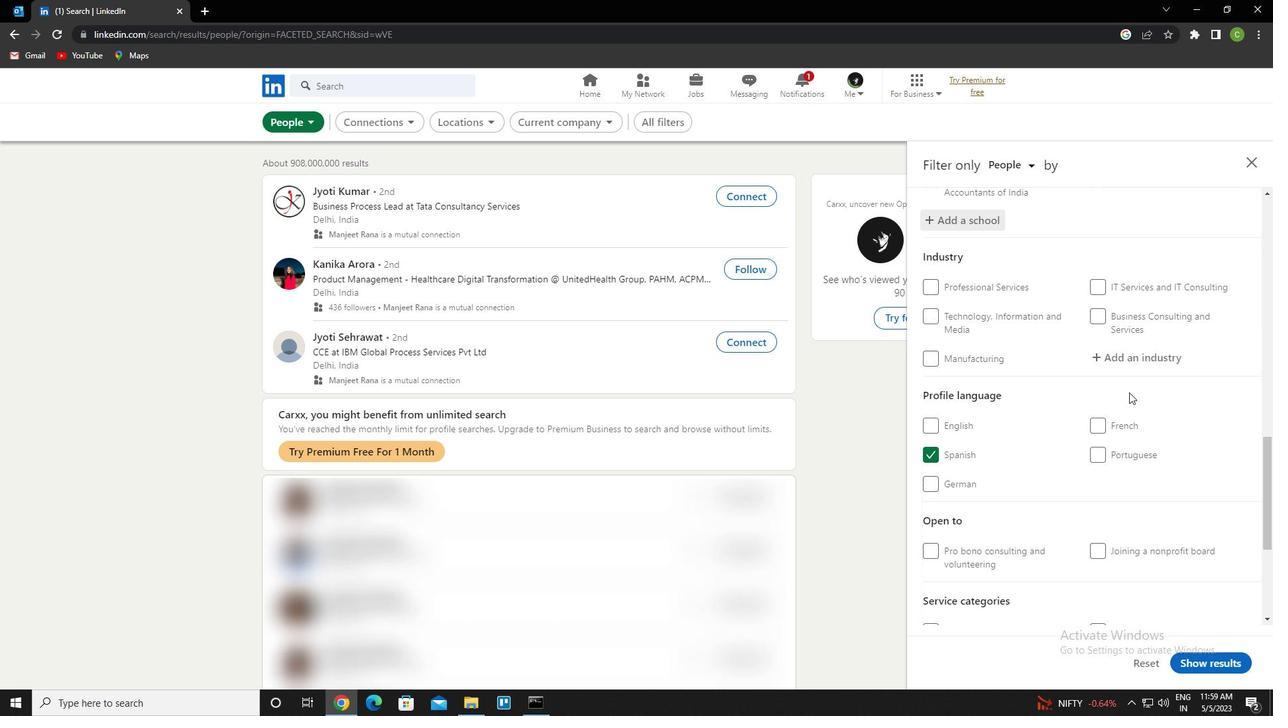 
Action: Mouse scrolled (1129, 392) with delta (0, 0)
Screenshot: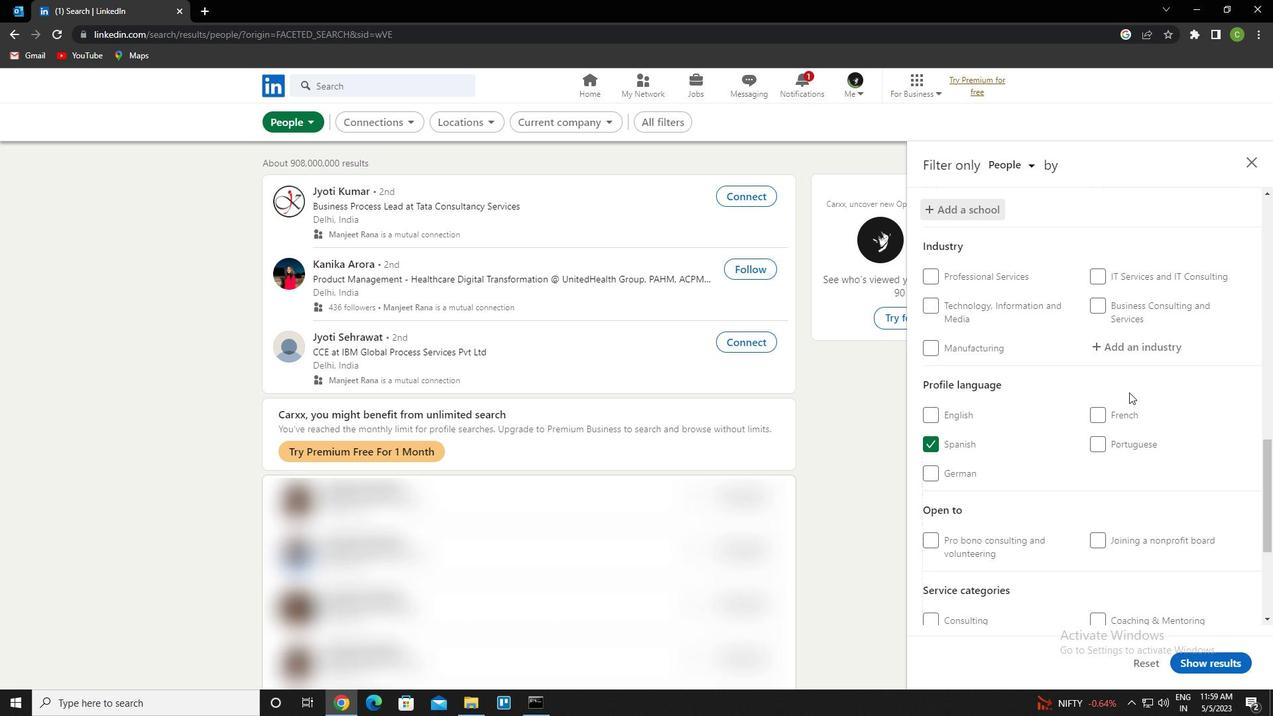 
Action: Mouse moved to (1142, 492)
Screenshot: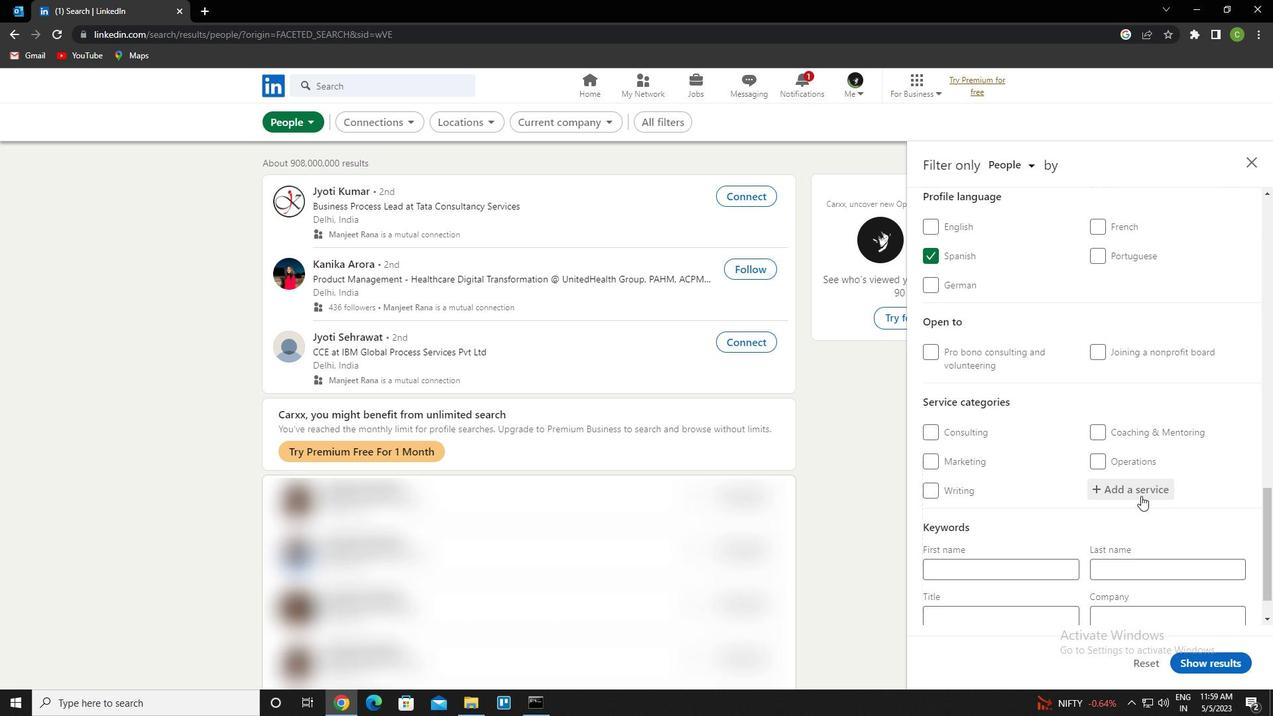 
Action: Mouse pressed left at (1142, 492)
Screenshot: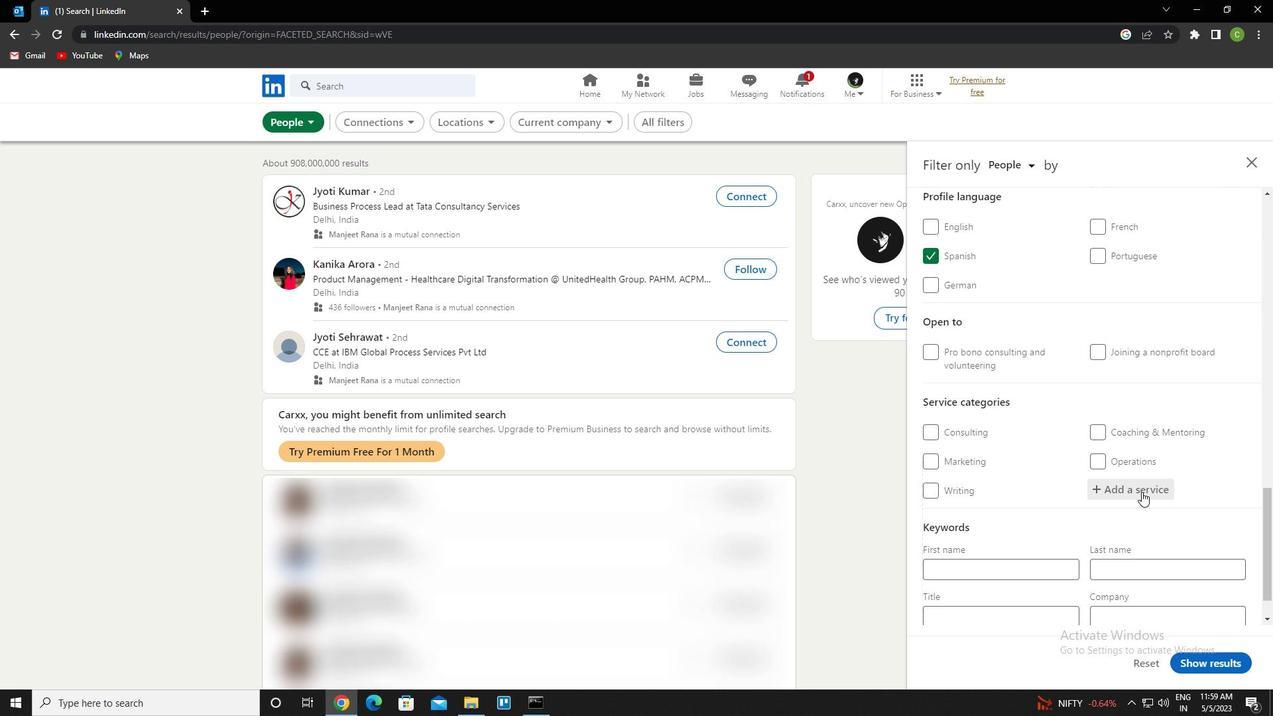 
Action: Key pressed <Key.caps_lock><Key.caps_lock>e<Key.caps_lock>xecutive<Key.space>offices<Key.shift><Key.left><Key.left>ctrl+X
Screenshot: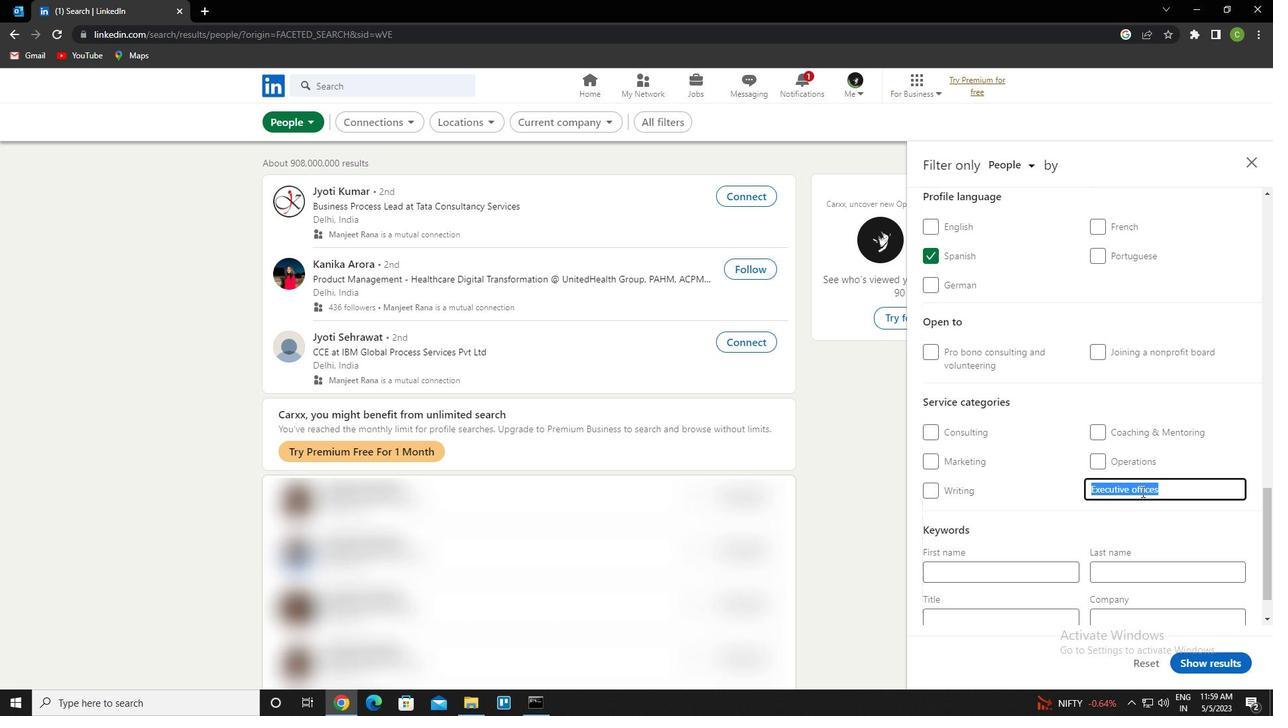 
Action: Mouse moved to (1170, 365)
Screenshot: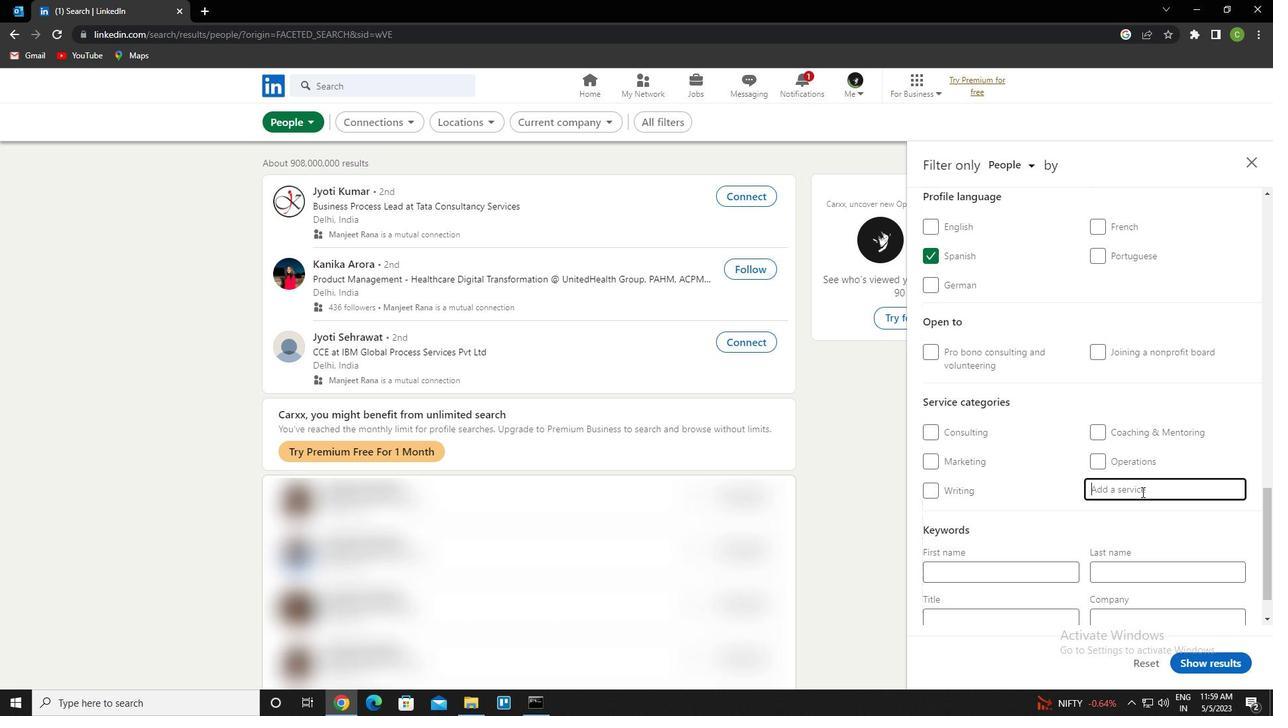 
Action: Mouse scrolled (1170, 366) with delta (0, 0)
Screenshot: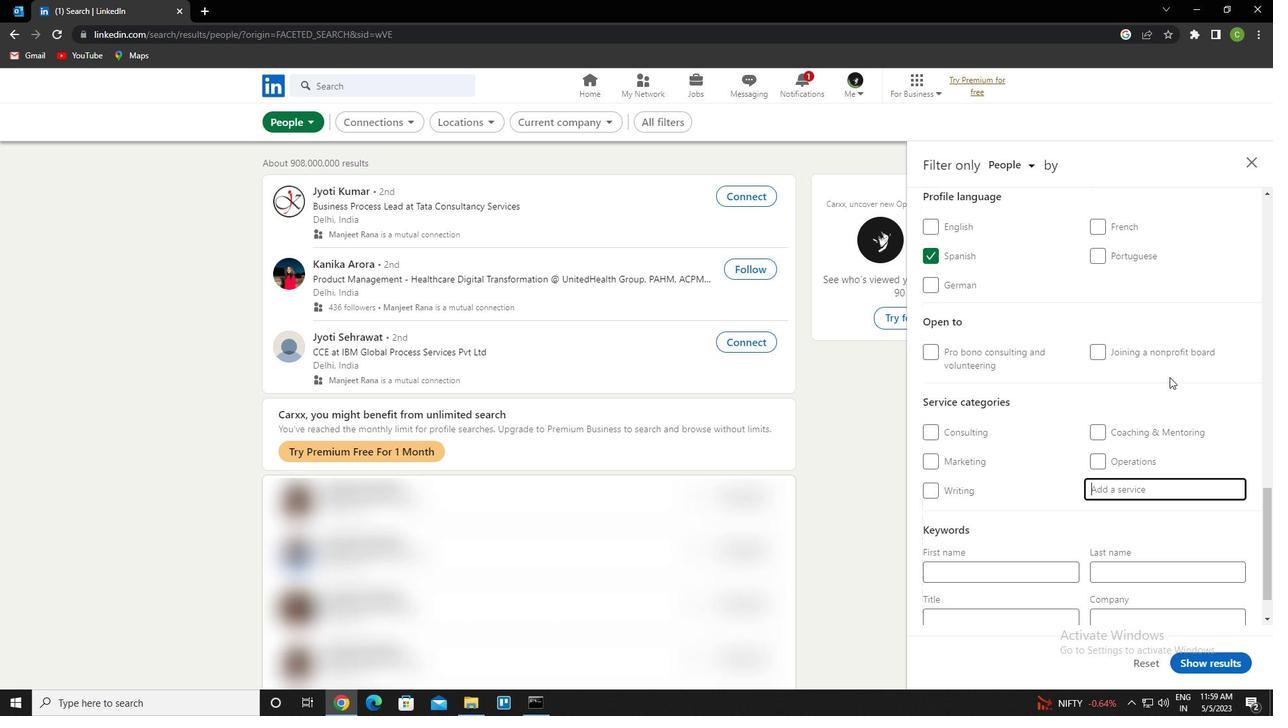
Action: Mouse scrolled (1170, 366) with delta (0, 0)
Screenshot: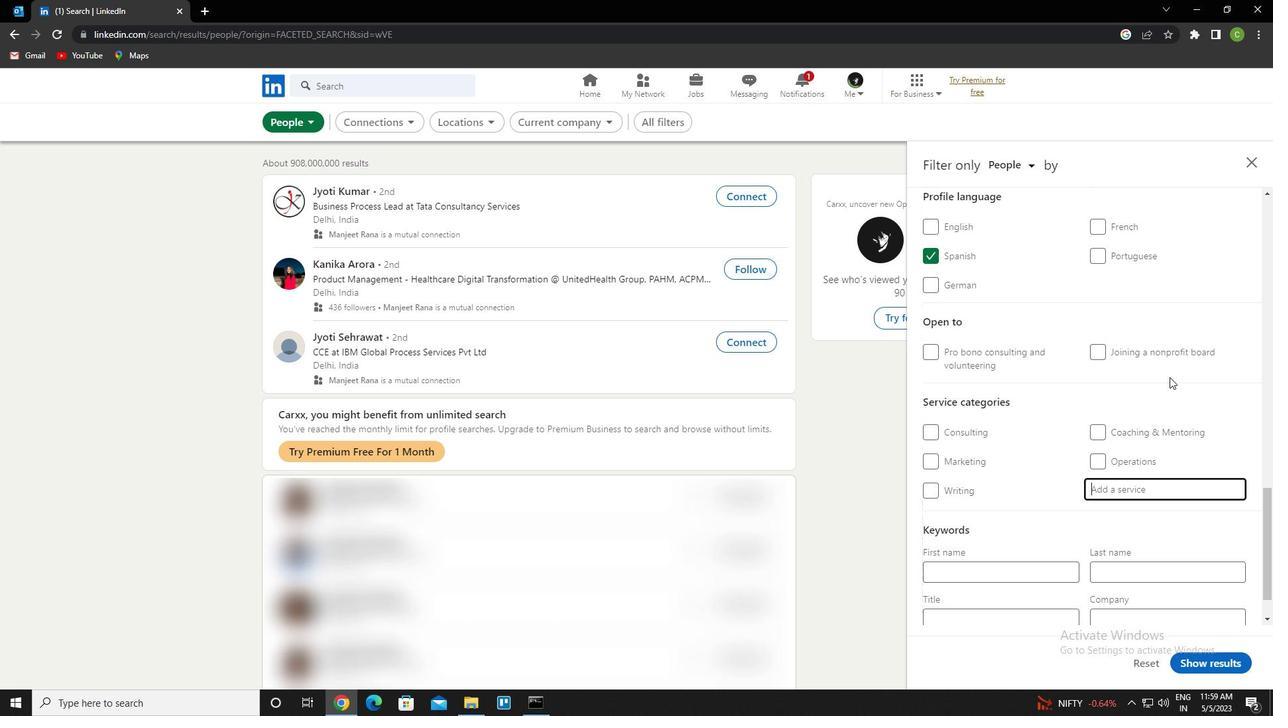 
Action: Mouse scrolled (1170, 366) with delta (0, 0)
Screenshot: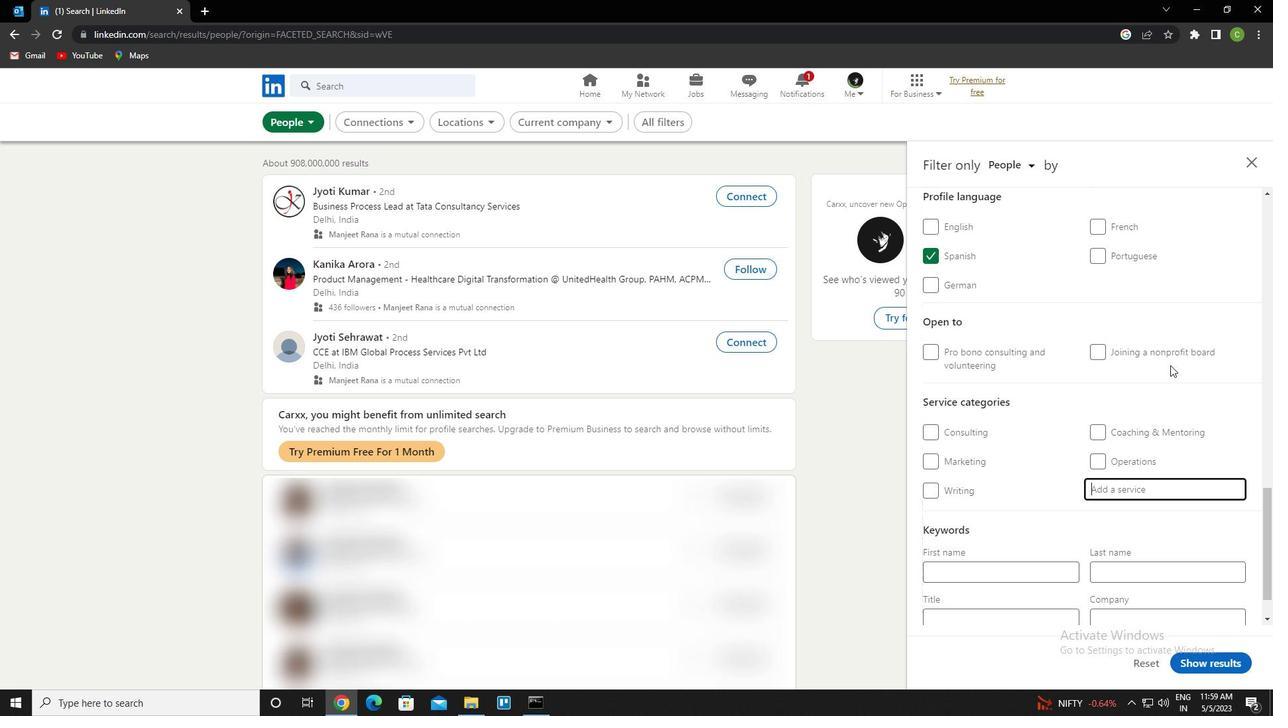 
Action: Mouse moved to (1138, 360)
Screenshot: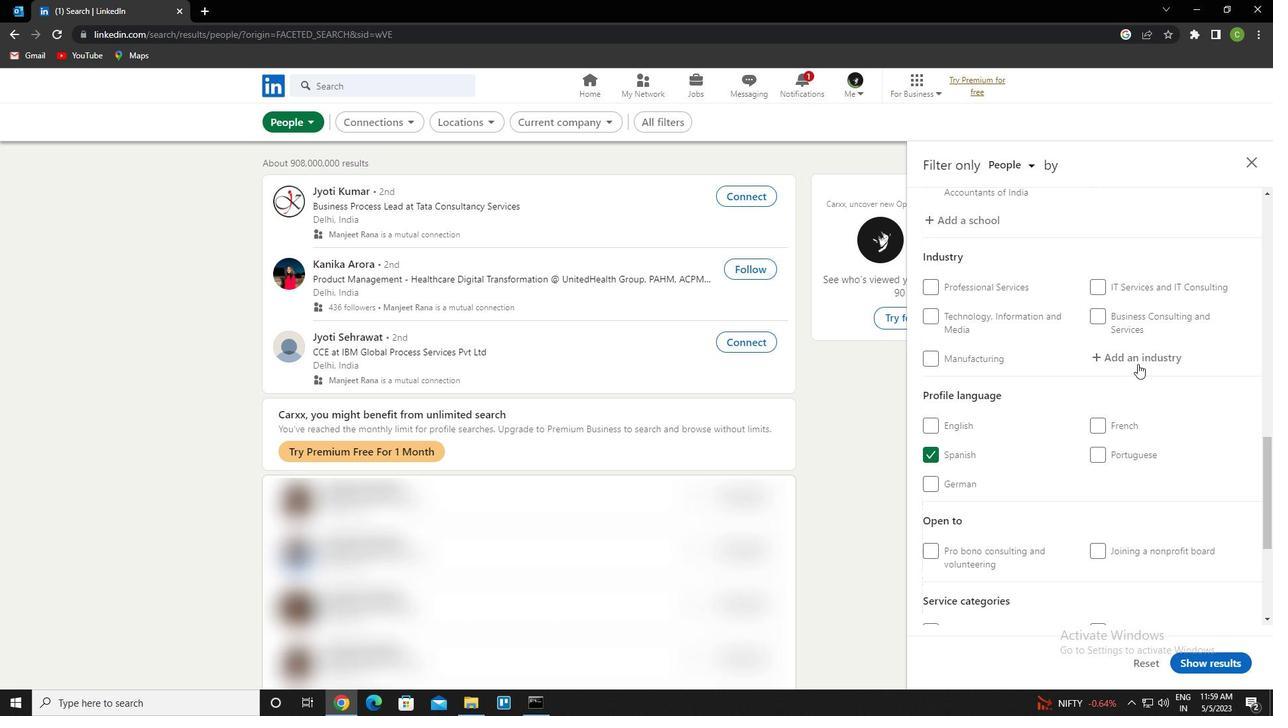 
Action: Mouse pressed left at (1138, 360)
Screenshot: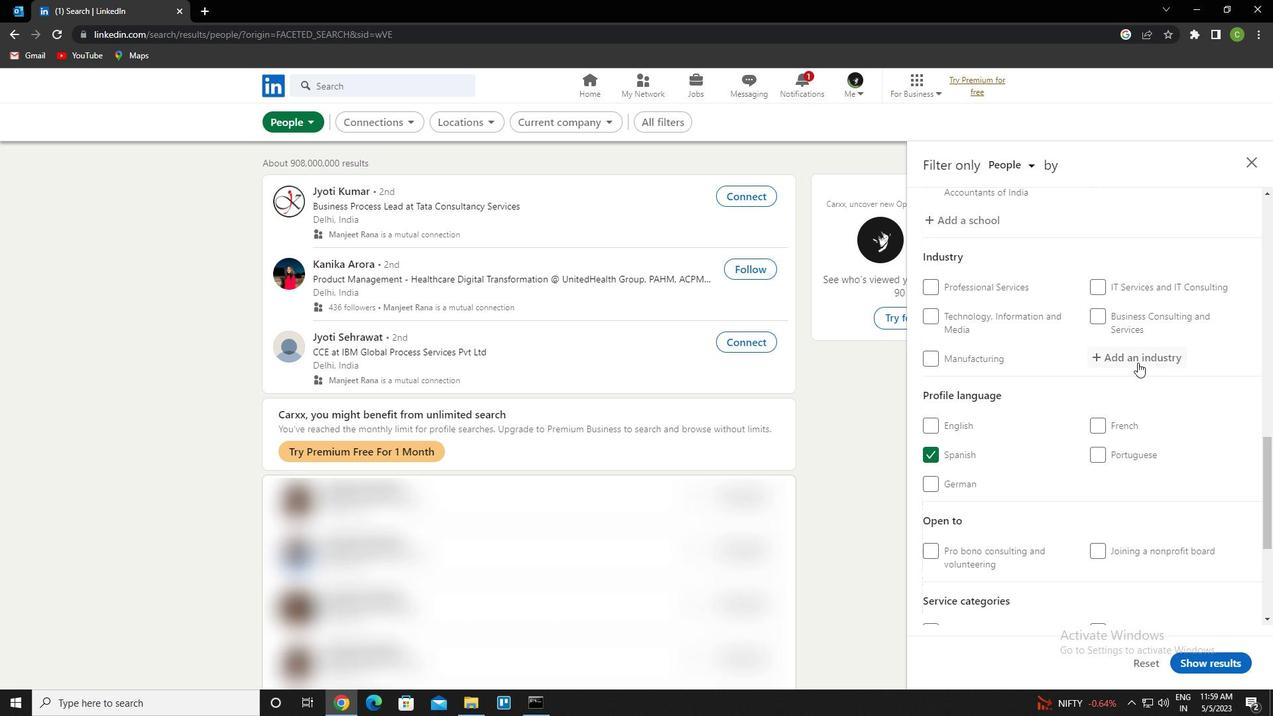 
Action: Key pressed ctrl+V<Key.down><Key.enter>
Screenshot: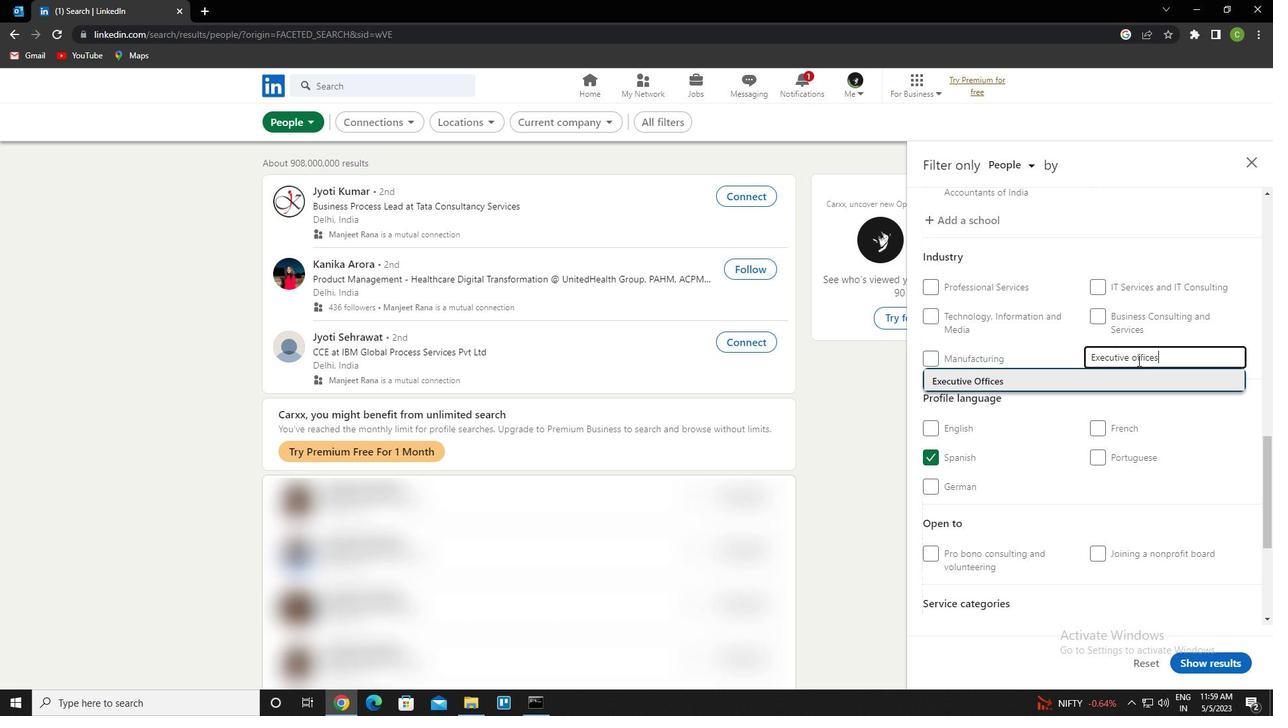 
Action: Mouse moved to (1134, 367)
Screenshot: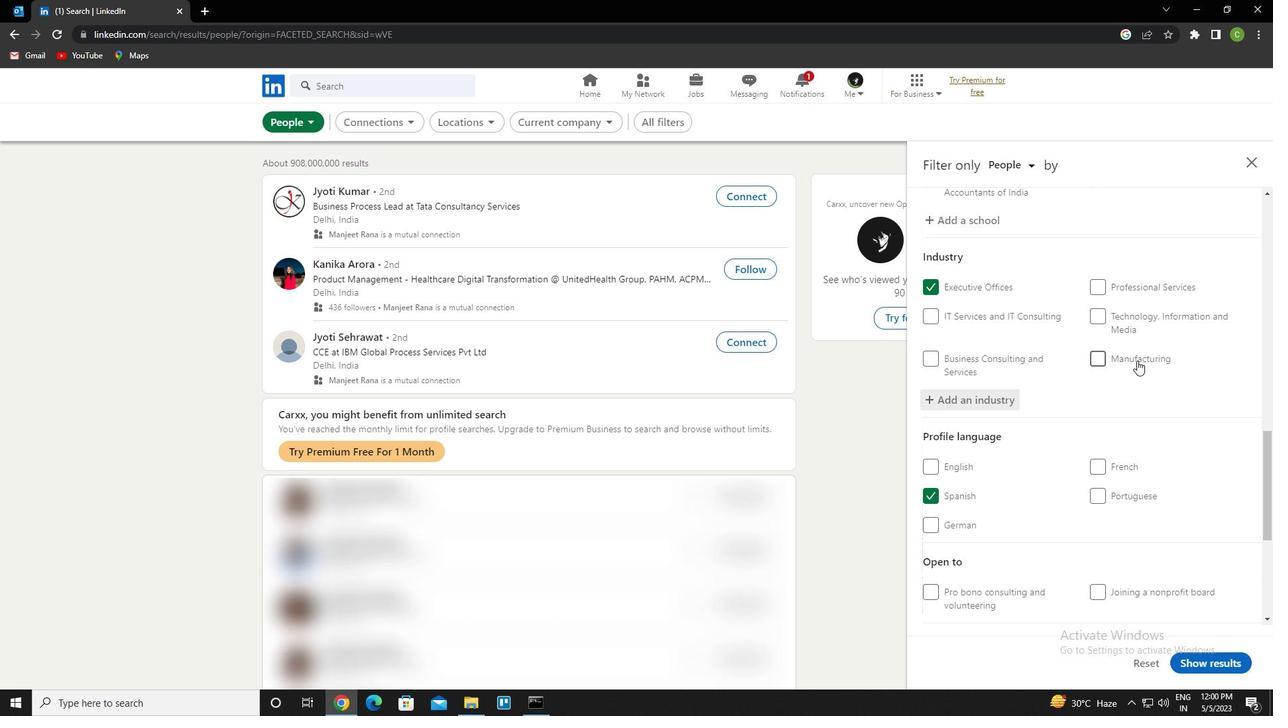 
Action: Mouse scrolled (1134, 366) with delta (0, 0)
Screenshot: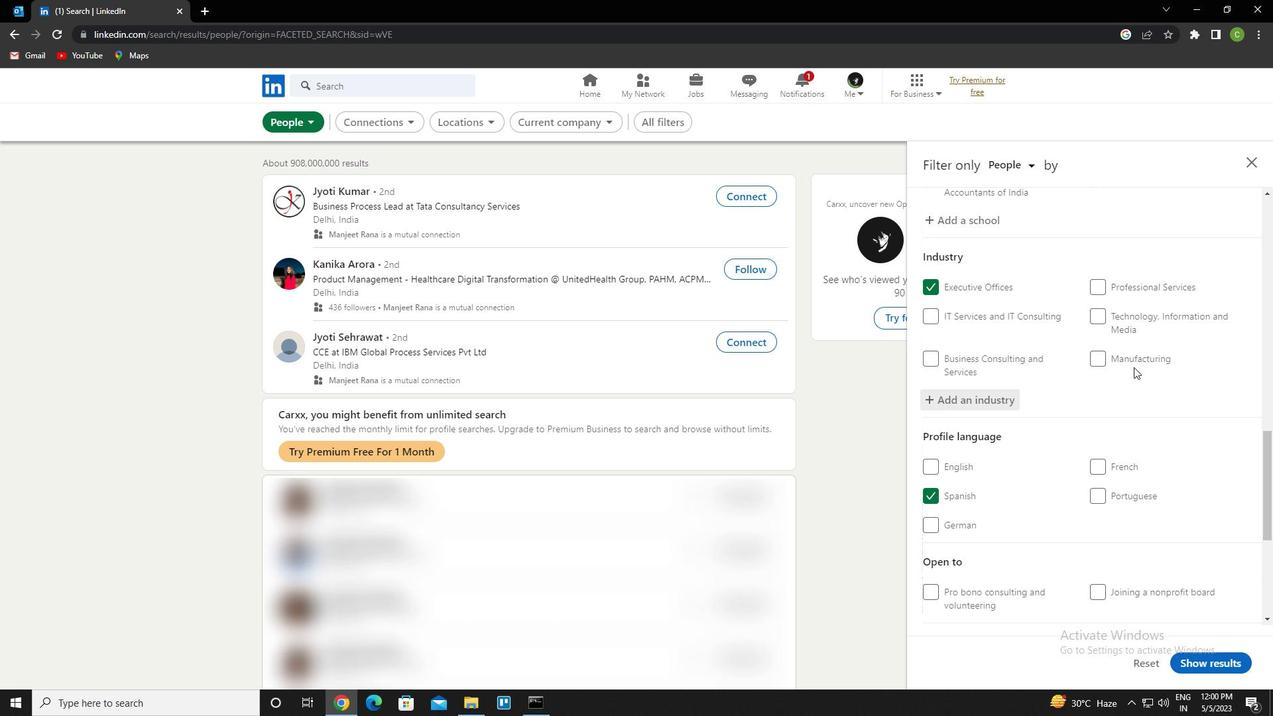 
Action: Mouse moved to (1131, 370)
Screenshot: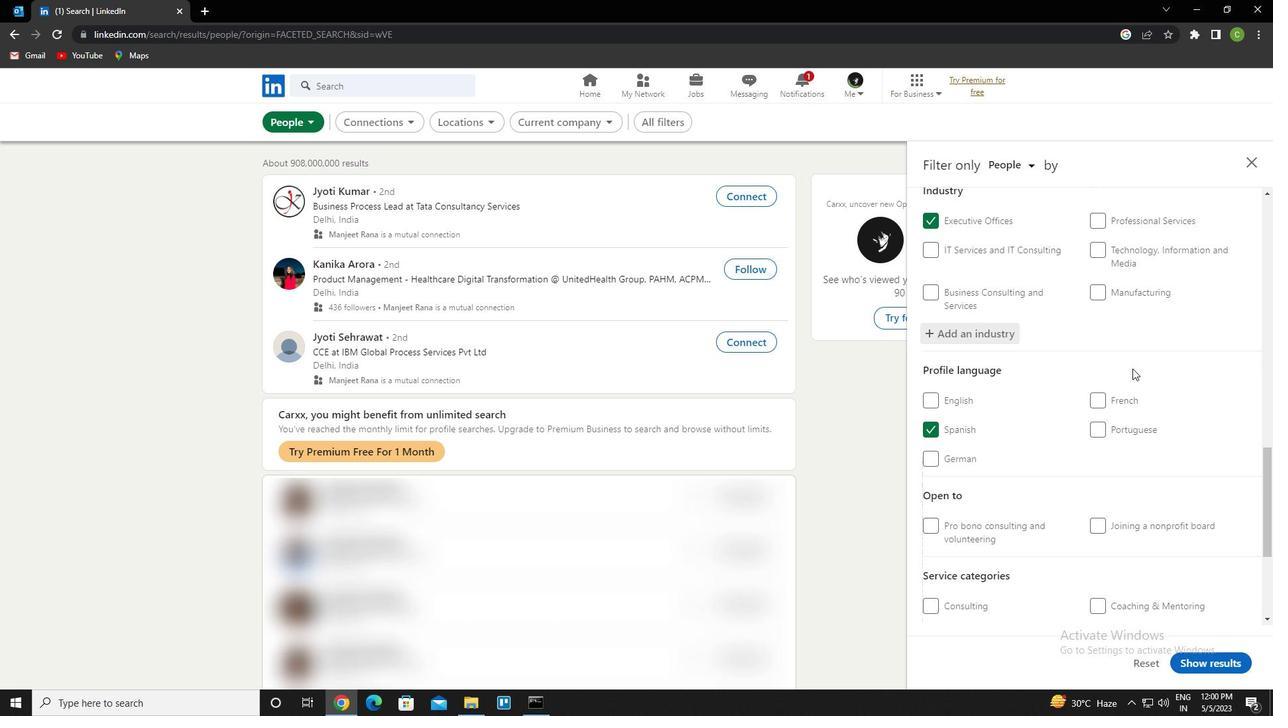 
Action: Mouse scrolled (1131, 369) with delta (0, 0)
Screenshot: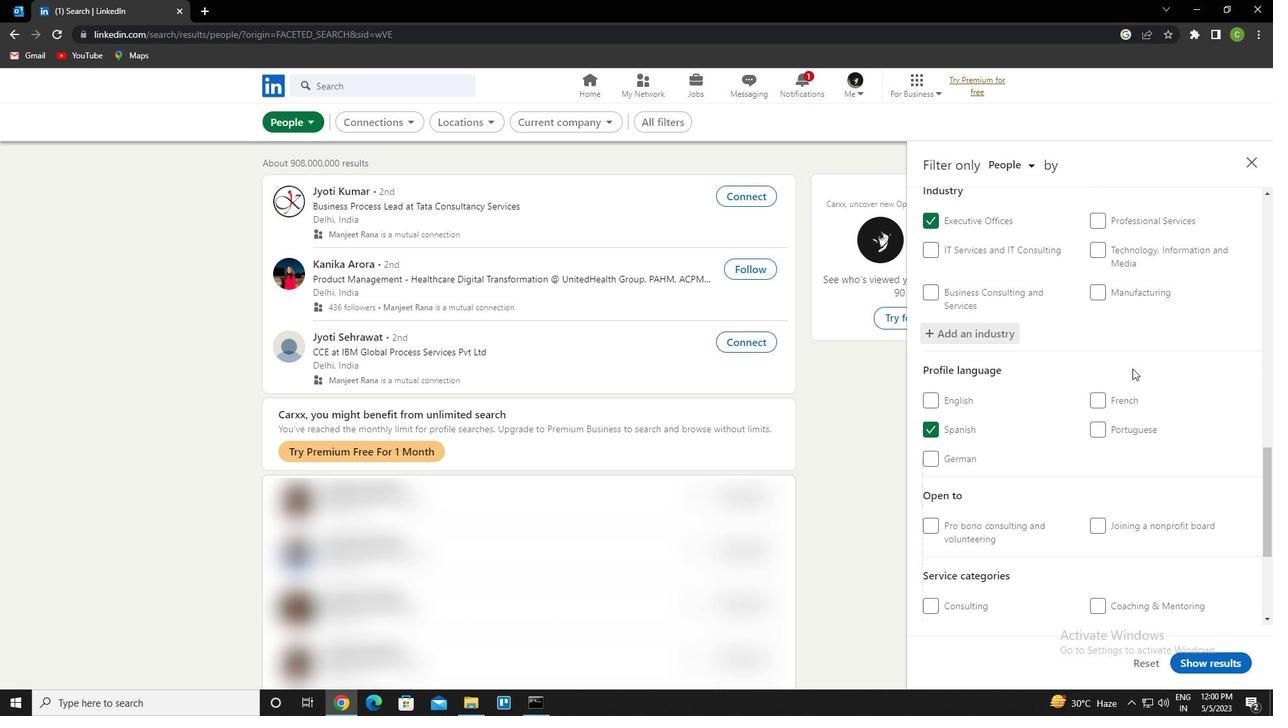 
Action: Mouse moved to (1120, 382)
Screenshot: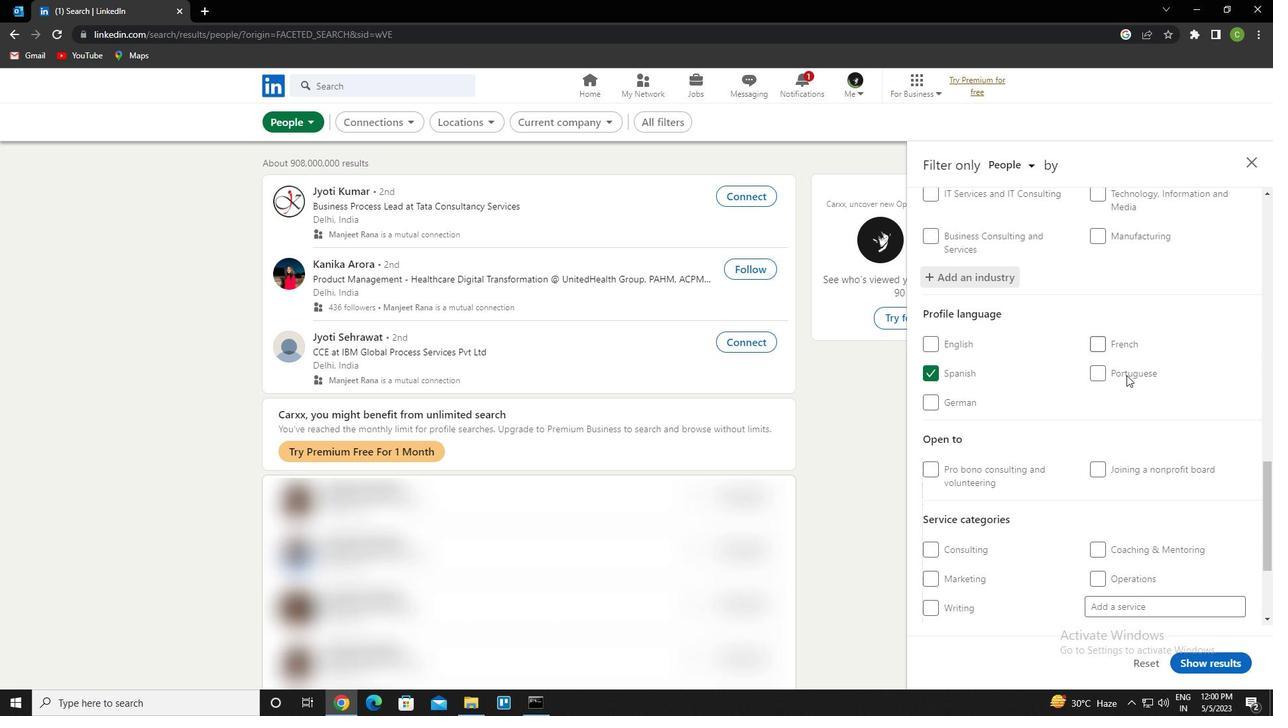 
Action: Mouse scrolled (1120, 381) with delta (0, 0)
Screenshot: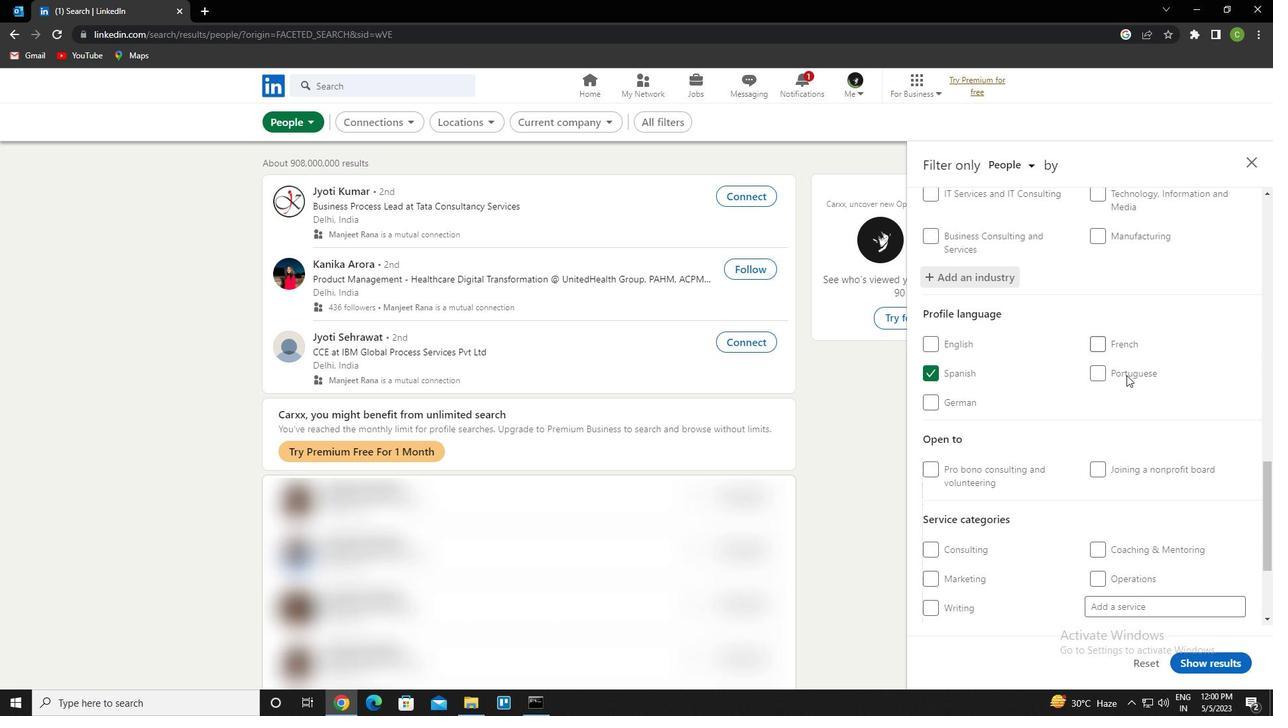 
Action: Mouse moved to (1114, 390)
Screenshot: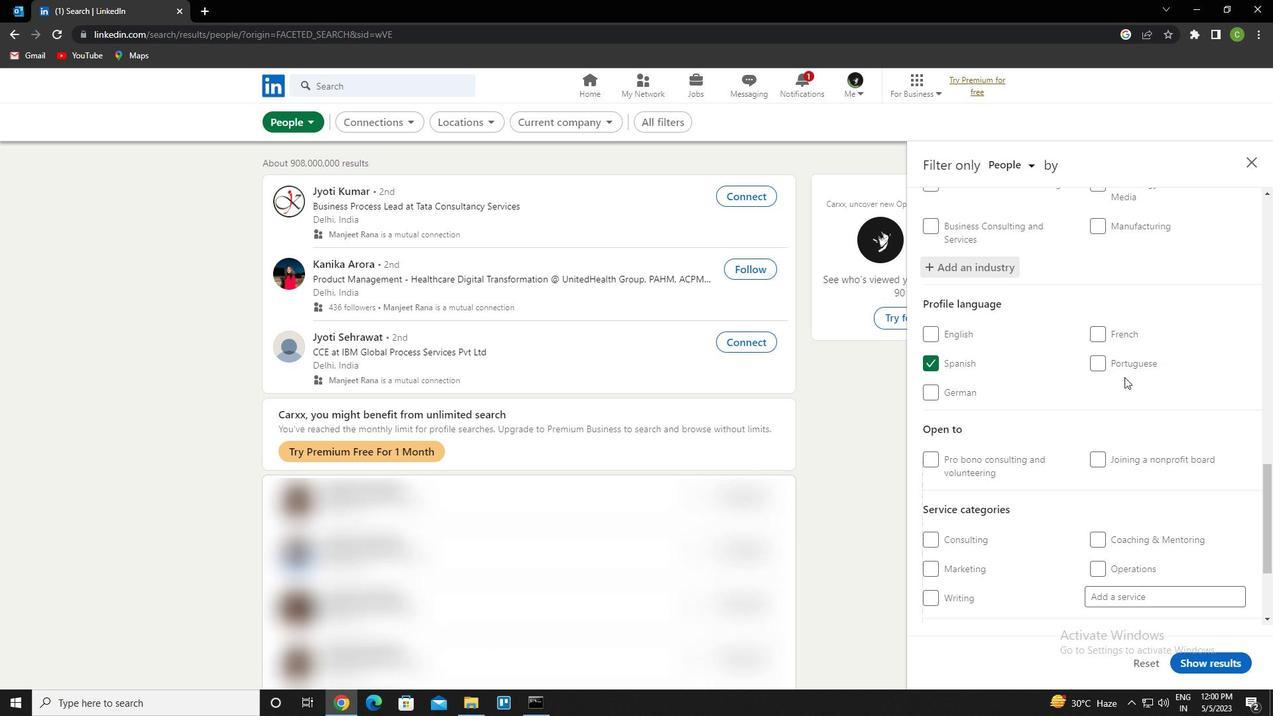 
Action: Mouse scrolled (1114, 389) with delta (0, 0)
Screenshot: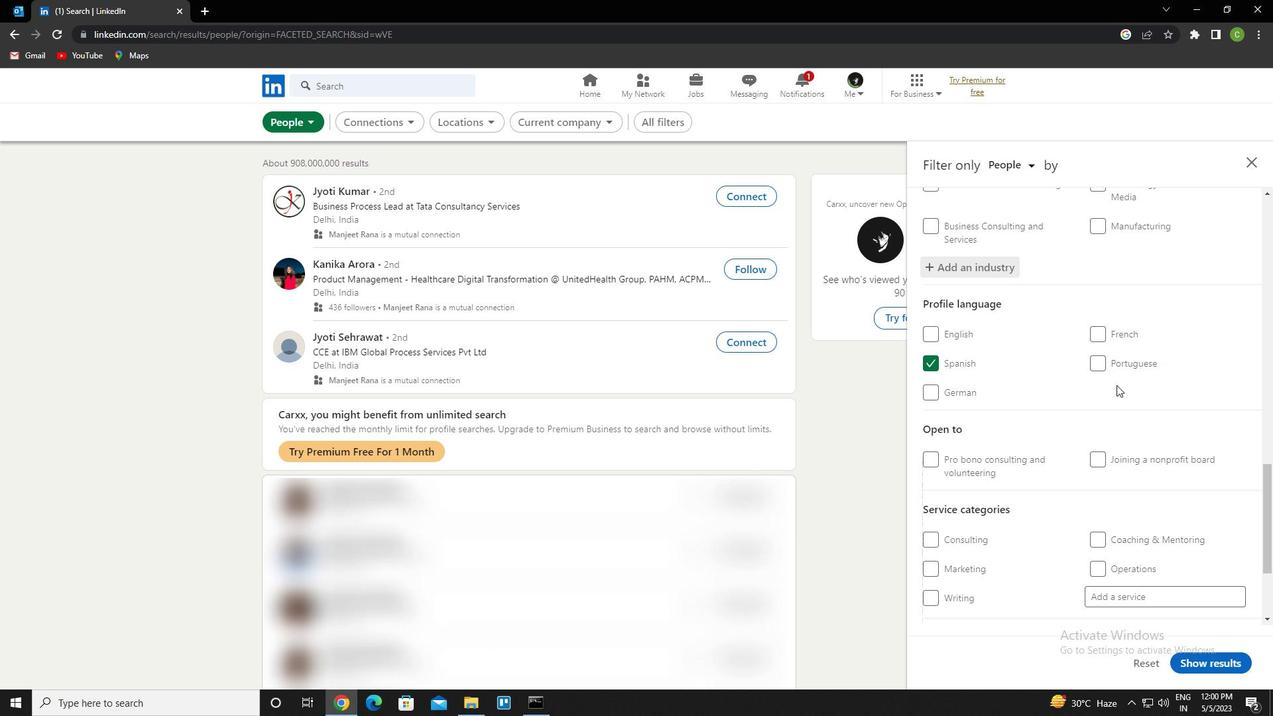 
Action: Mouse moved to (1143, 468)
Screenshot: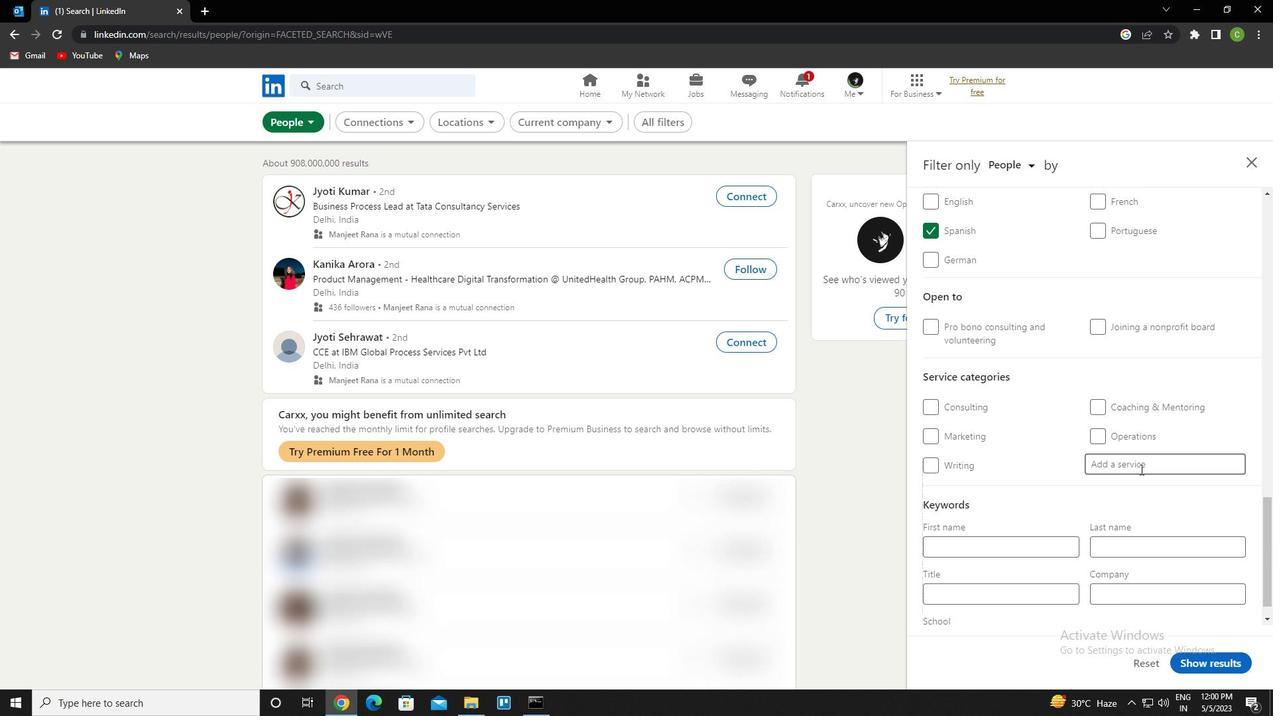 
Action: Mouse pressed left at (1143, 468)
Screenshot: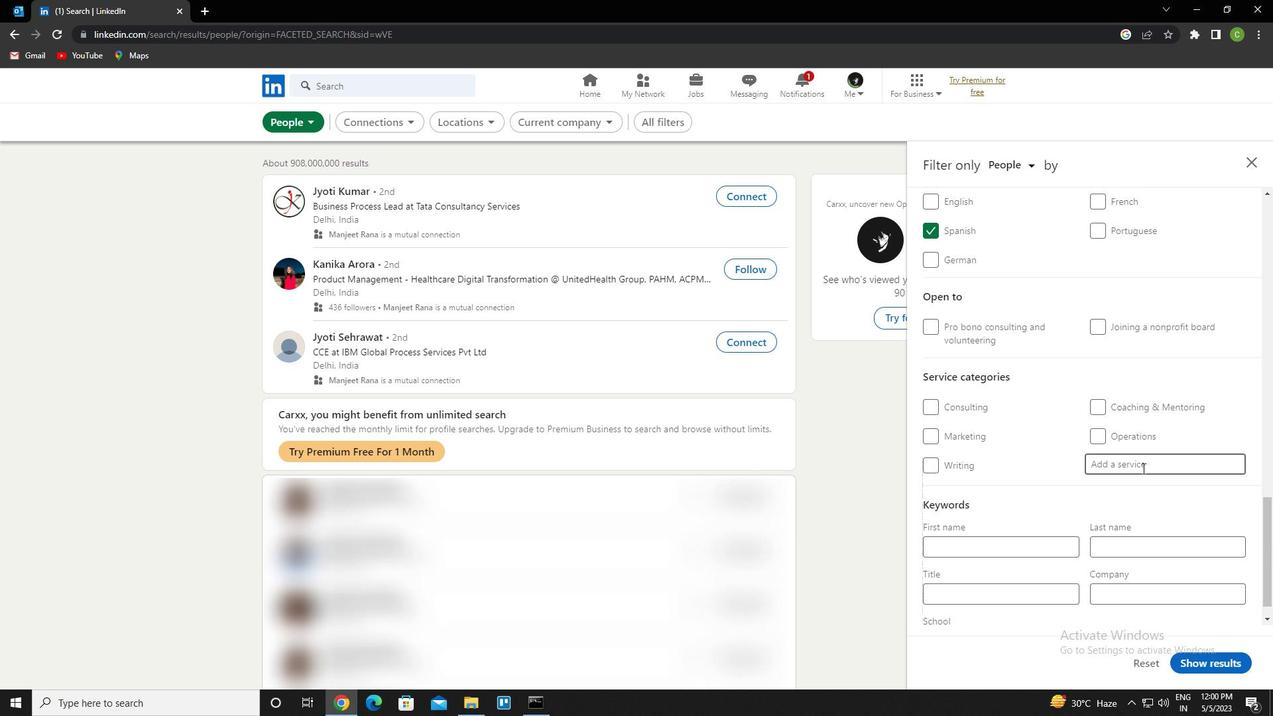 
Action: Key pressed <Key.caps_lock>ctrl+B<Key.caps_lock>USINESS<Key.space>LAW<Key.down><Key.enter>
Screenshot: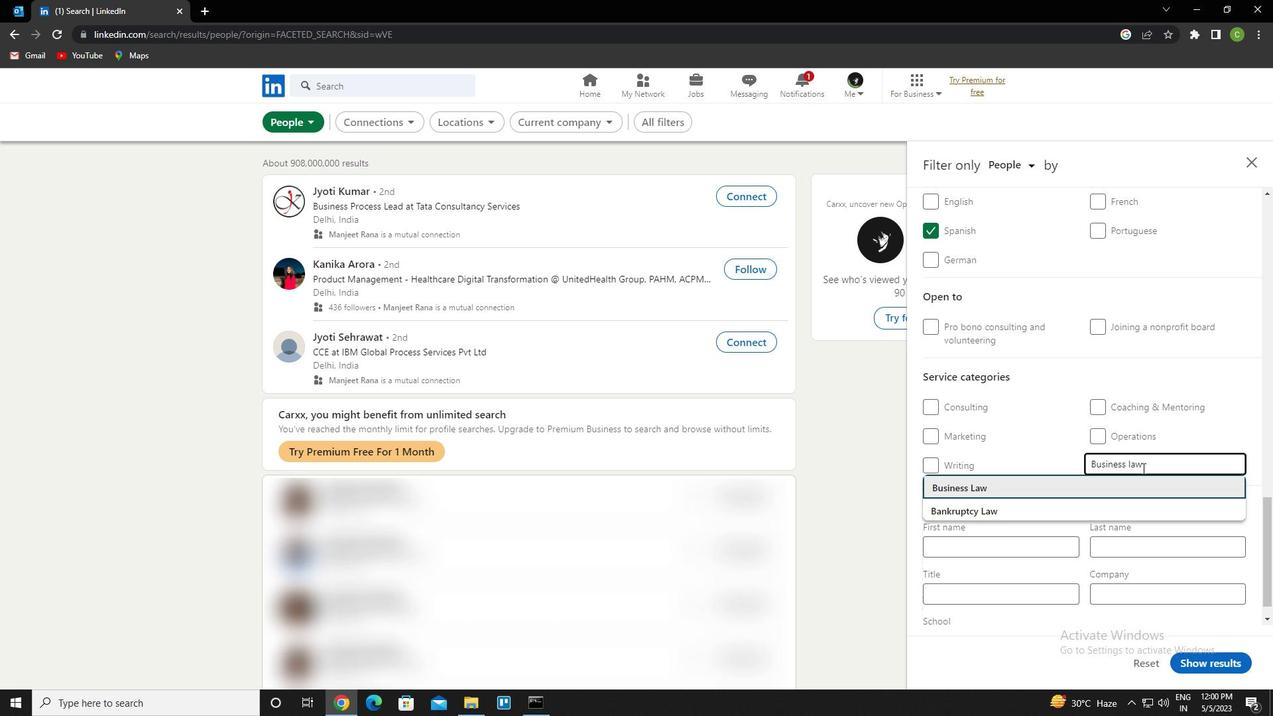 
Action: Mouse scrolled (1143, 467) with delta (0, 0)
Screenshot: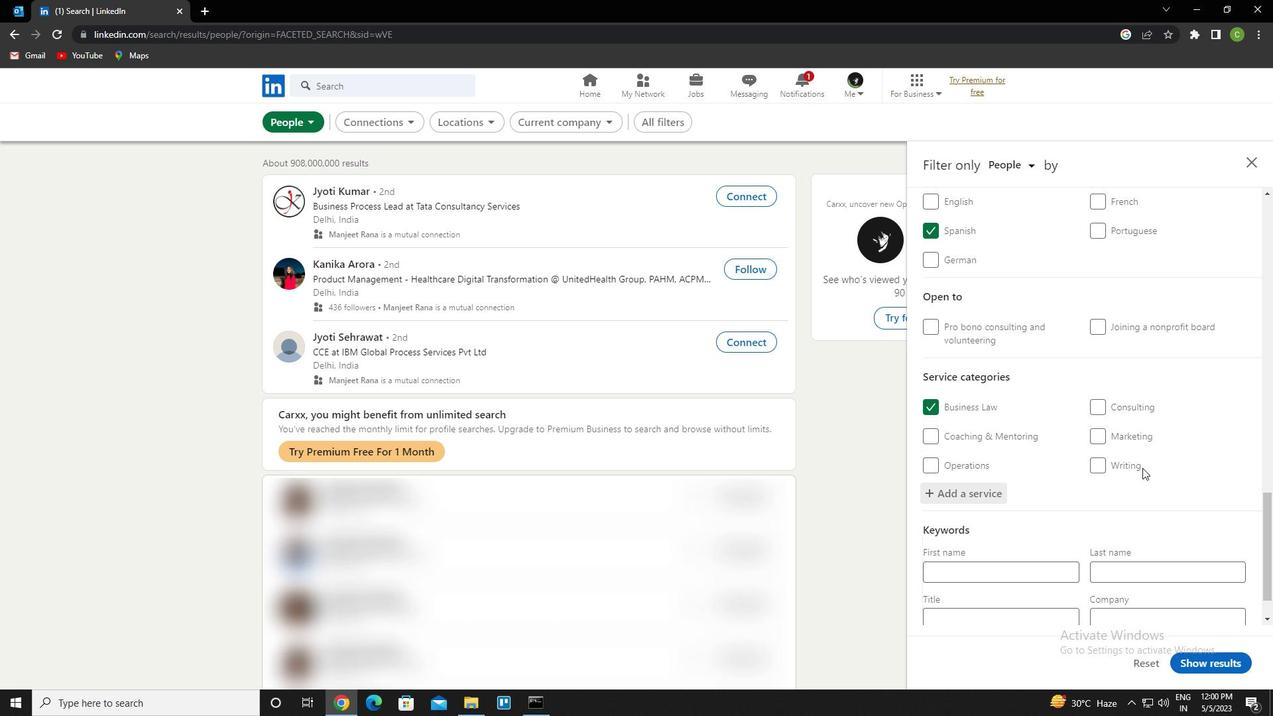 
Action: Mouse scrolled (1143, 467) with delta (0, 0)
Screenshot: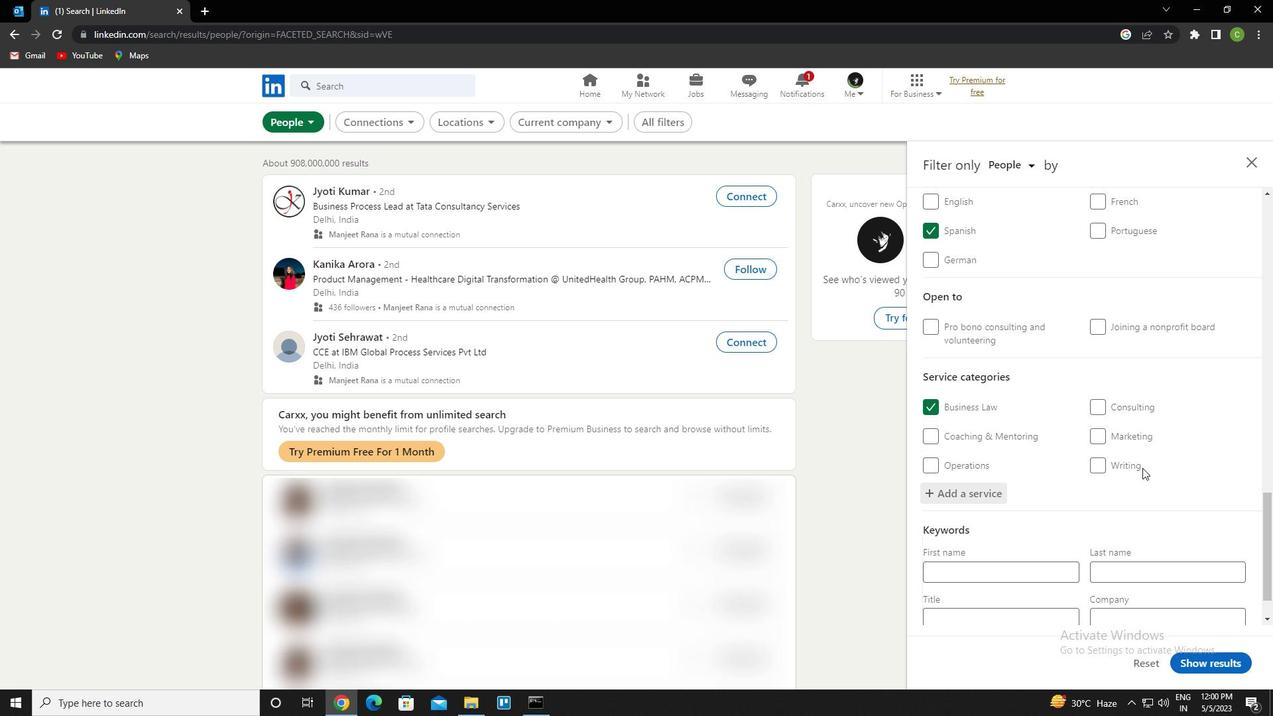 
Action: Mouse scrolled (1143, 467) with delta (0, 0)
Screenshot: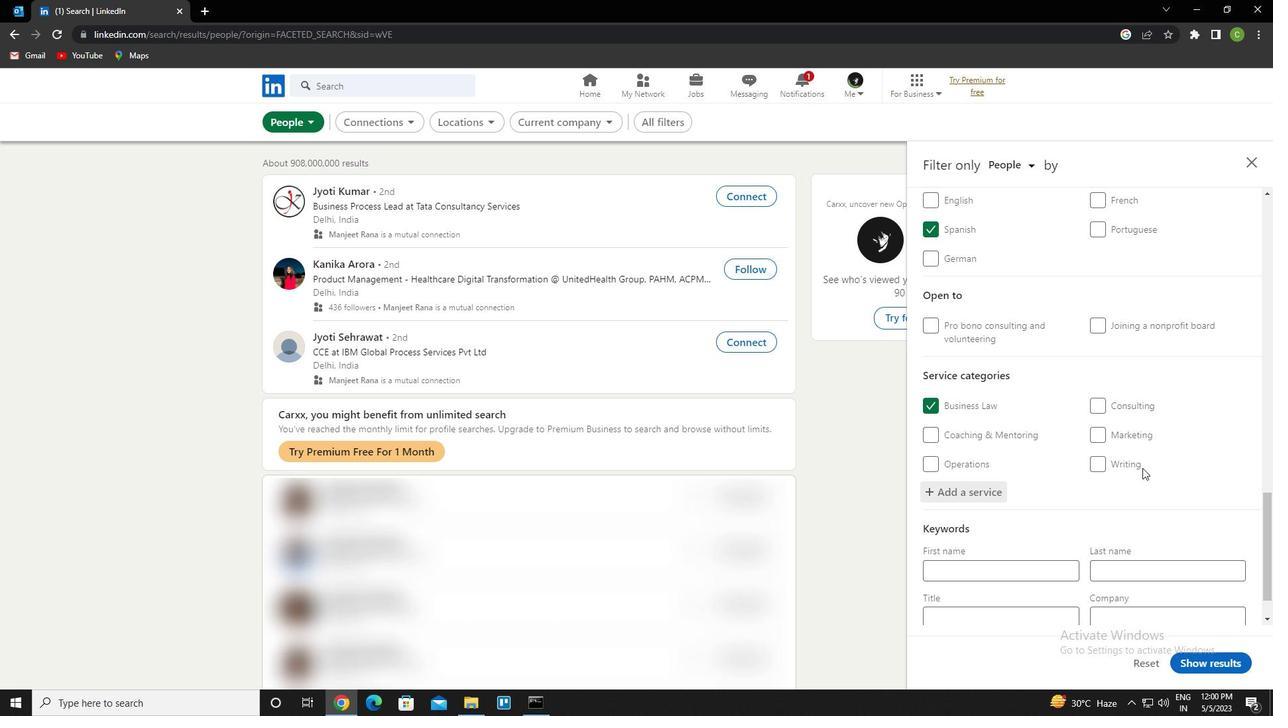 
Action: Mouse scrolled (1143, 467) with delta (0, 0)
Screenshot: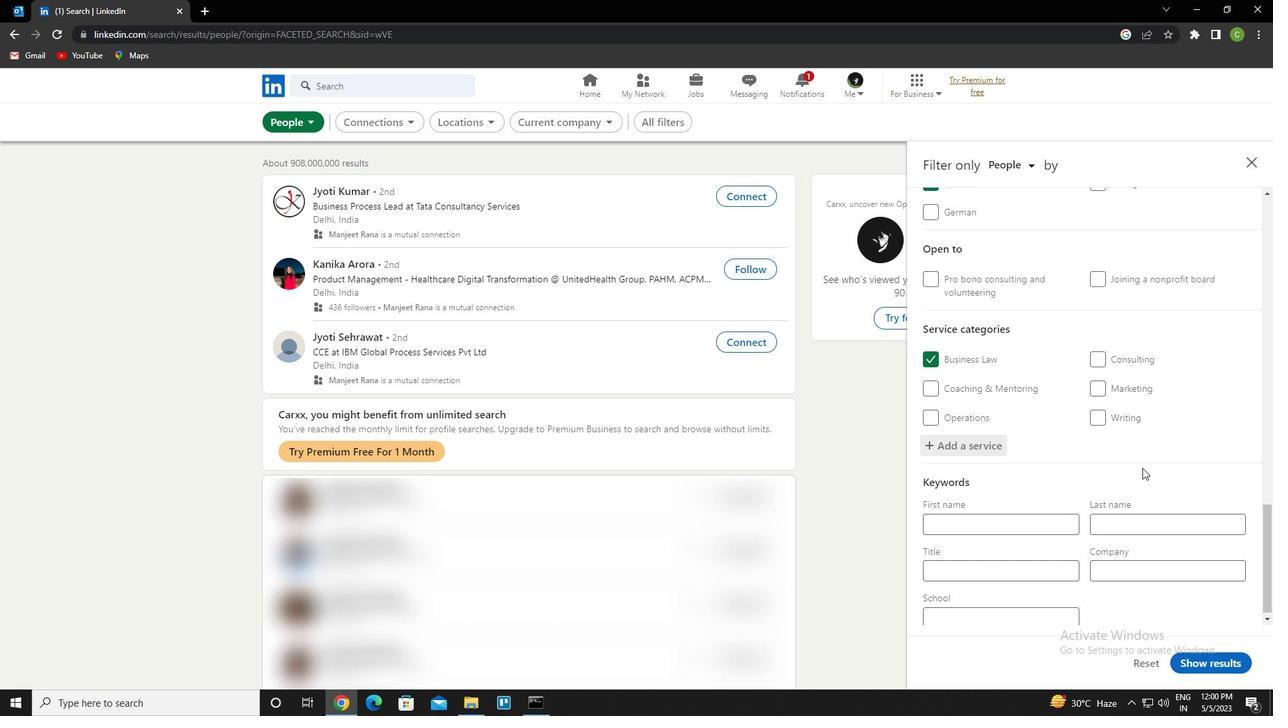 
Action: Mouse moved to (1142, 475)
Screenshot: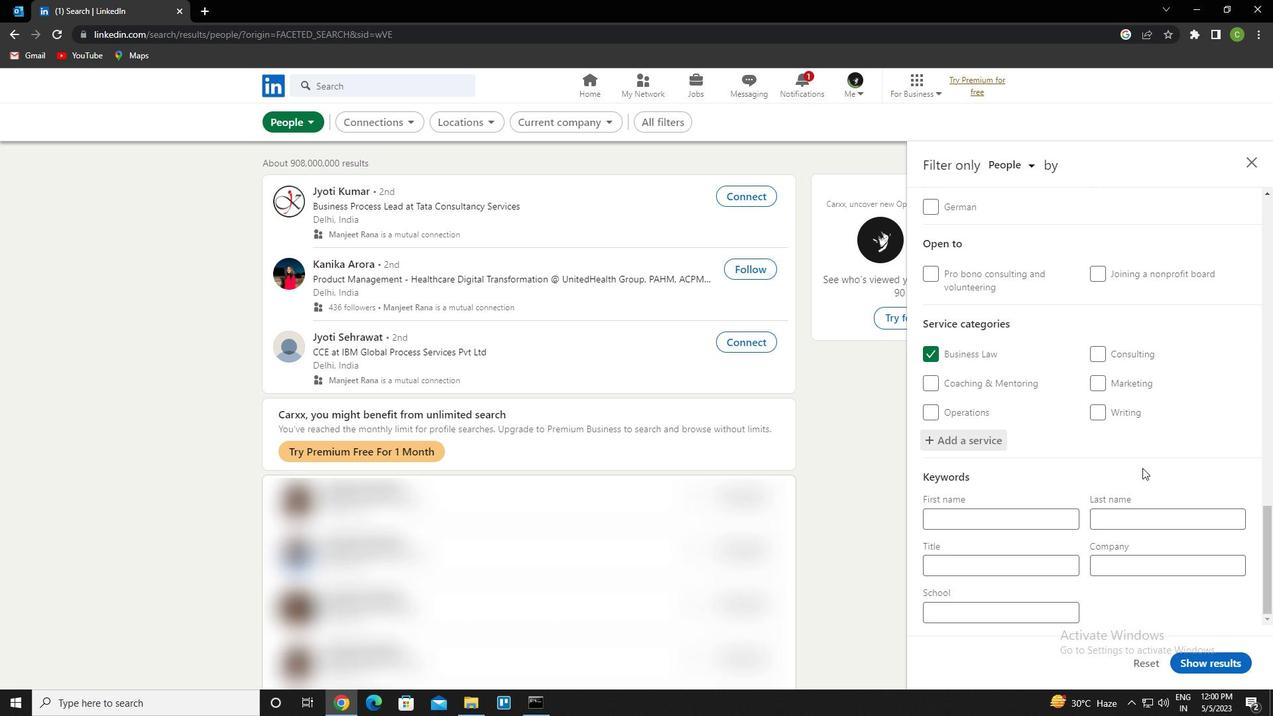 
Action: Mouse scrolled (1142, 474) with delta (0, 0)
Screenshot: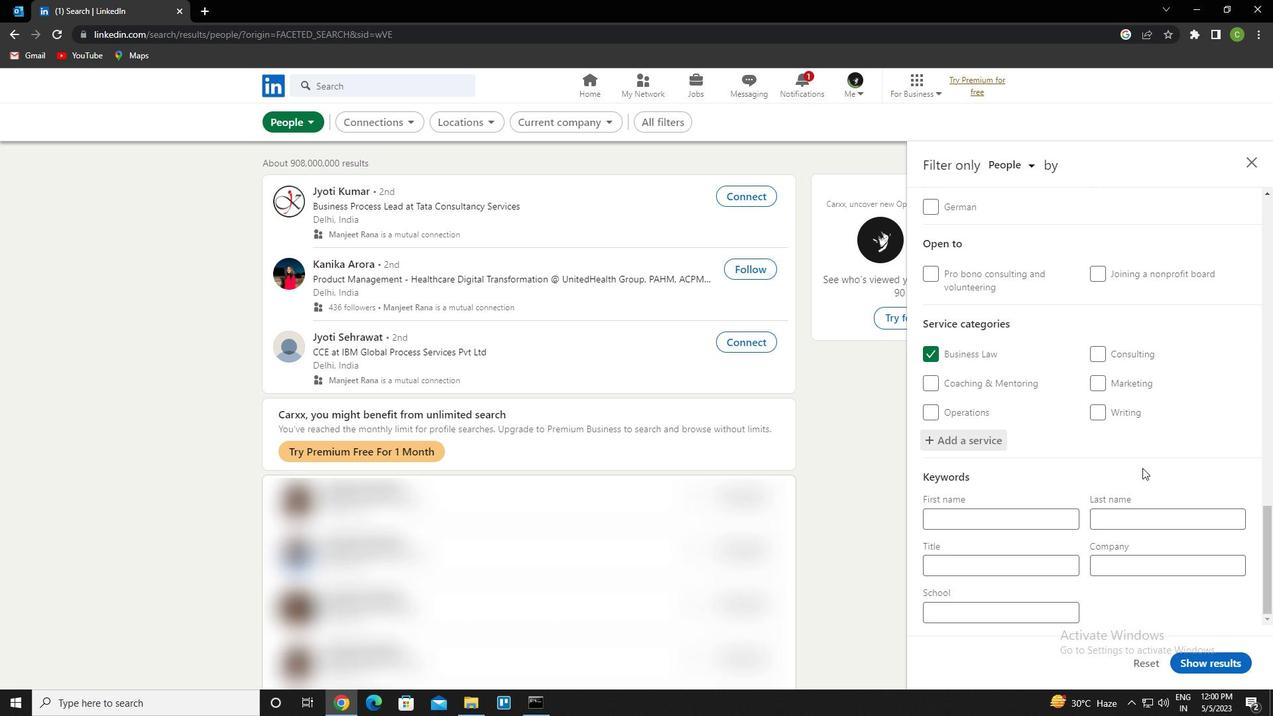 
Action: Mouse moved to (1043, 561)
Screenshot: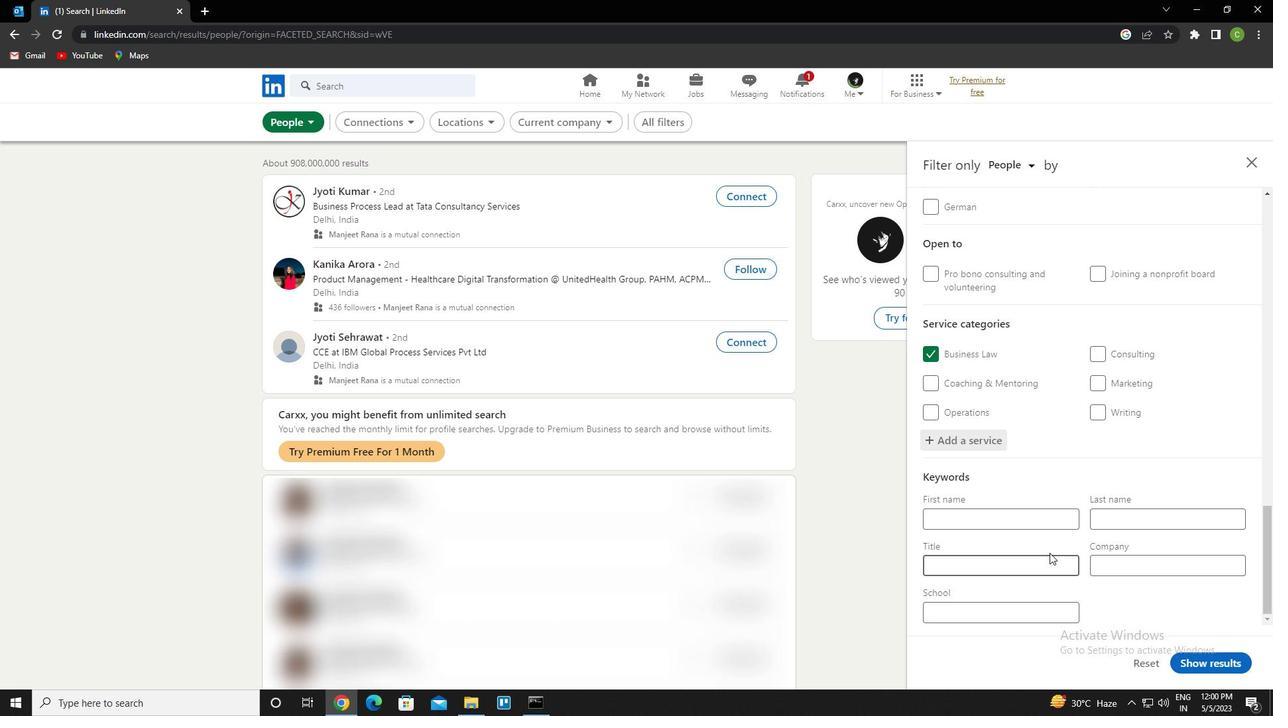 
Action: Mouse pressed left at (1043, 561)
Screenshot: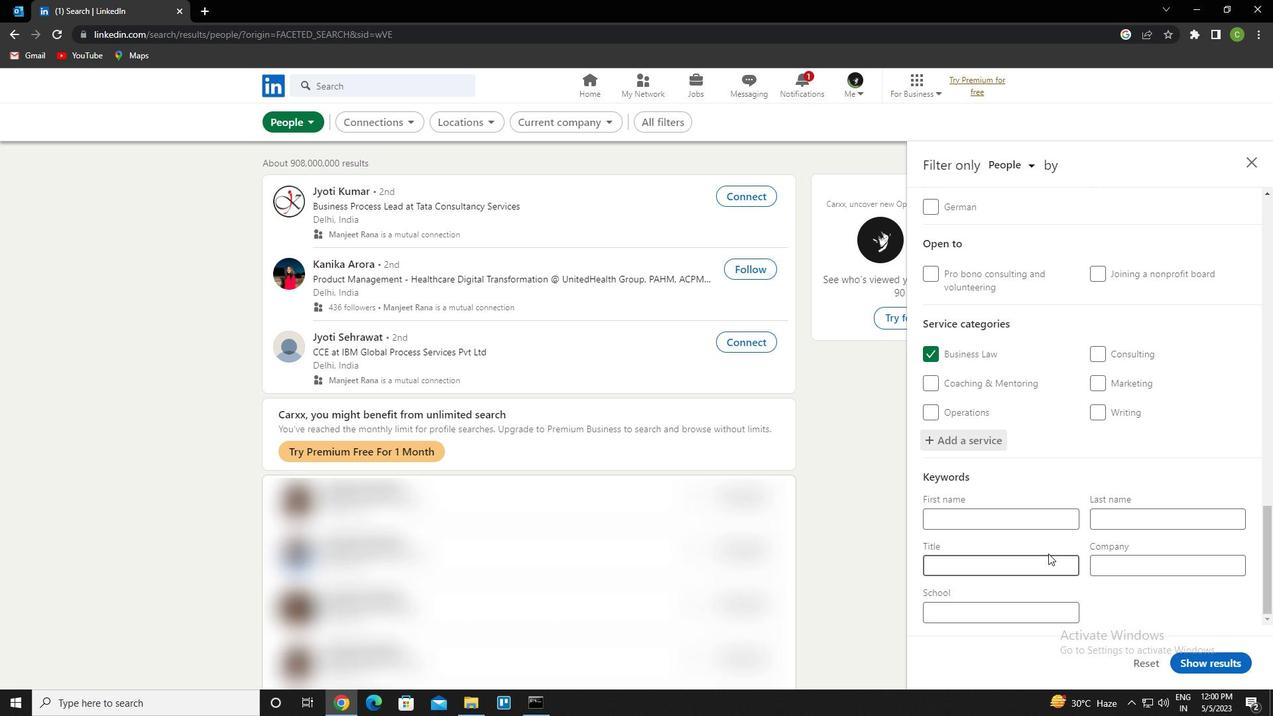 
Action: Key pressed <Key.caps_lock>G<Key.caps_lock>EOLOGIST
Screenshot: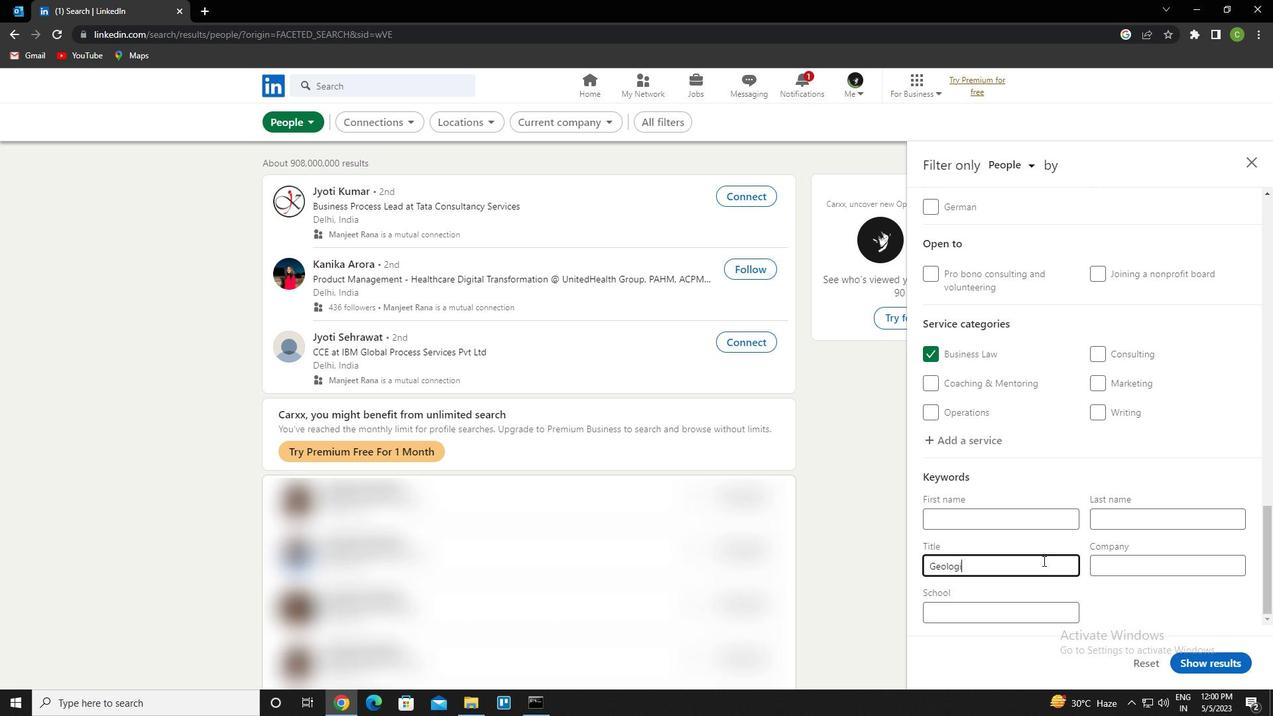 
Action: Mouse moved to (1184, 660)
Screenshot: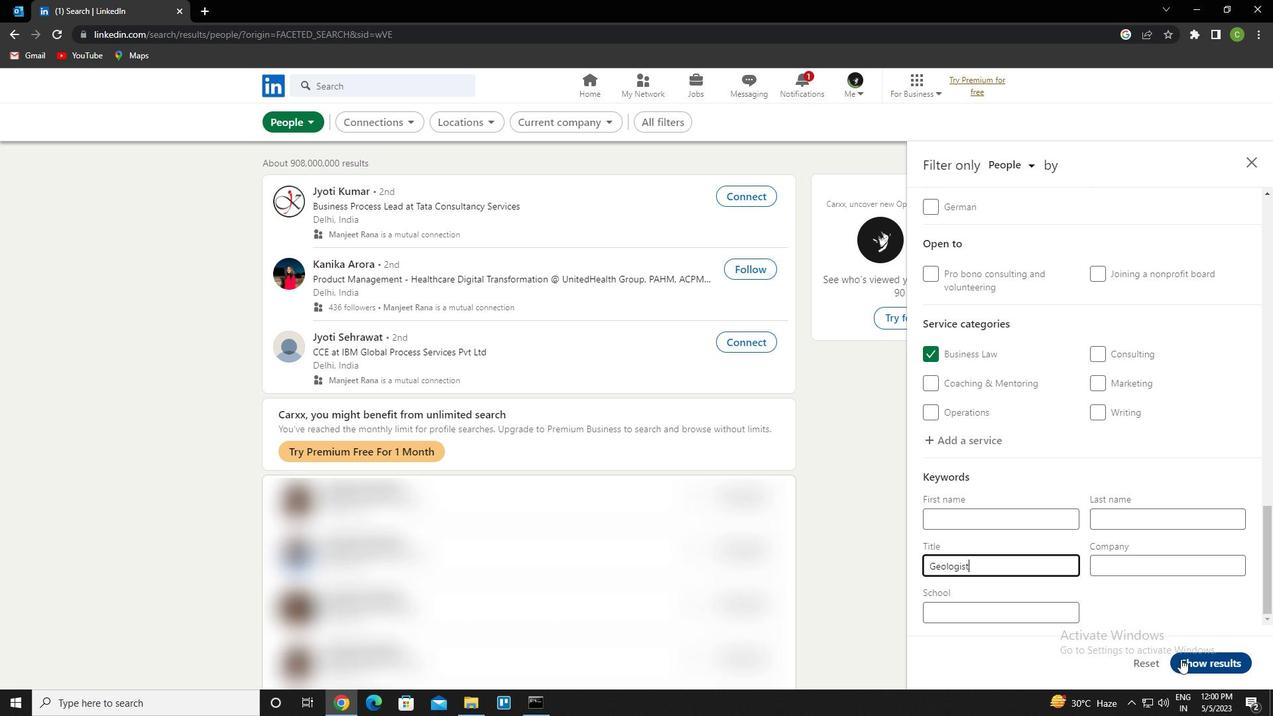 
Action: Mouse pressed left at (1184, 660)
Screenshot: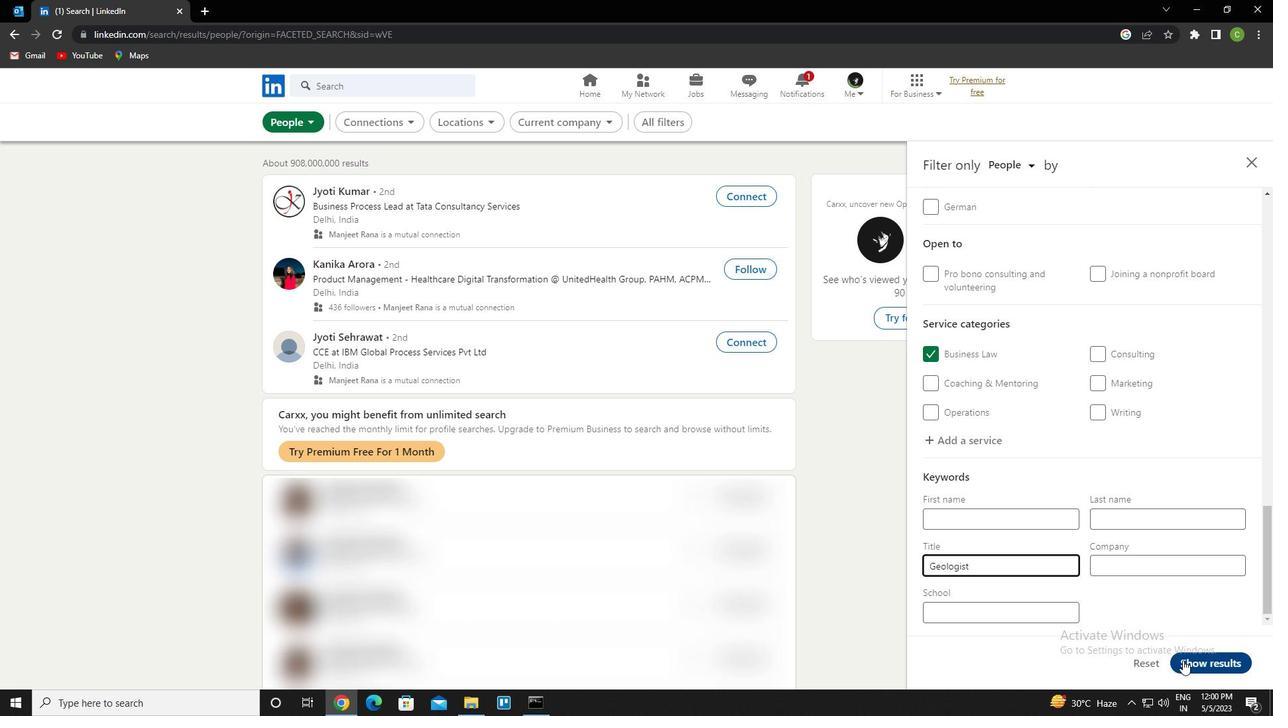
Action: Mouse moved to (699, 548)
Screenshot: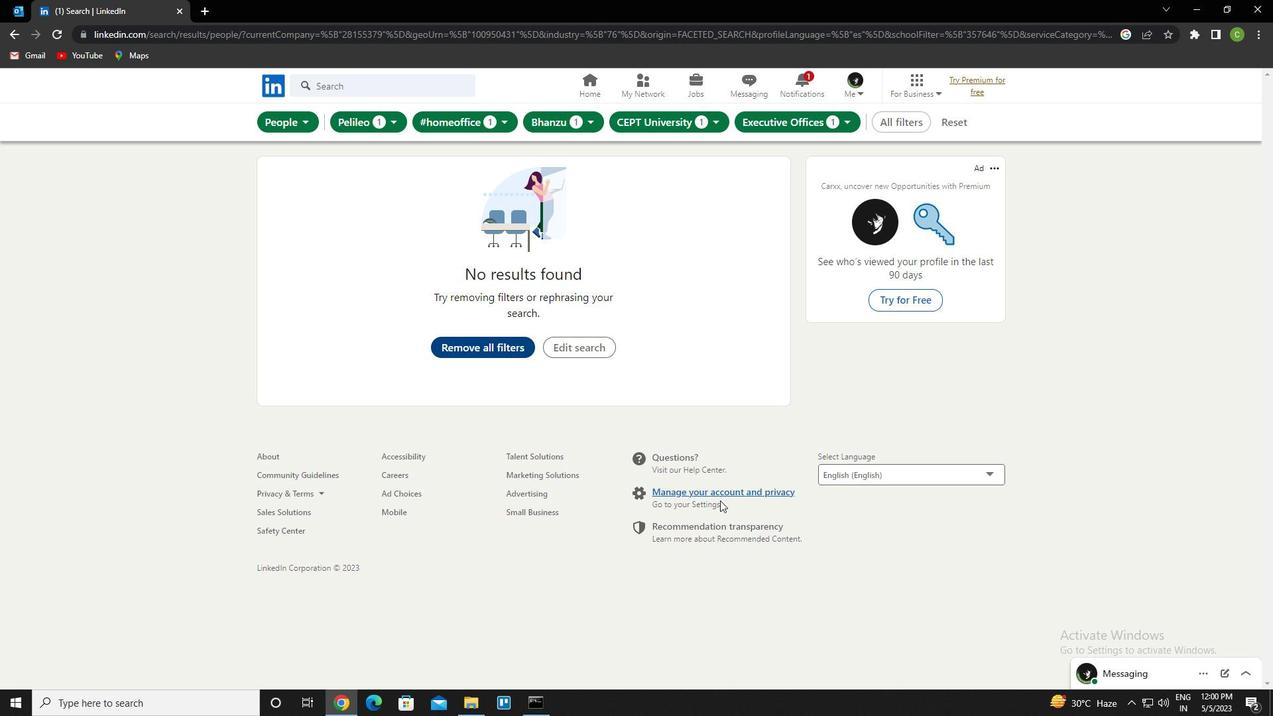 
